Task: Display the results of the 2022 Victory Lane Racing NASCAR Cup Series for the race "Pennzoil 400" on the track "Las Vegas".
Action: Mouse moved to (250, 454)
Screenshot: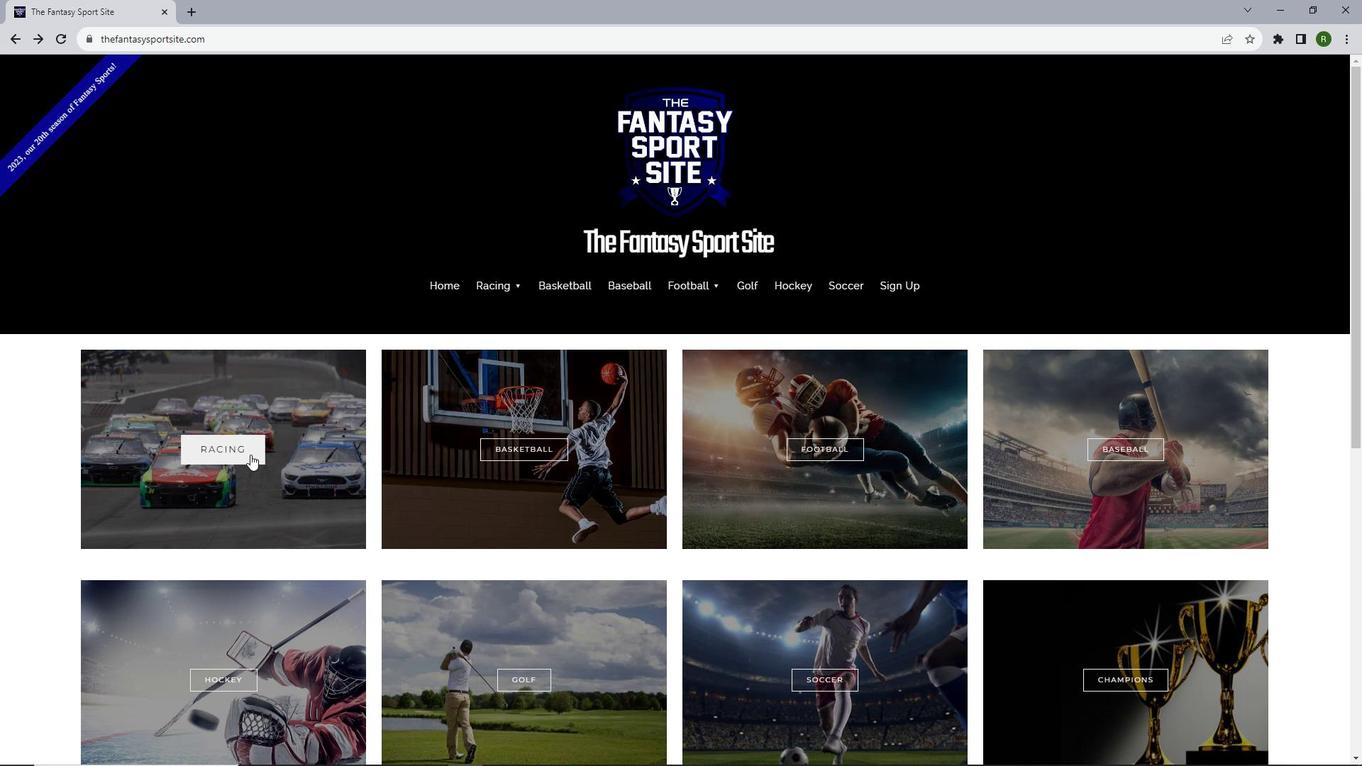 
Action: Mouse pressed left at (250, 454)
Screenshot: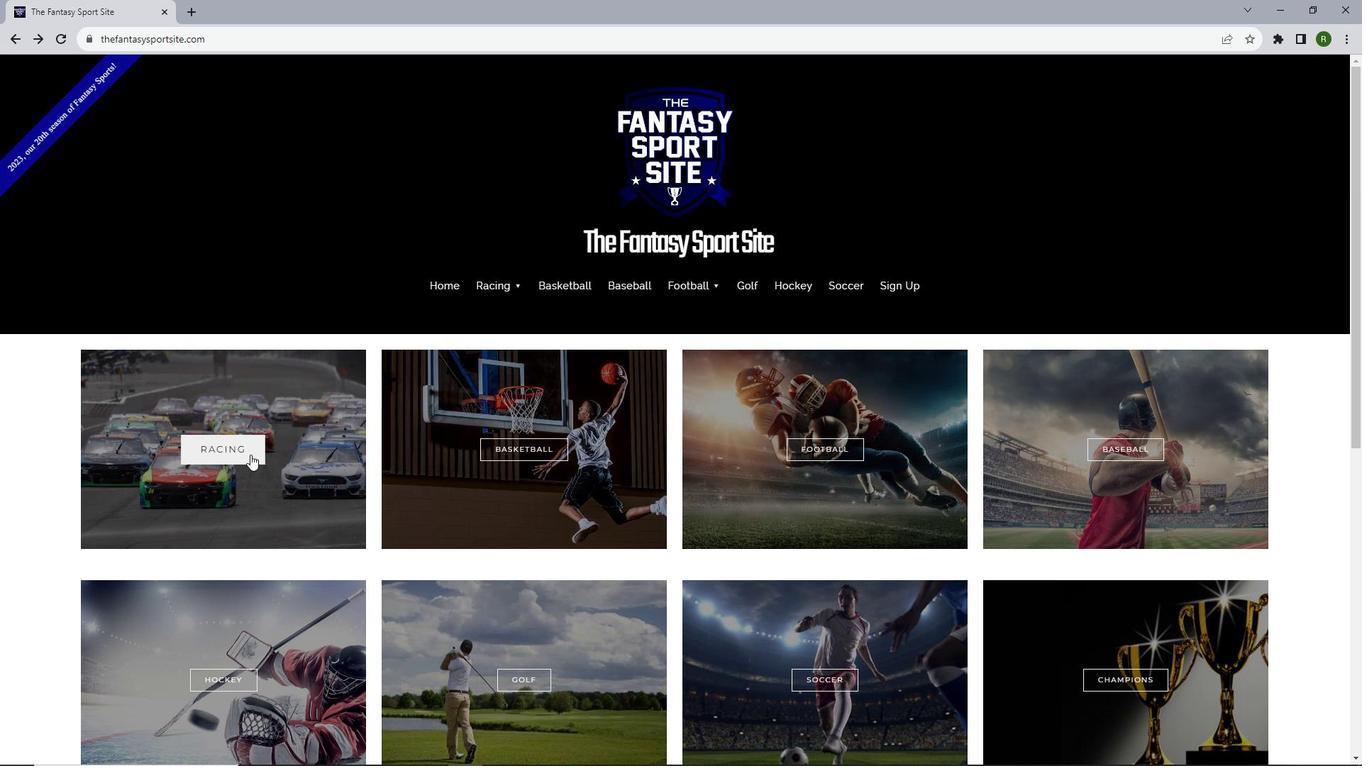 
Action: Mouse moved to (270, 634)
Screenshot: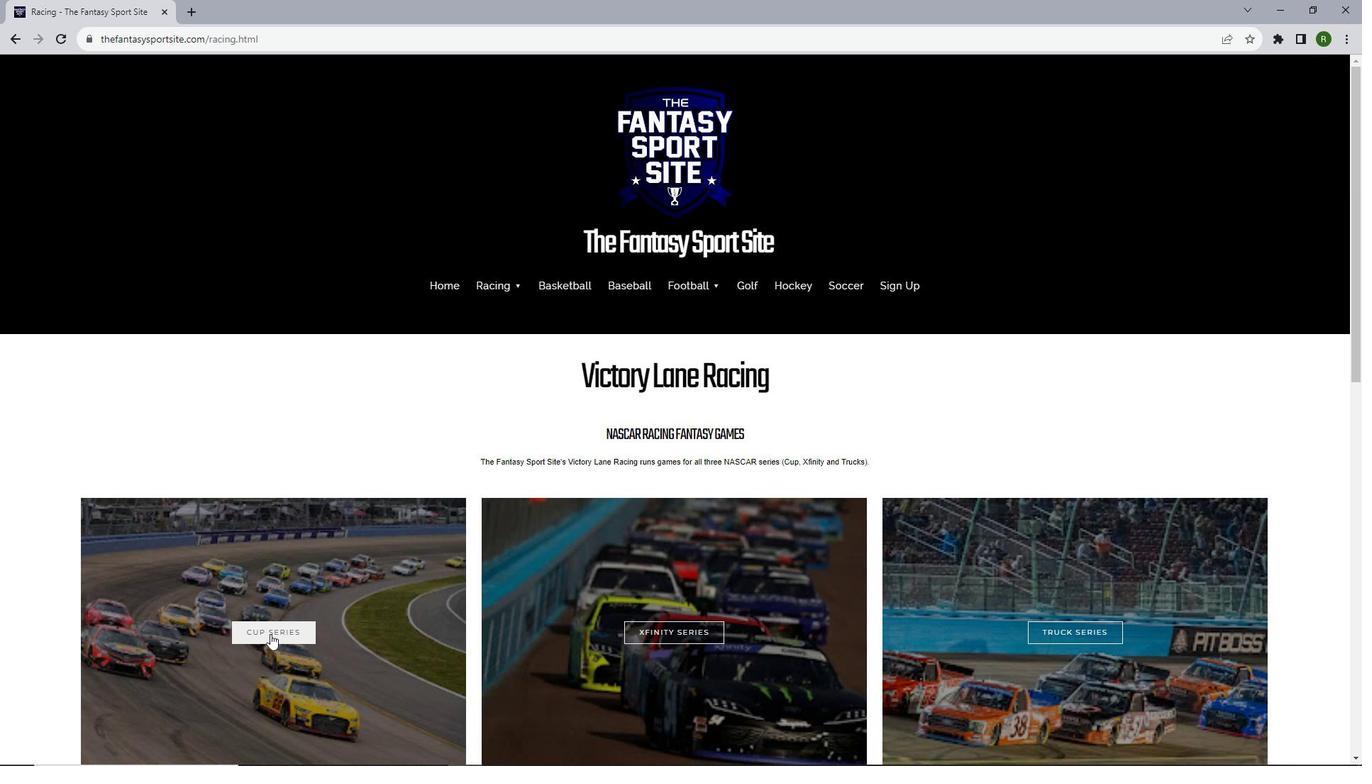
Action: Mouse pressed left at (270, 634)
Screenshot: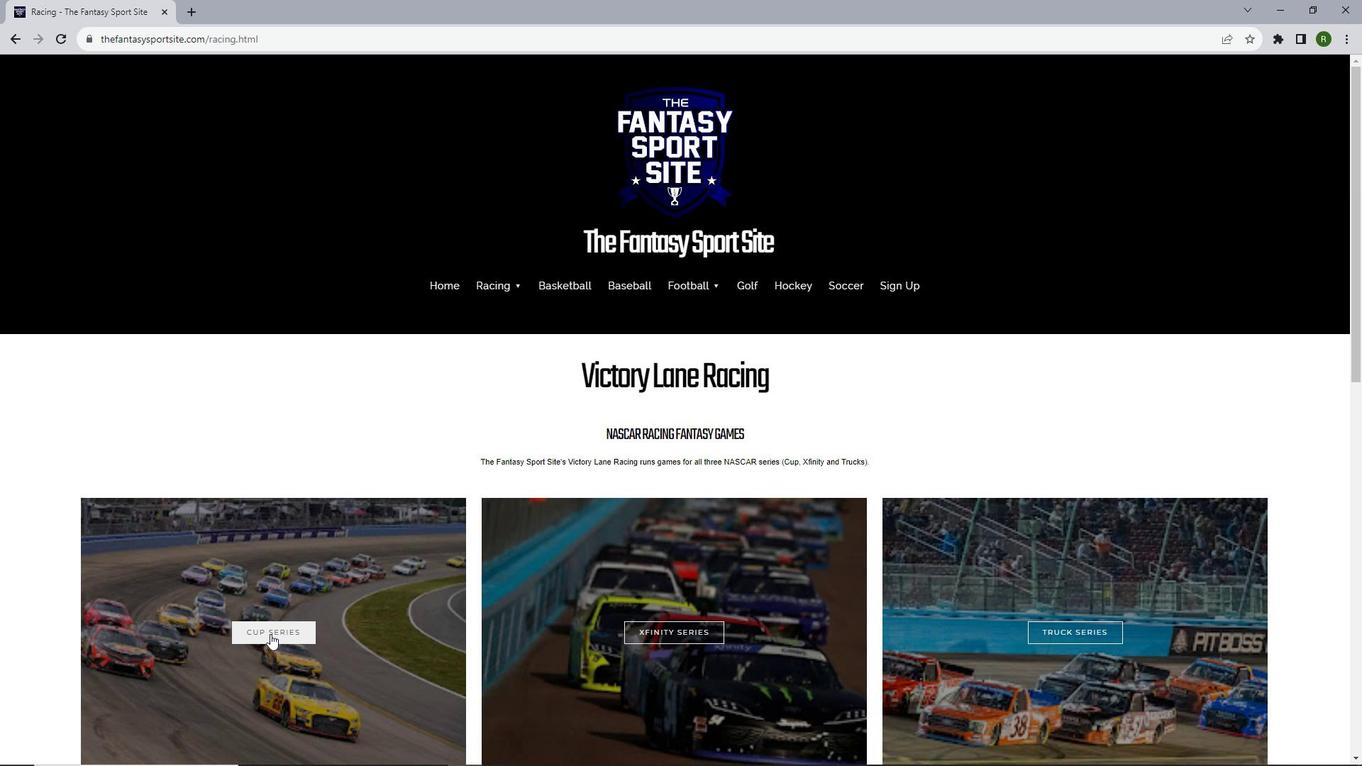 
Action: Mouse moved to (702, 490)
Screenshot: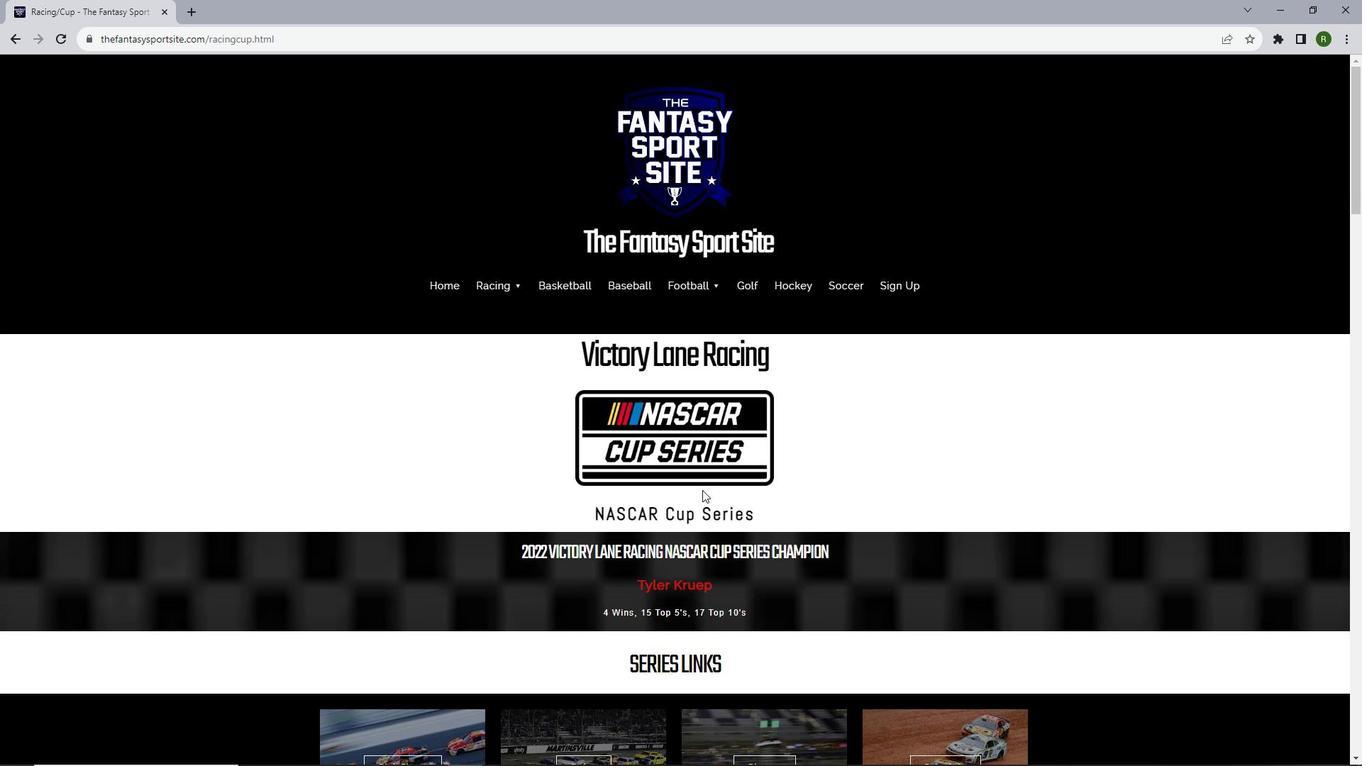 
Action: Mouse scrolled (702, 489) with delta (0, 0)
Screenshot: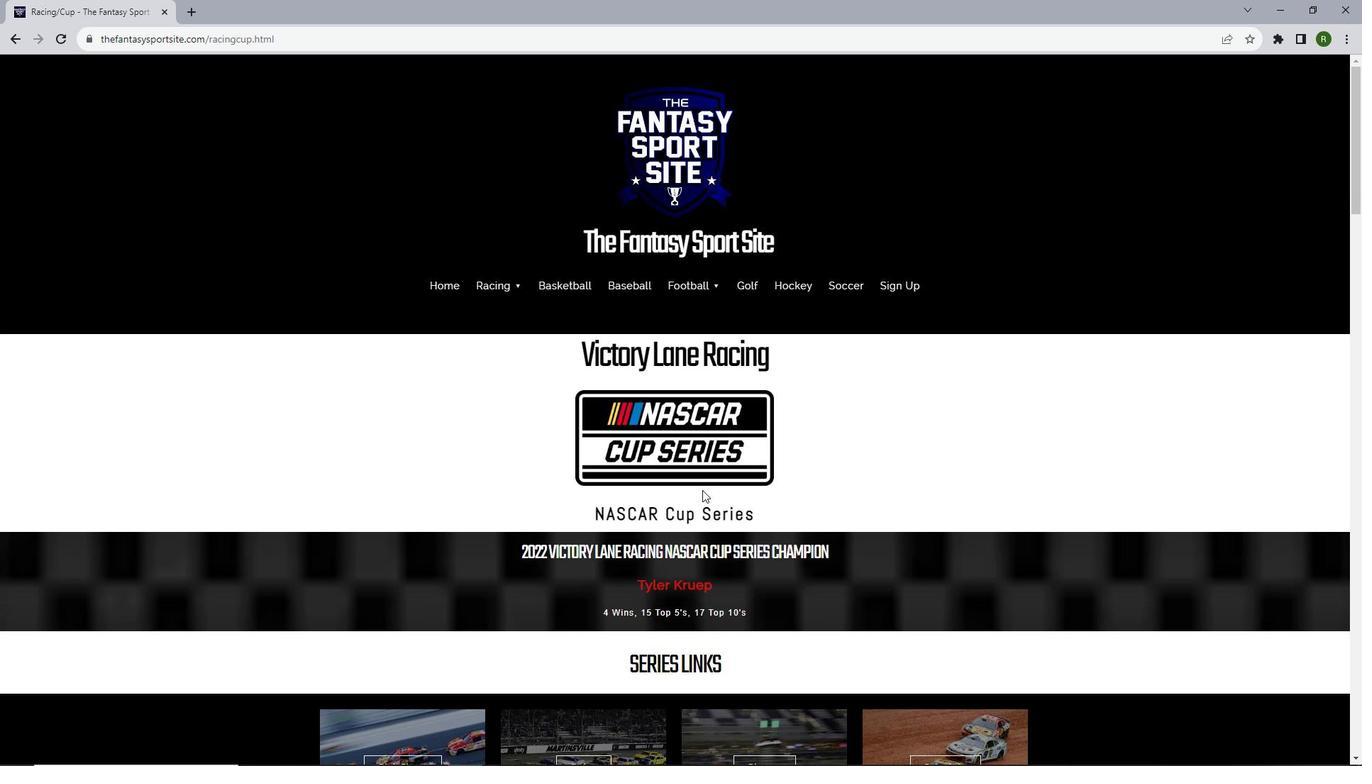 
Action: Mouse scrolled (702, 489) with delta (0, 0)
Screenshot: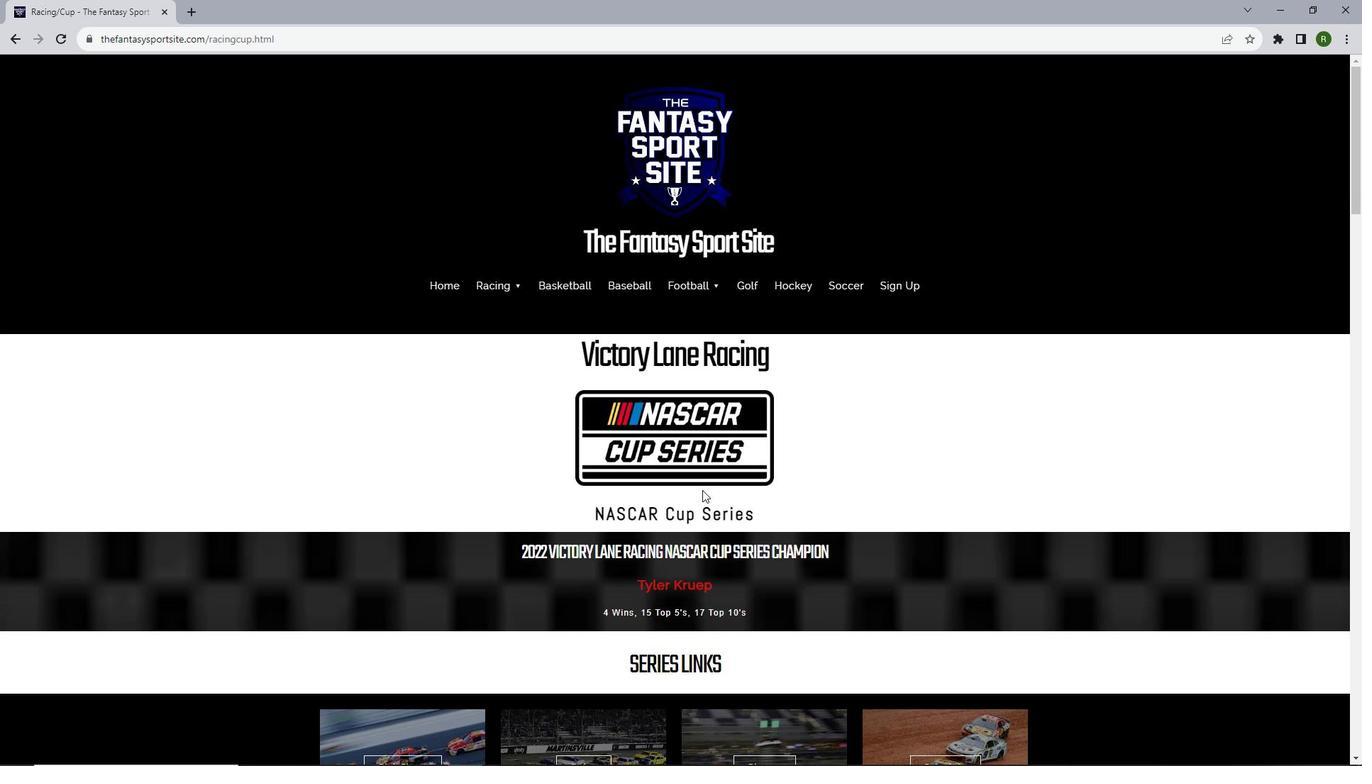 
Action: Mouse scrolled (702, 489) with delta (0, 0)
Screenshot: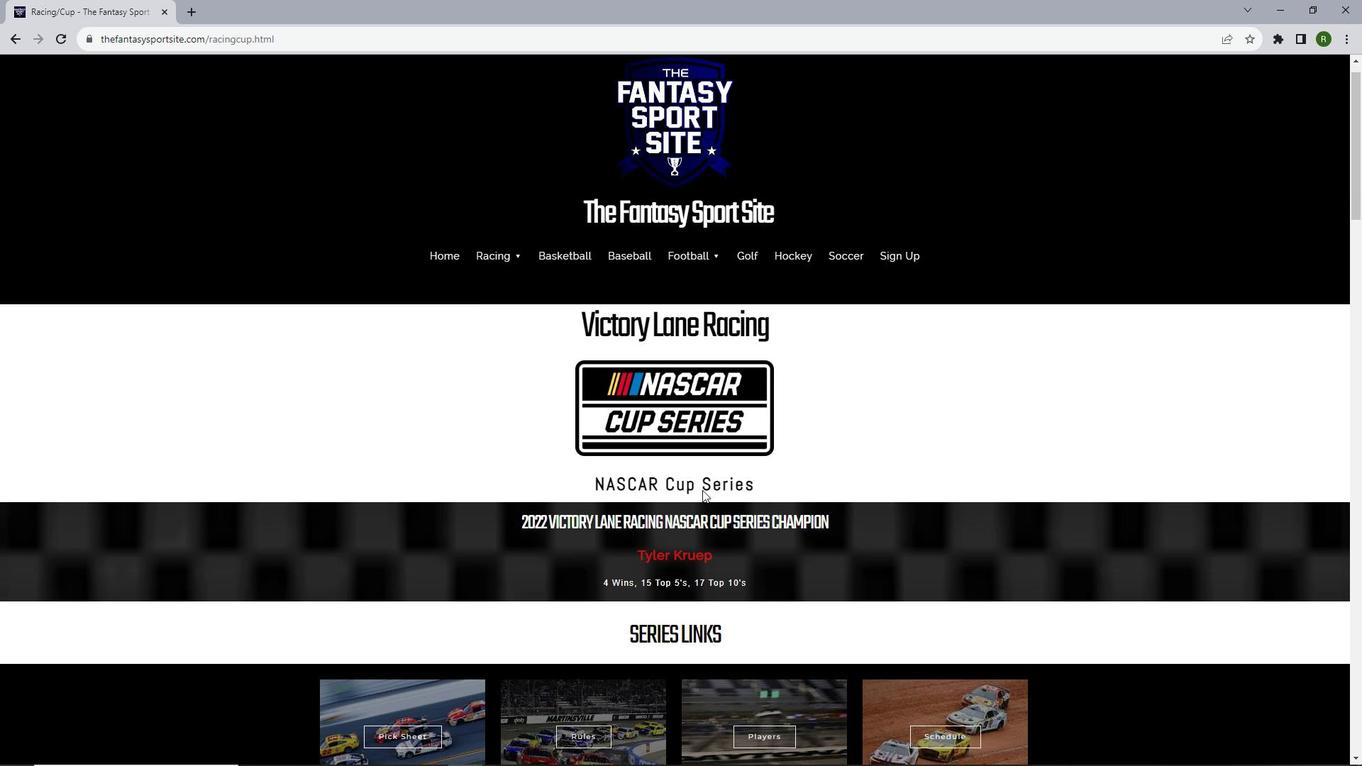 
Action: Mouse moved to (675, 526)
Screenshot: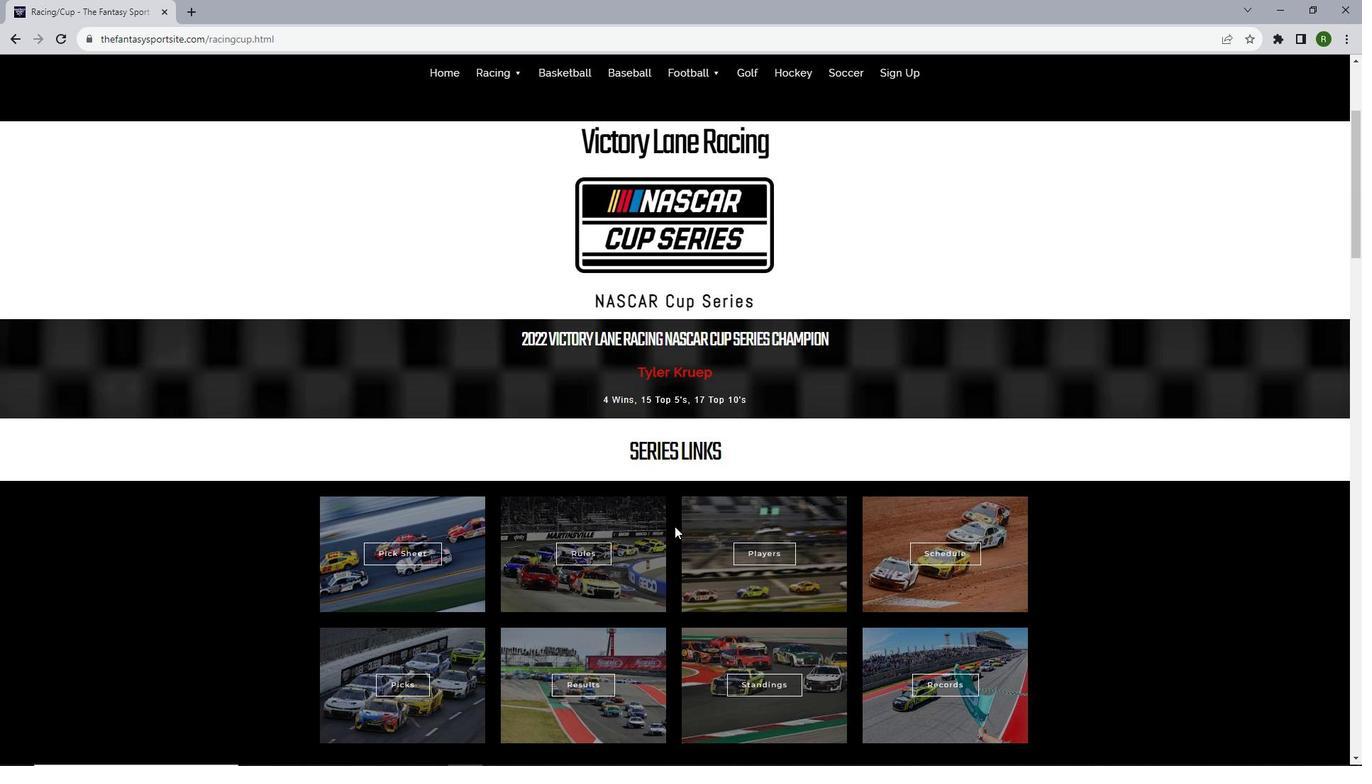 
Action: Mouse scrolled (675, 525) with delta (0, 0)
Screenshot: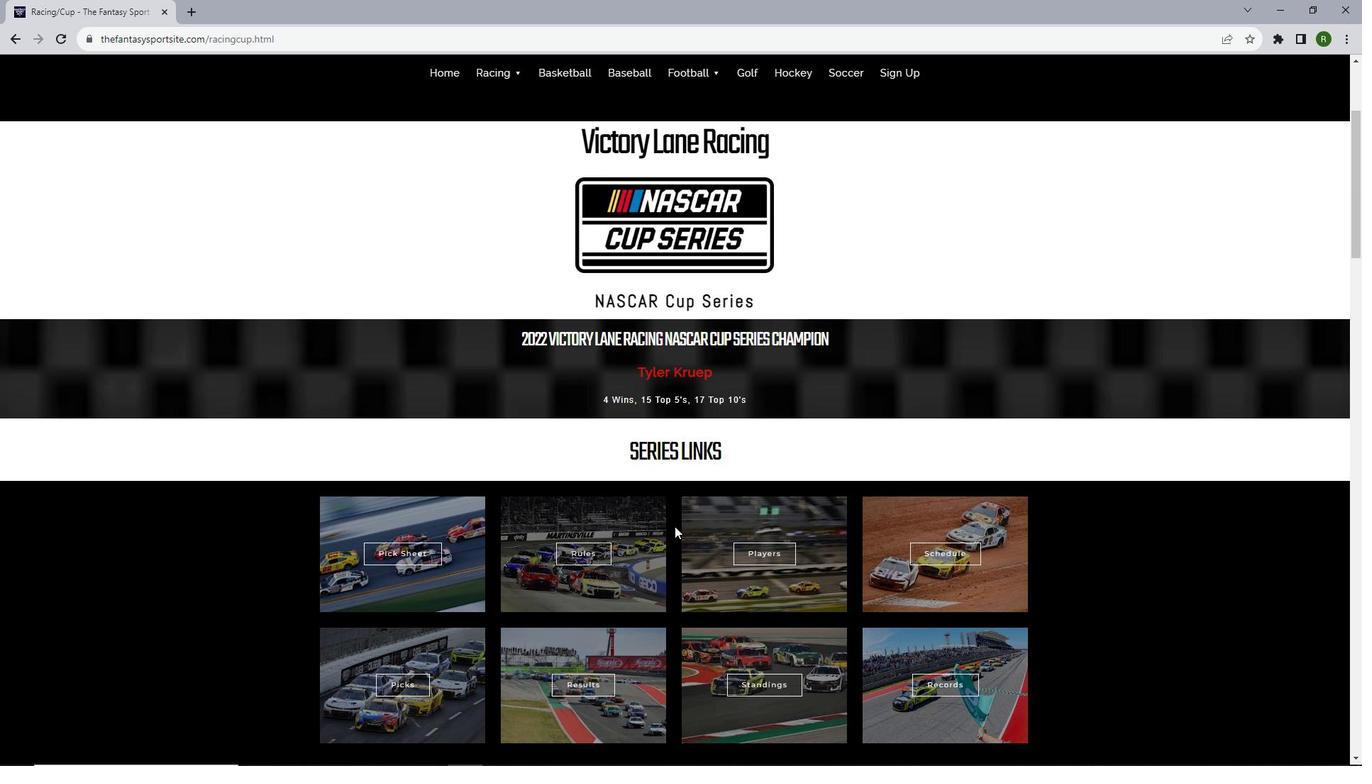 
Action: Mouse moved to (577, 611)
Screenshot: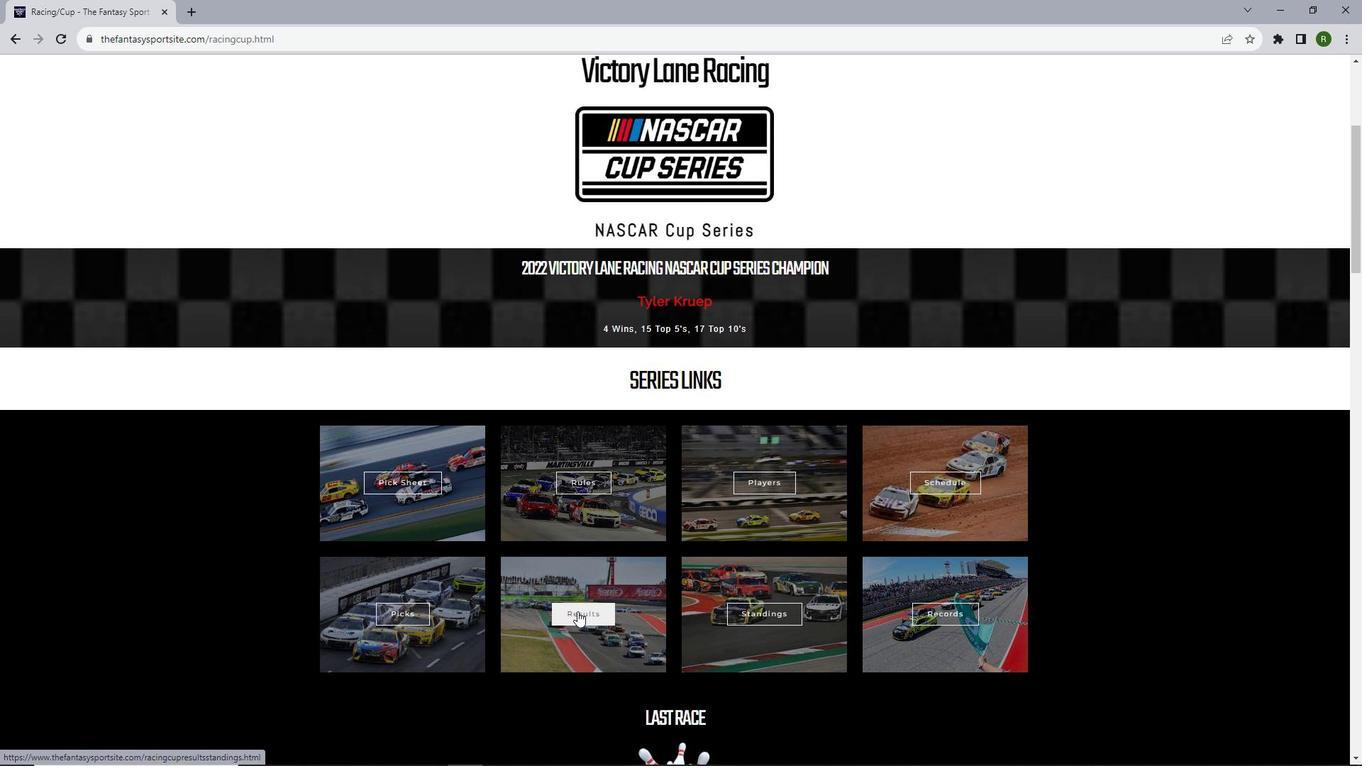 
Action: Mouse pressed left at (577, 611)
Screenshot: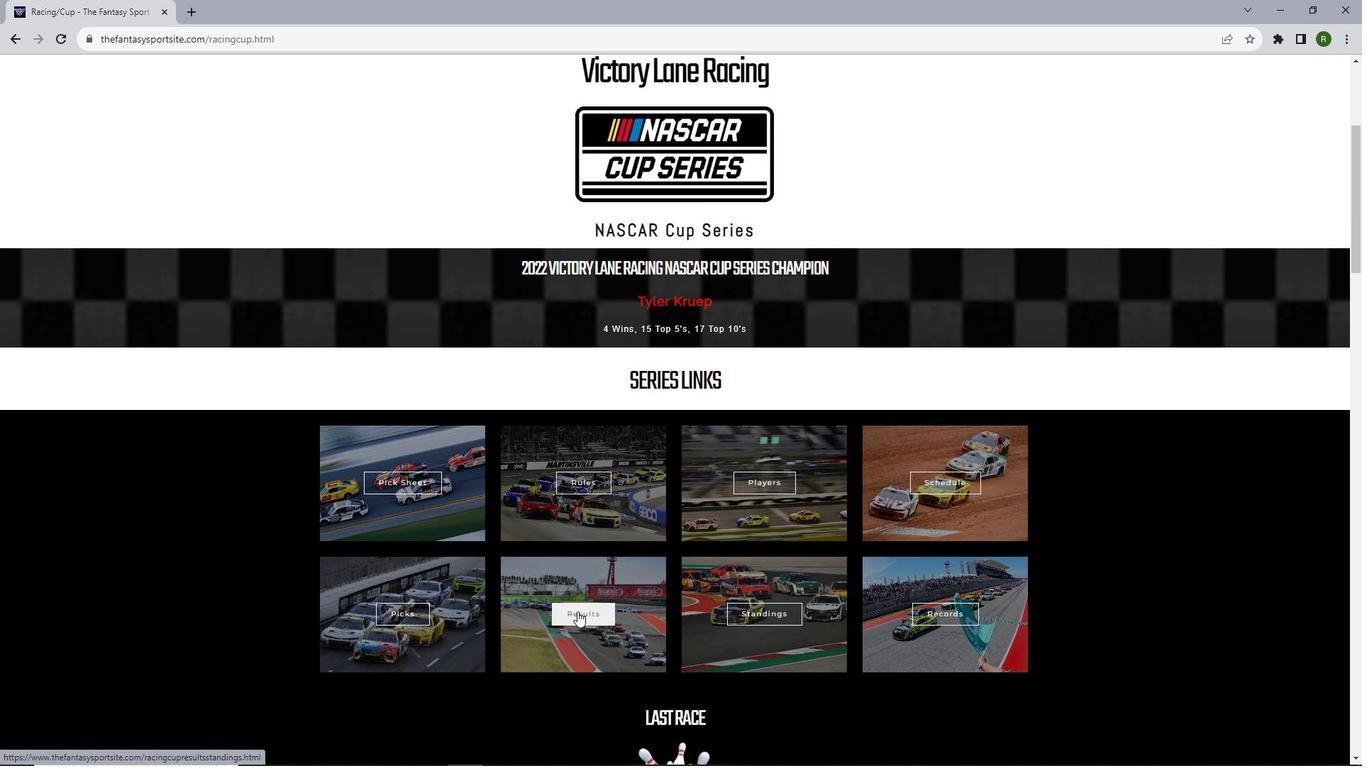 
Action: Mouse moved to (566, 403)
Screenshot: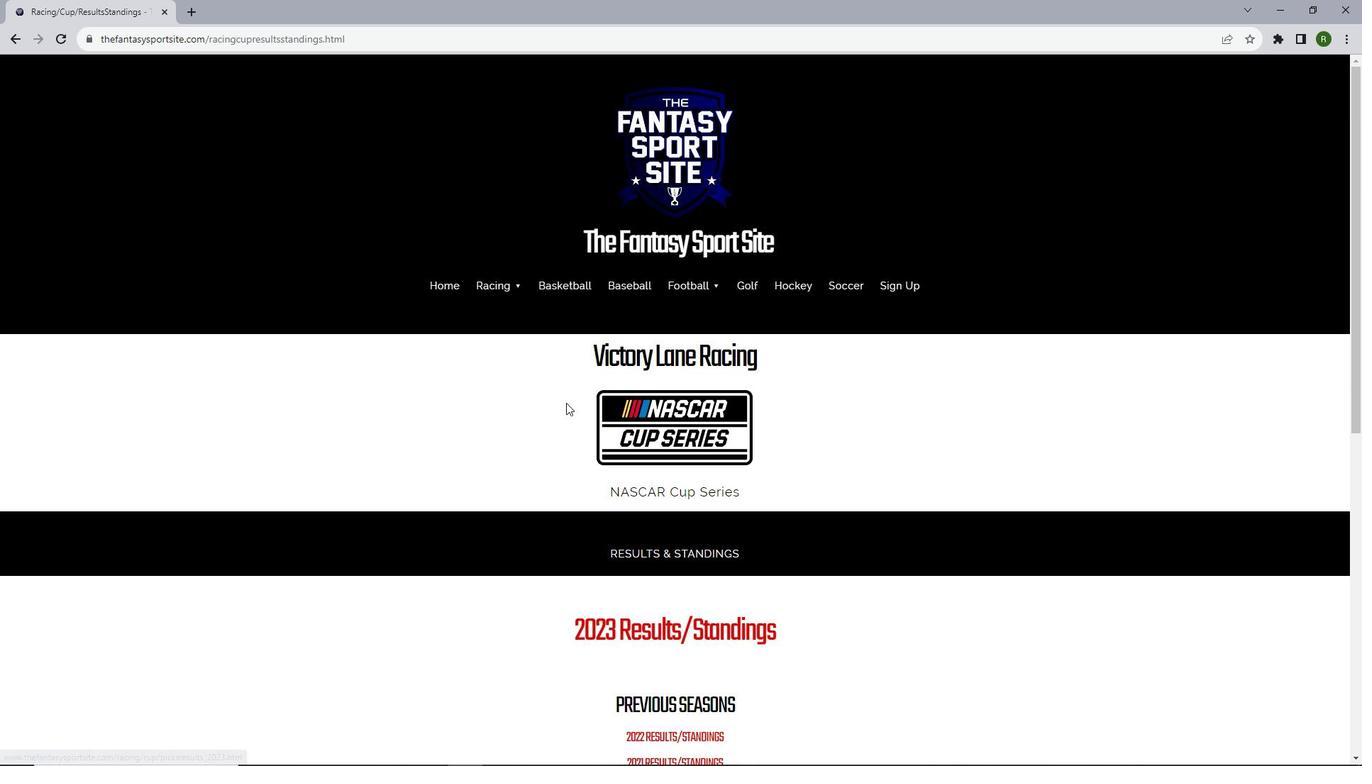 
Action: Mouse scrolled (566, 402) with delta (0, 0)
Screenshot: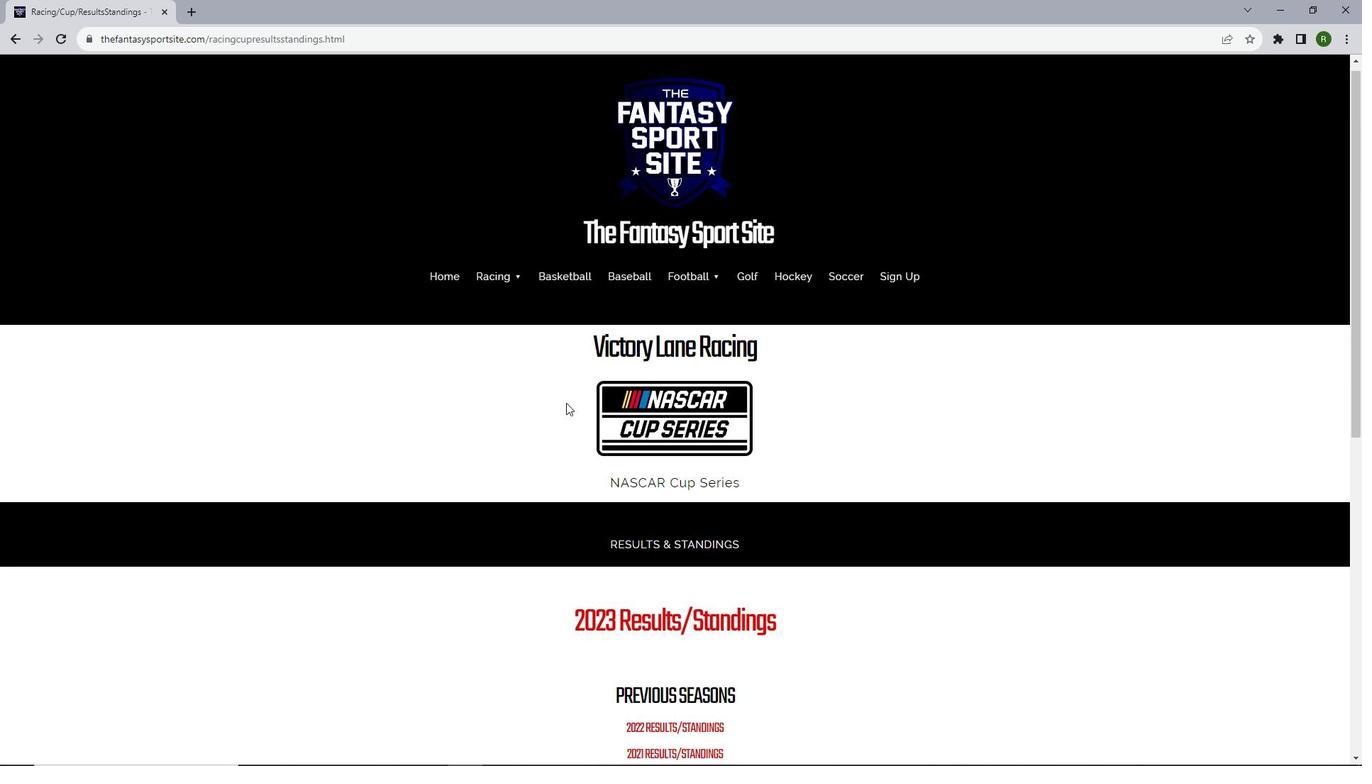 
Action: Mouse scrolled (566, 402) with delta (0, 0)
Screenshot: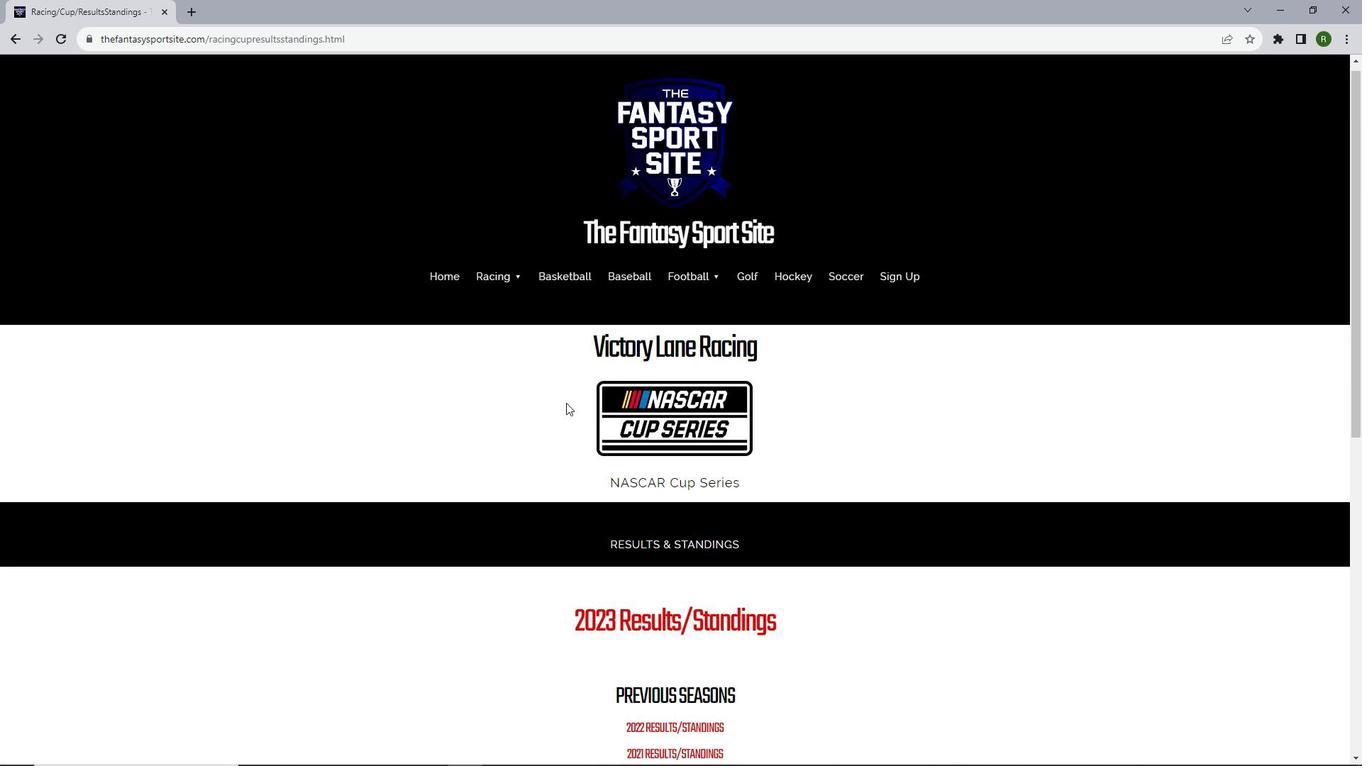 
Action: Mouse scrolled (566, 402) with delta (0, 0)
Screenshot: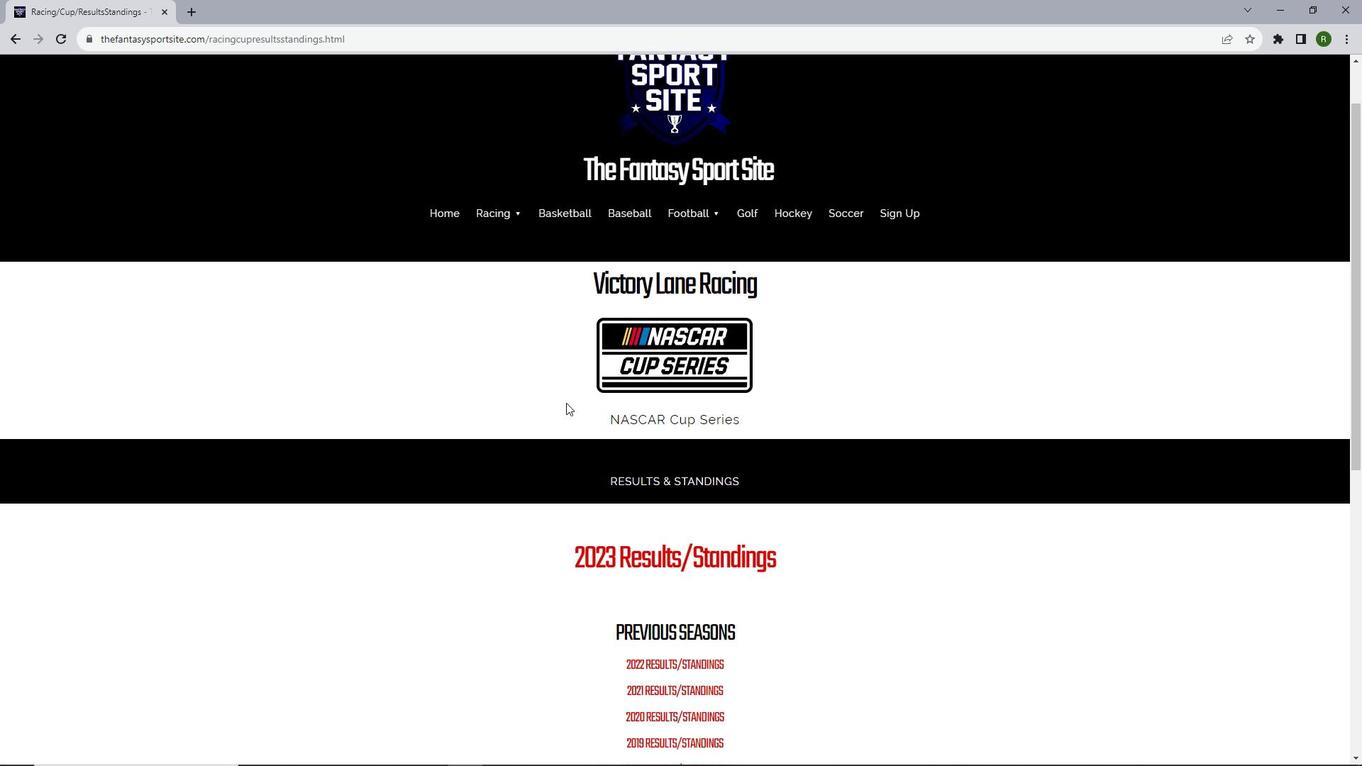 
Action: Mouse scrolled (566, 402) with delta (0, 0)
Screenshot: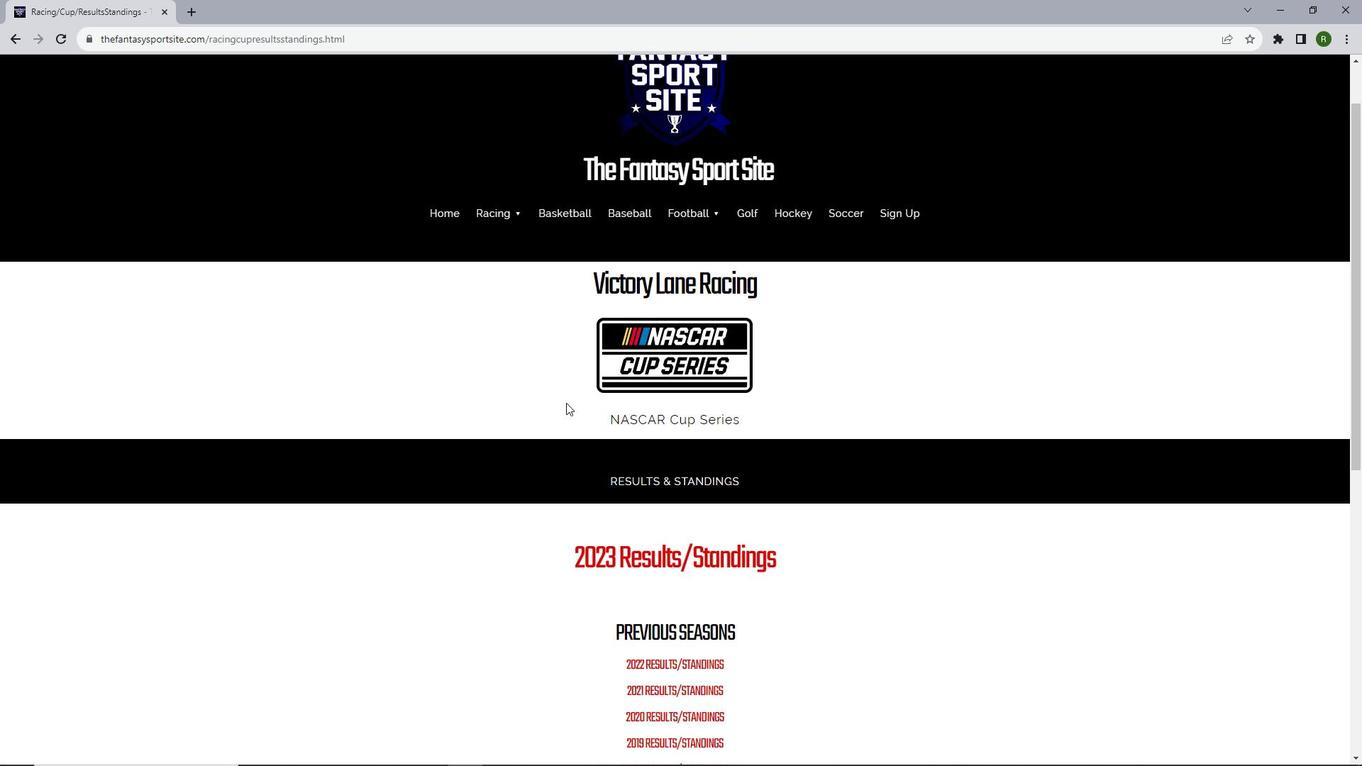 
Action: Mouse moved to (662, 369)
Screenshot: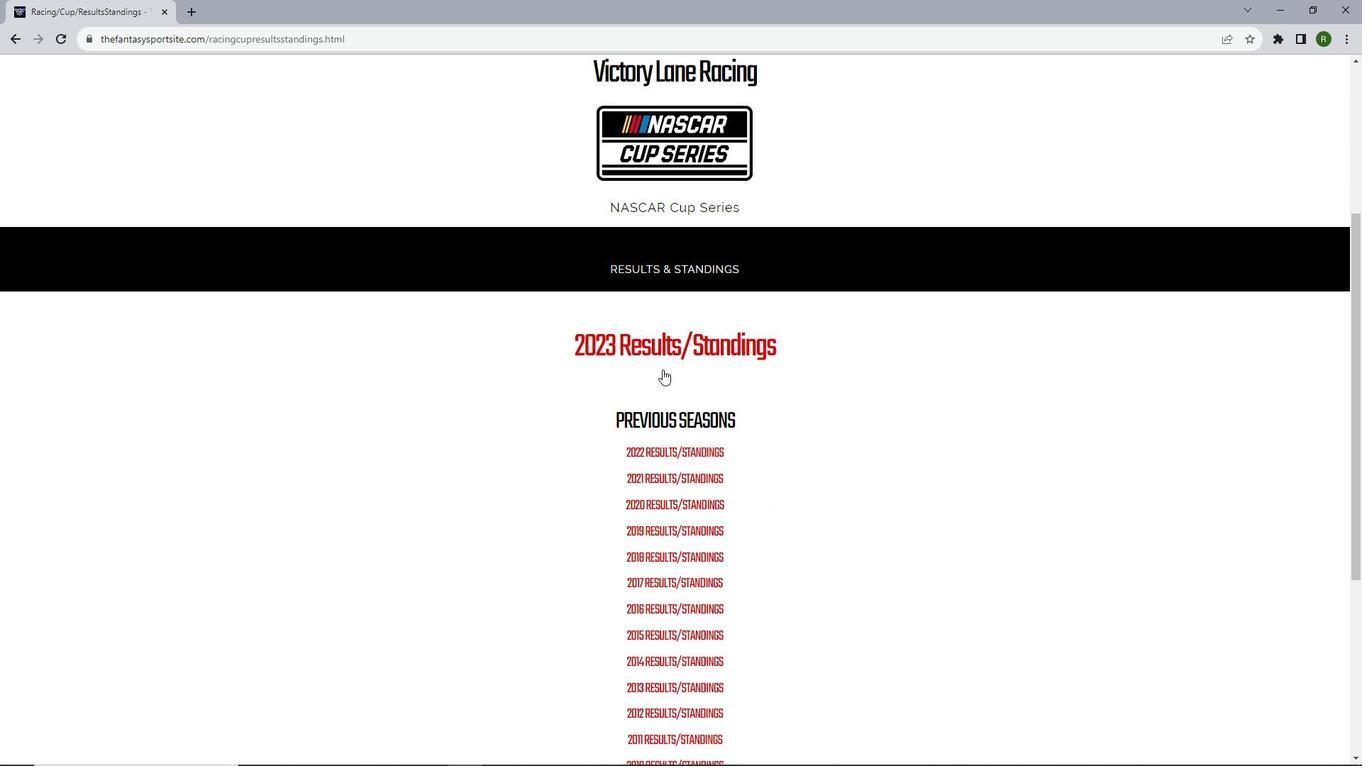 
Action: Mouse scrolled (662, 369) with delta (0, 0)
Screenshot: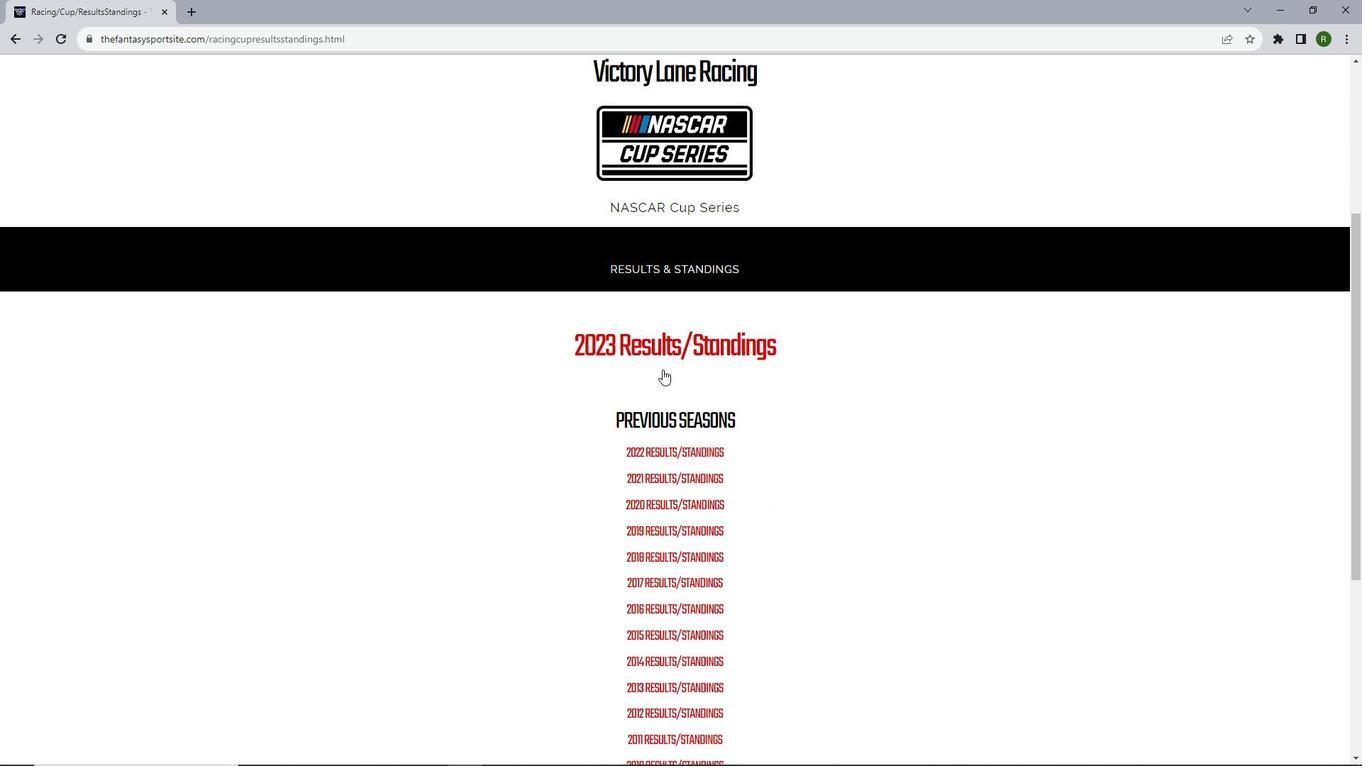 
Action: Mouse moved to (686, 386)
Screenshot: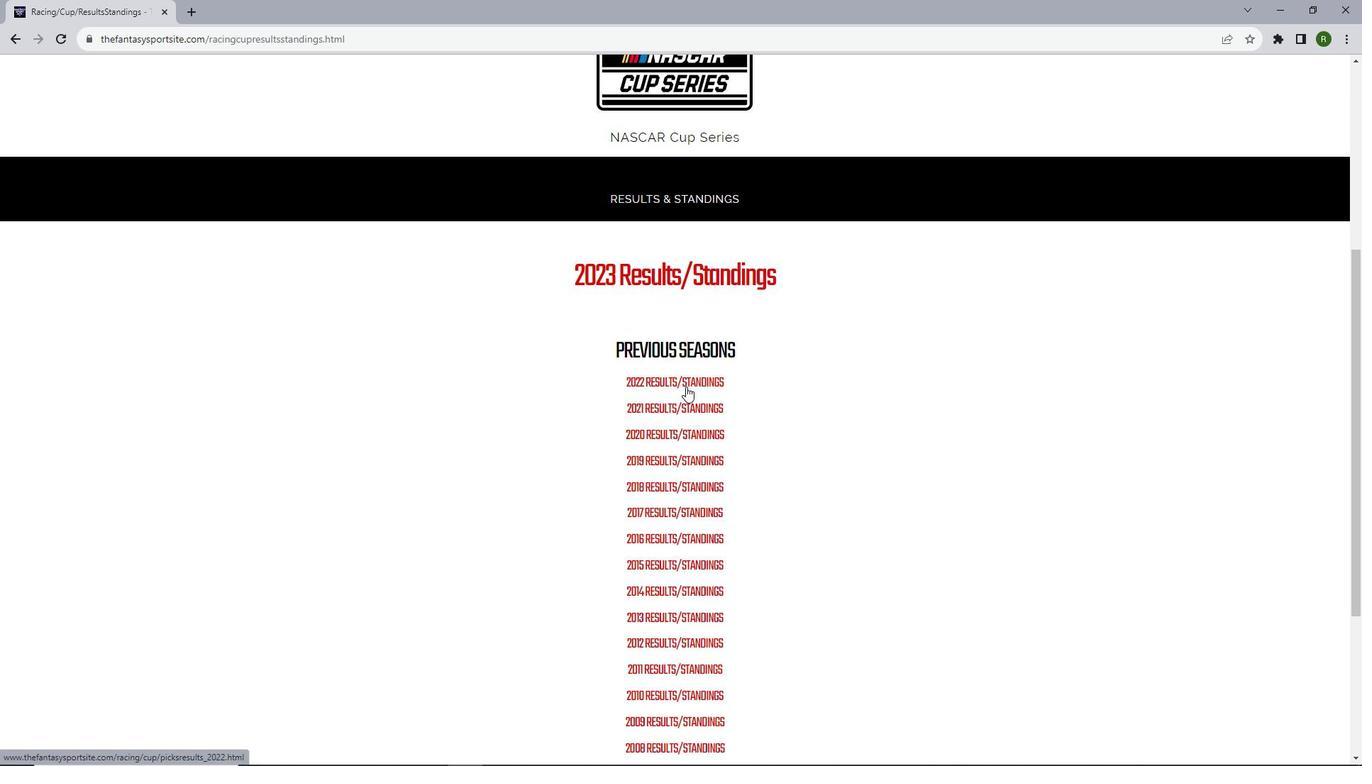 
Action: Mouse pressed left at (686, 386)
Screenshot: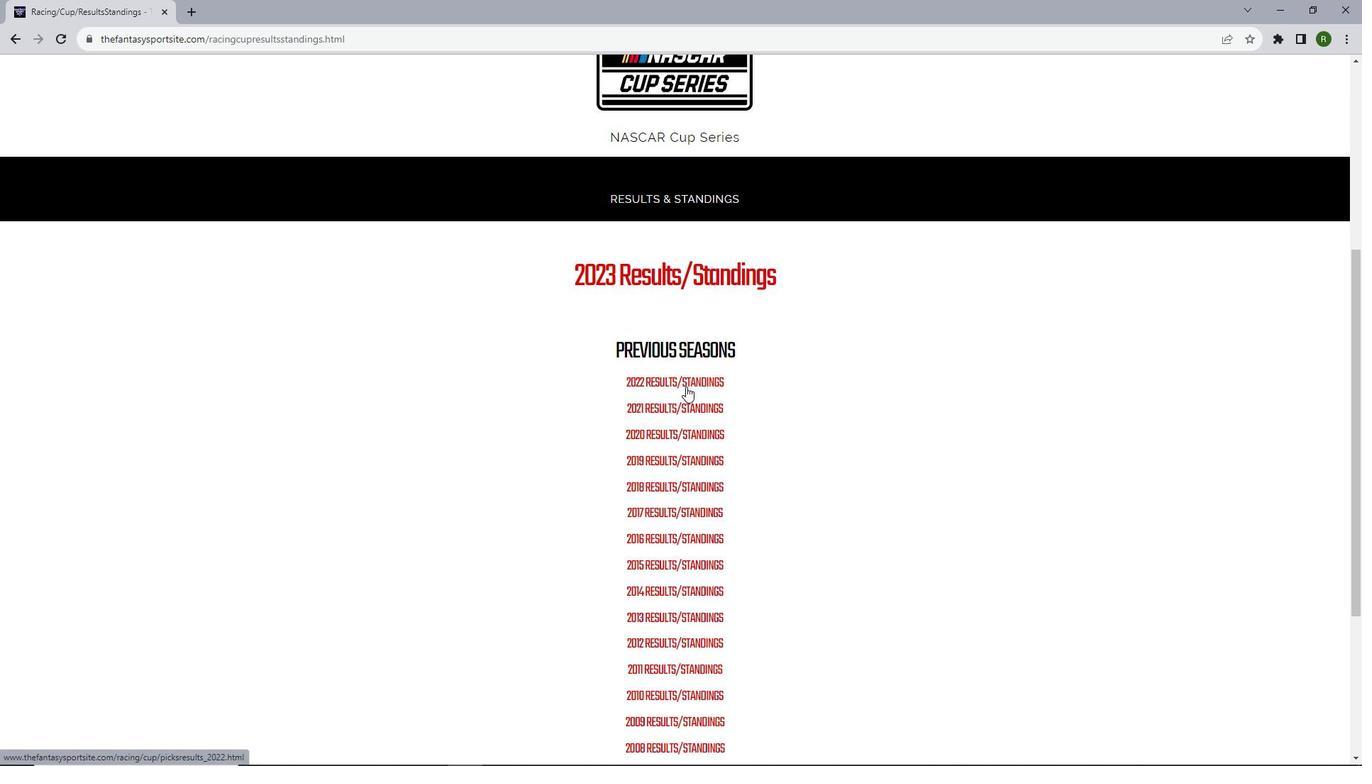 
Action: Mouse moved to (782, 147)
Screenshot: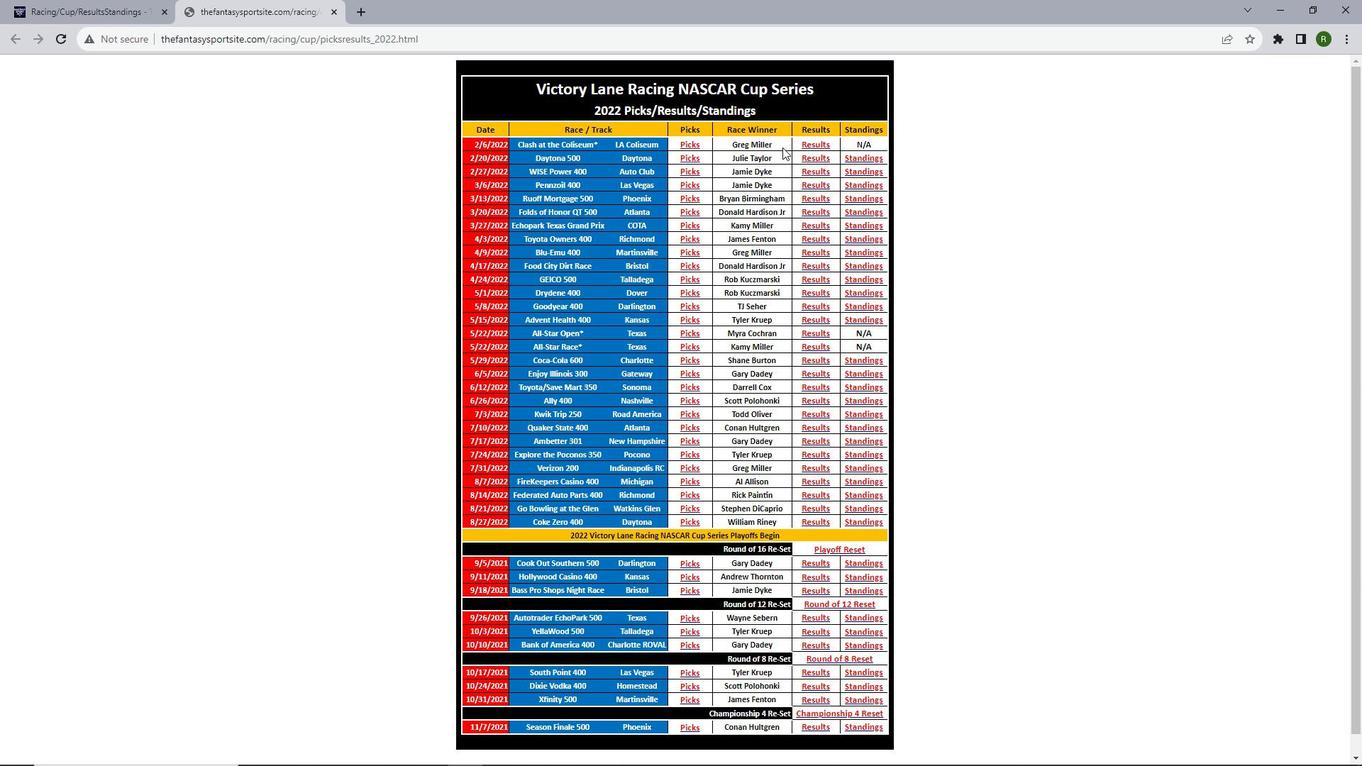 
Action: Mouse scrolled (782, 146) with delta (0, 0)
Screenshot: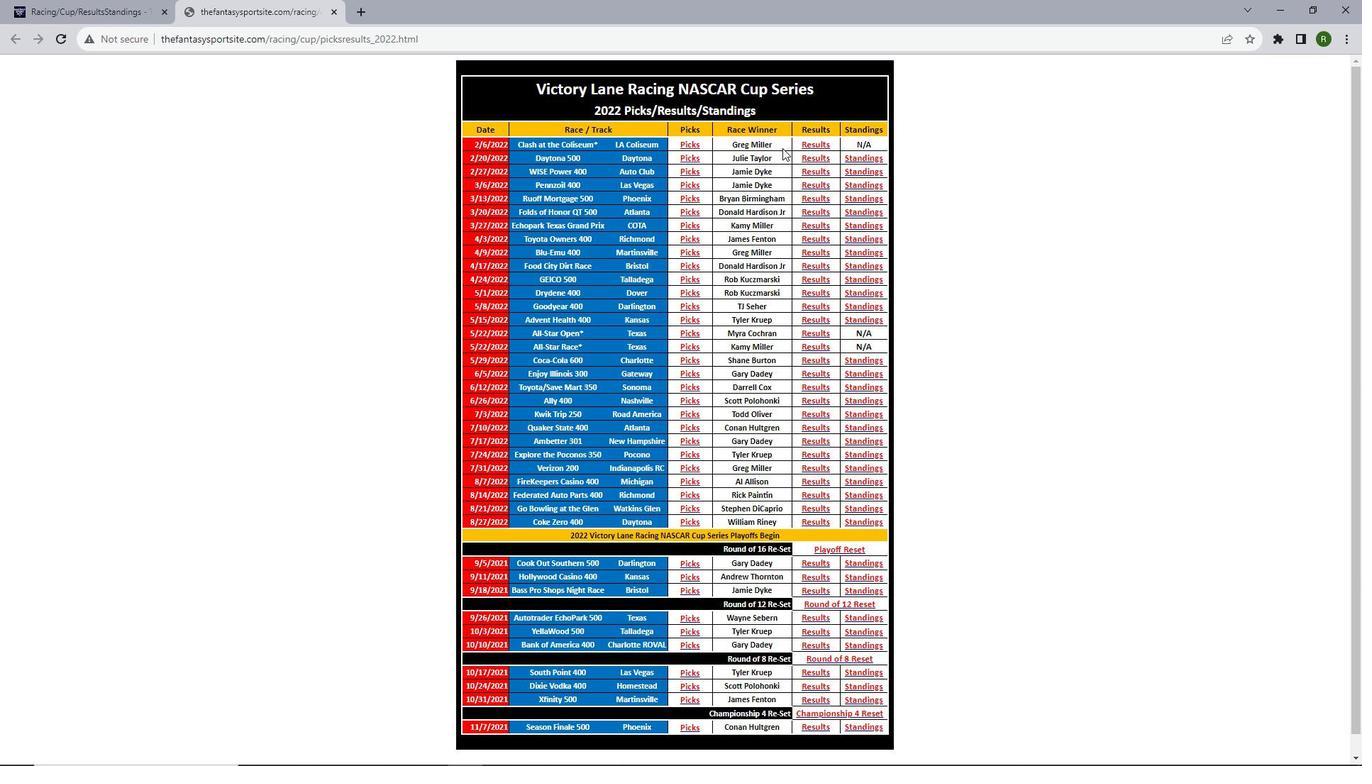 
Action: Mouse moved to (808, 166)
Screenshot: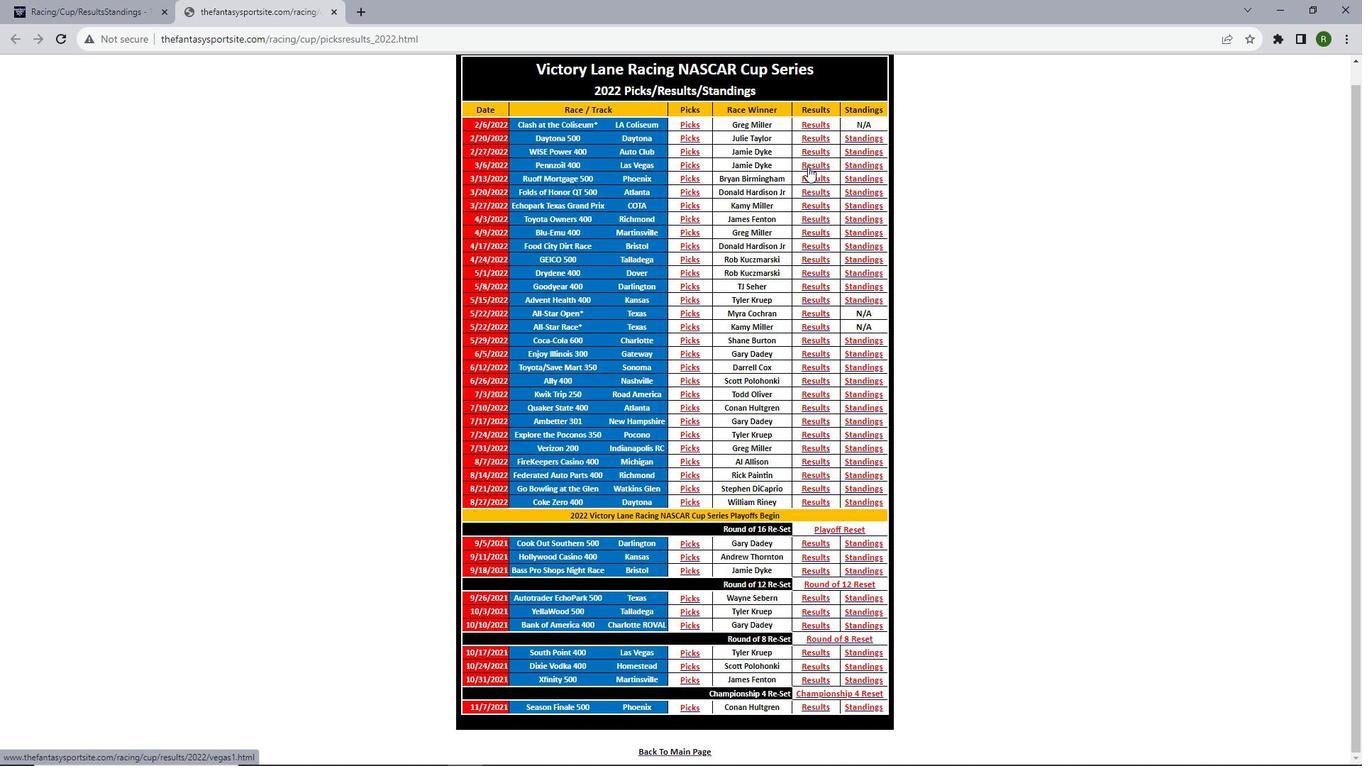 
Action: Mouse pressed left at (808, 166)
Screenshot: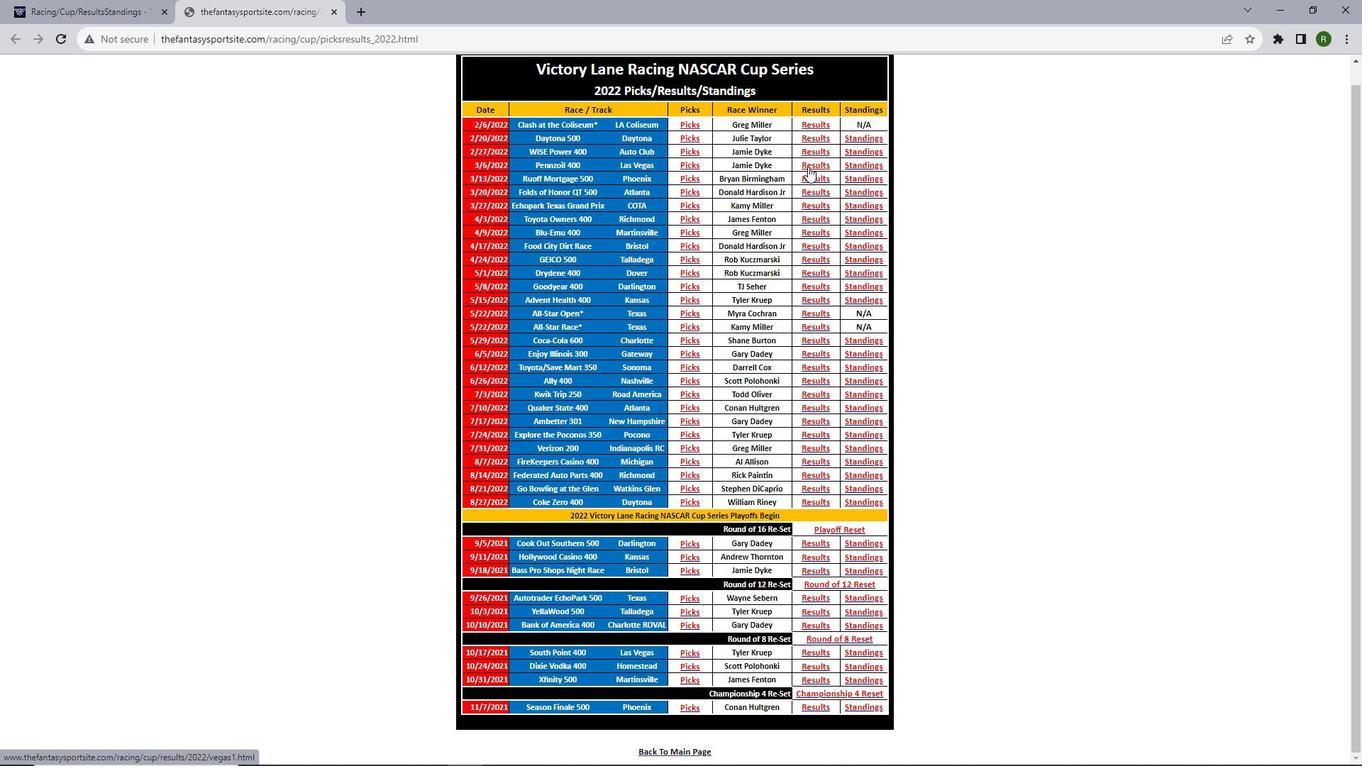 
Action: Mouse moved to (665, 207)
Screenshot: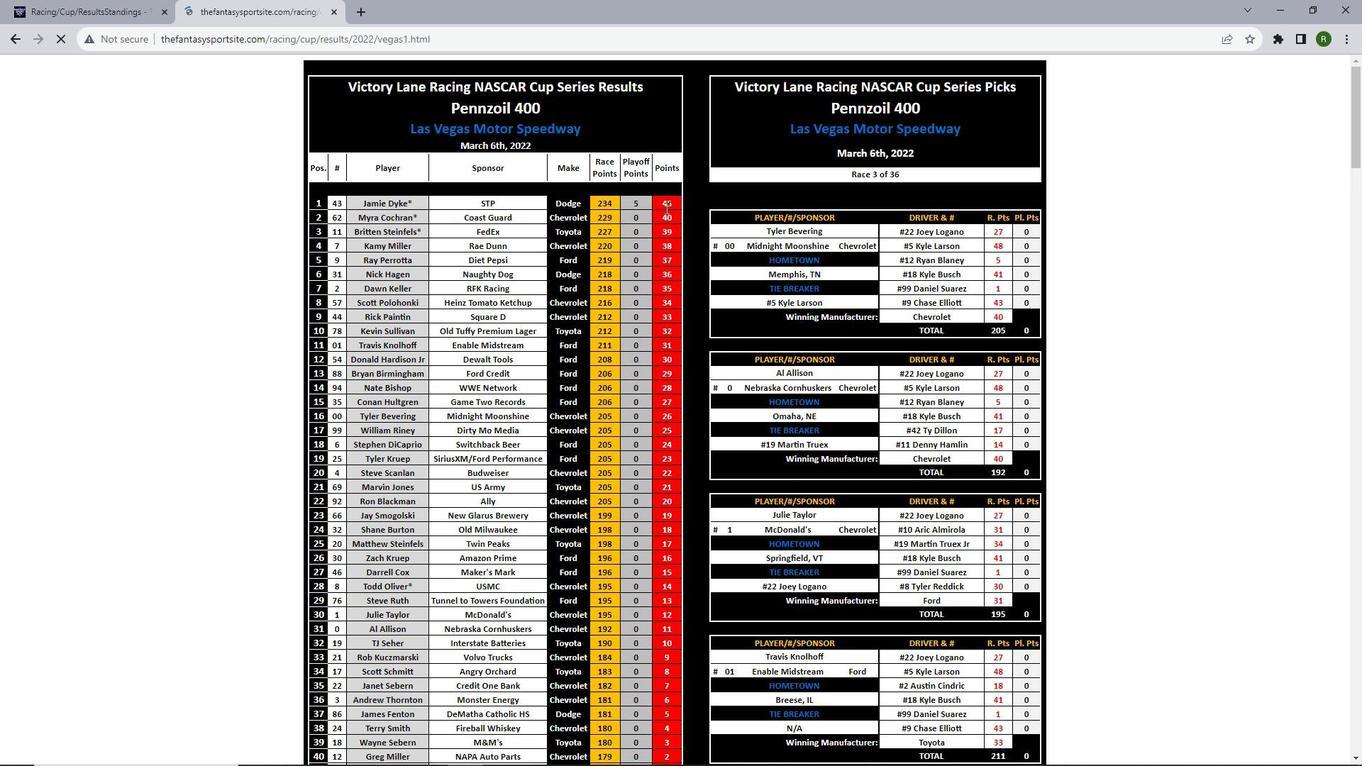 
Action: Mouse scrolled (665, 207) with delta (0, 0)
Screenshot: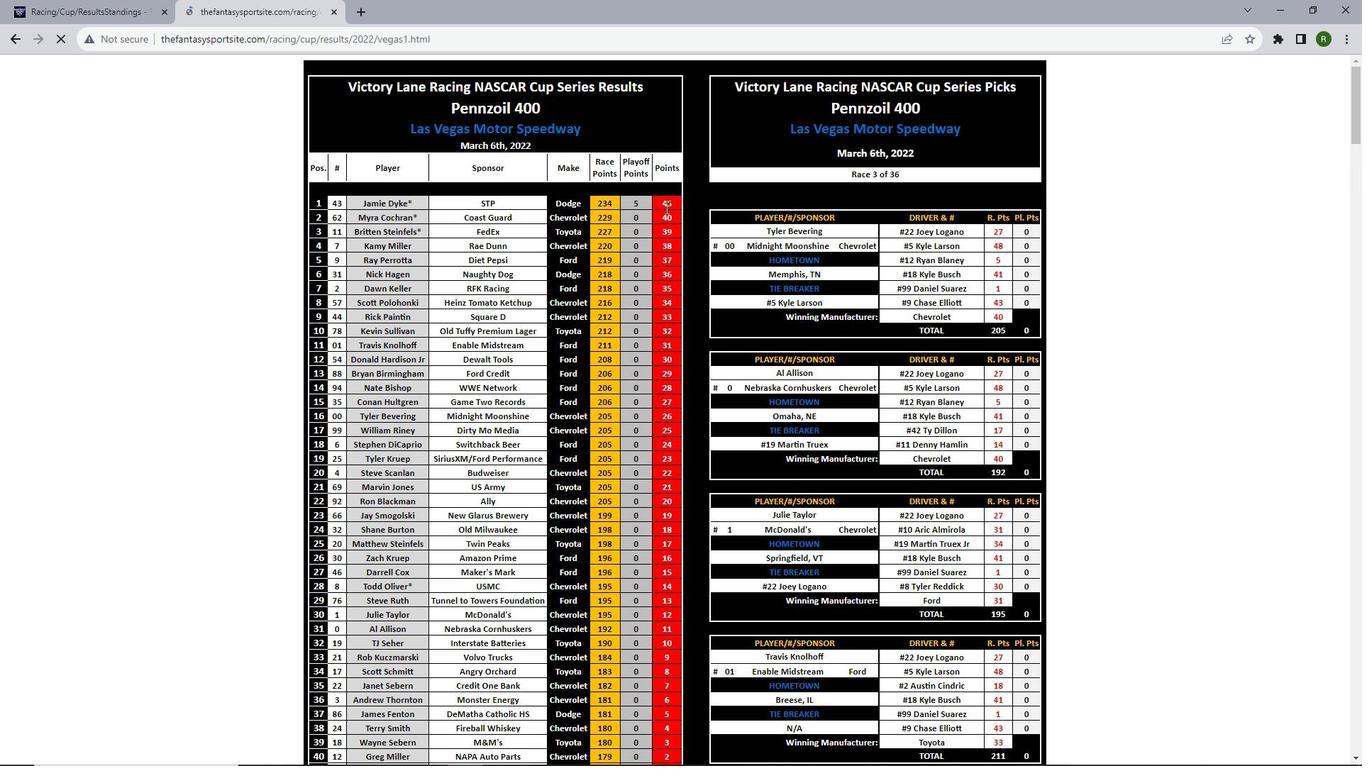 
Action: Mouse moved to (665, 208)
Screenshot: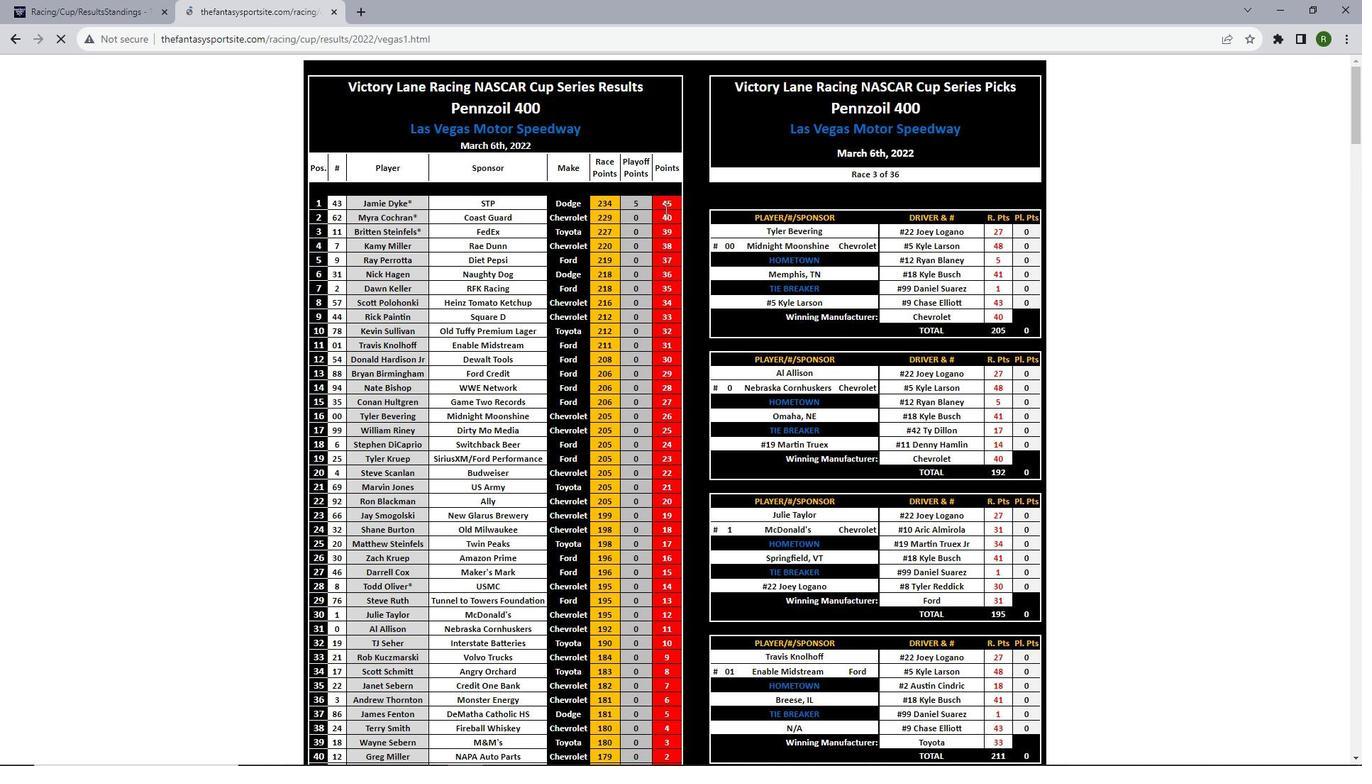 
Action: Mouse scrolled (665, 207) with delta (0, 0)
Screenshot: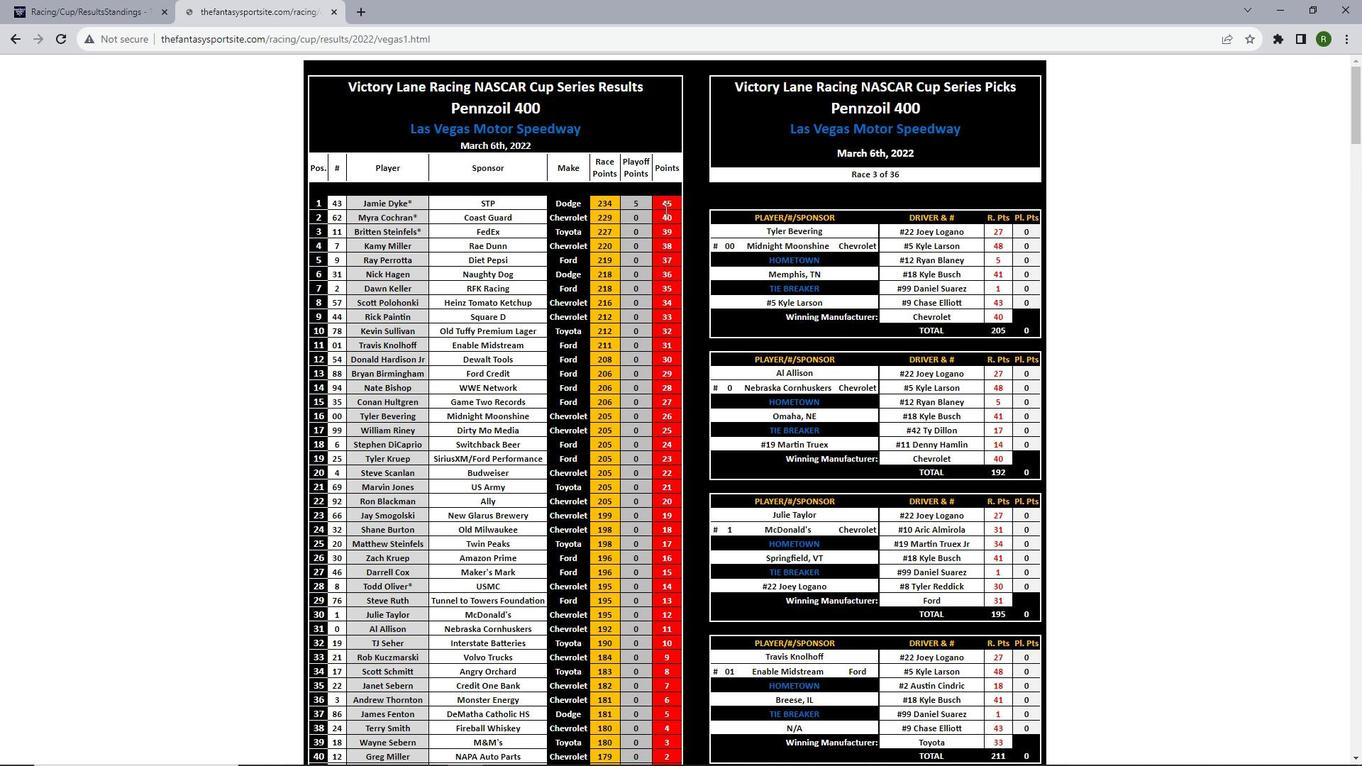 
Action: Mouse scrolled (665, 207) with delta (0, 0)
Screenshot: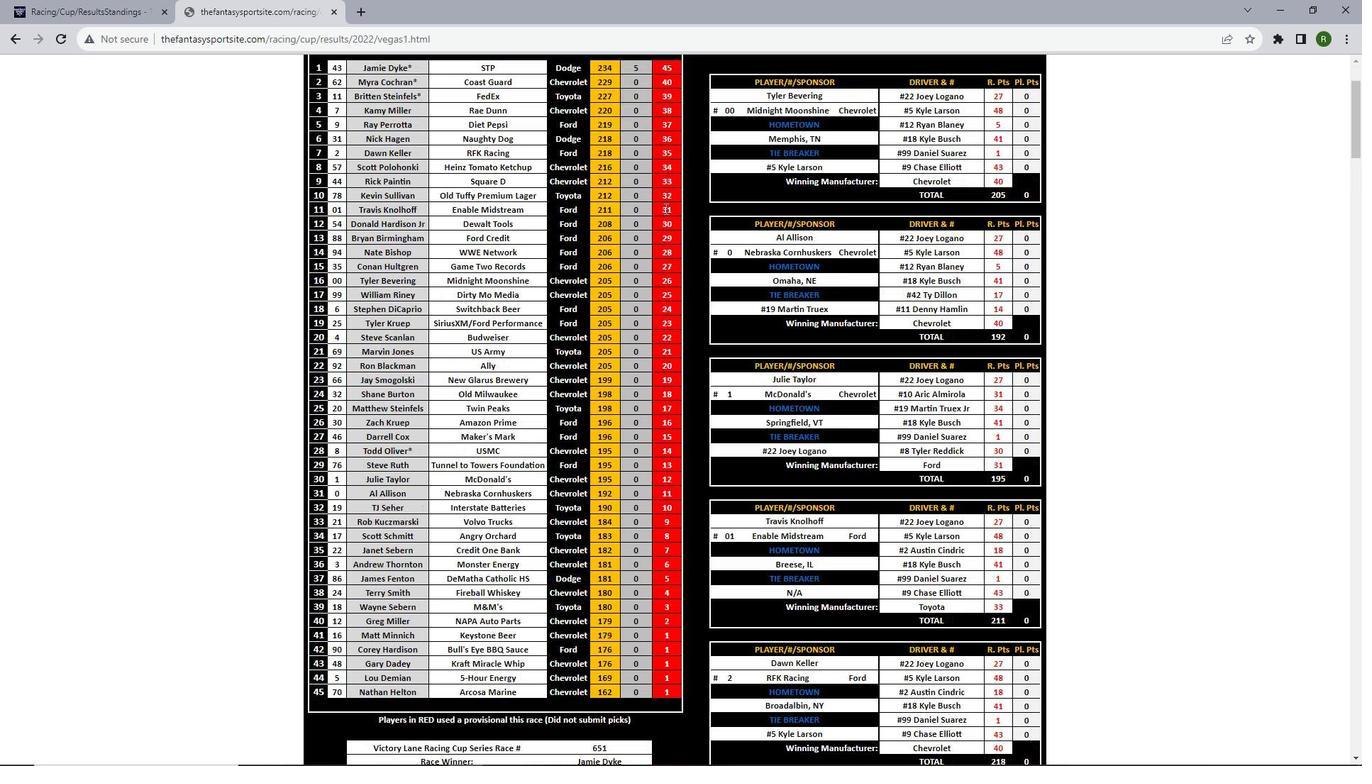 
Action: Mouse scrolled (665, 207) with delta (0, 0)
Screenshot: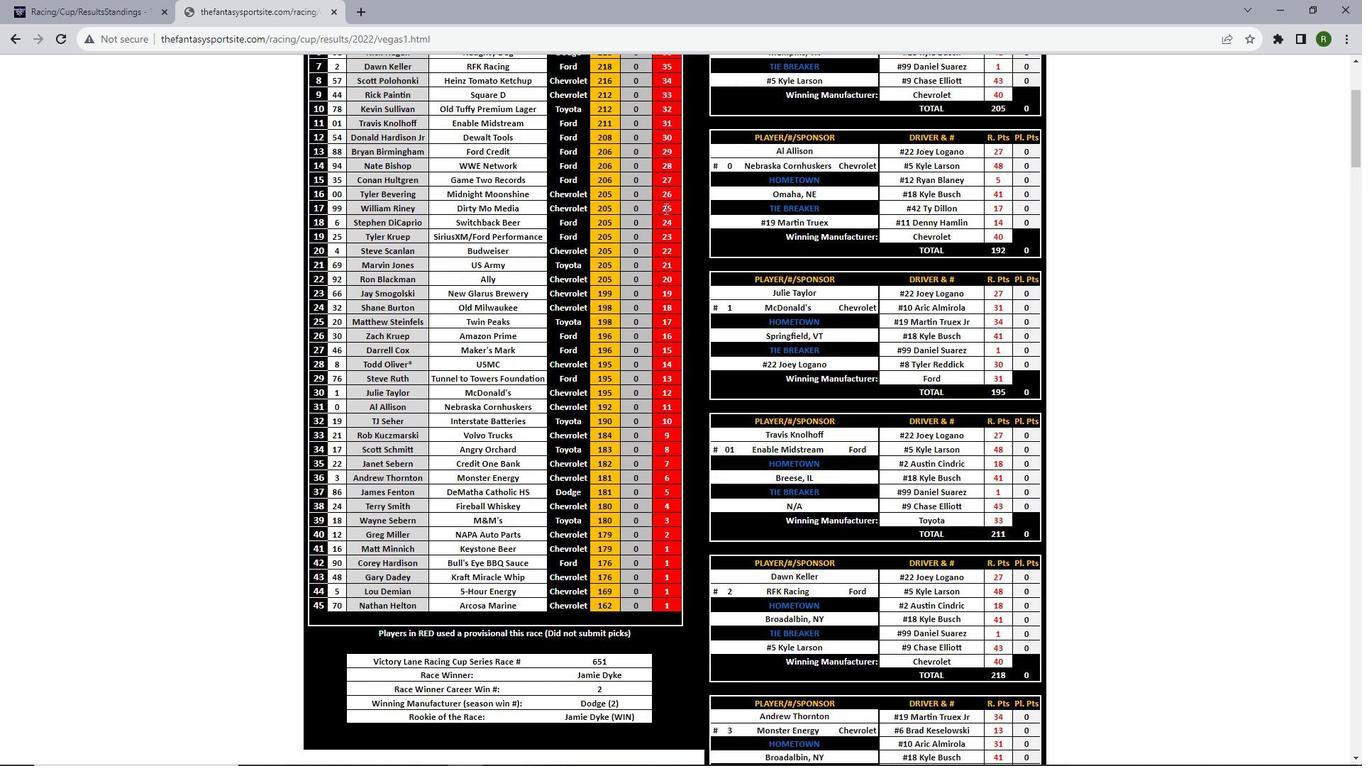 
Action: Mouse scrolled (665, 207) with delta (0, 0)
Screenshot: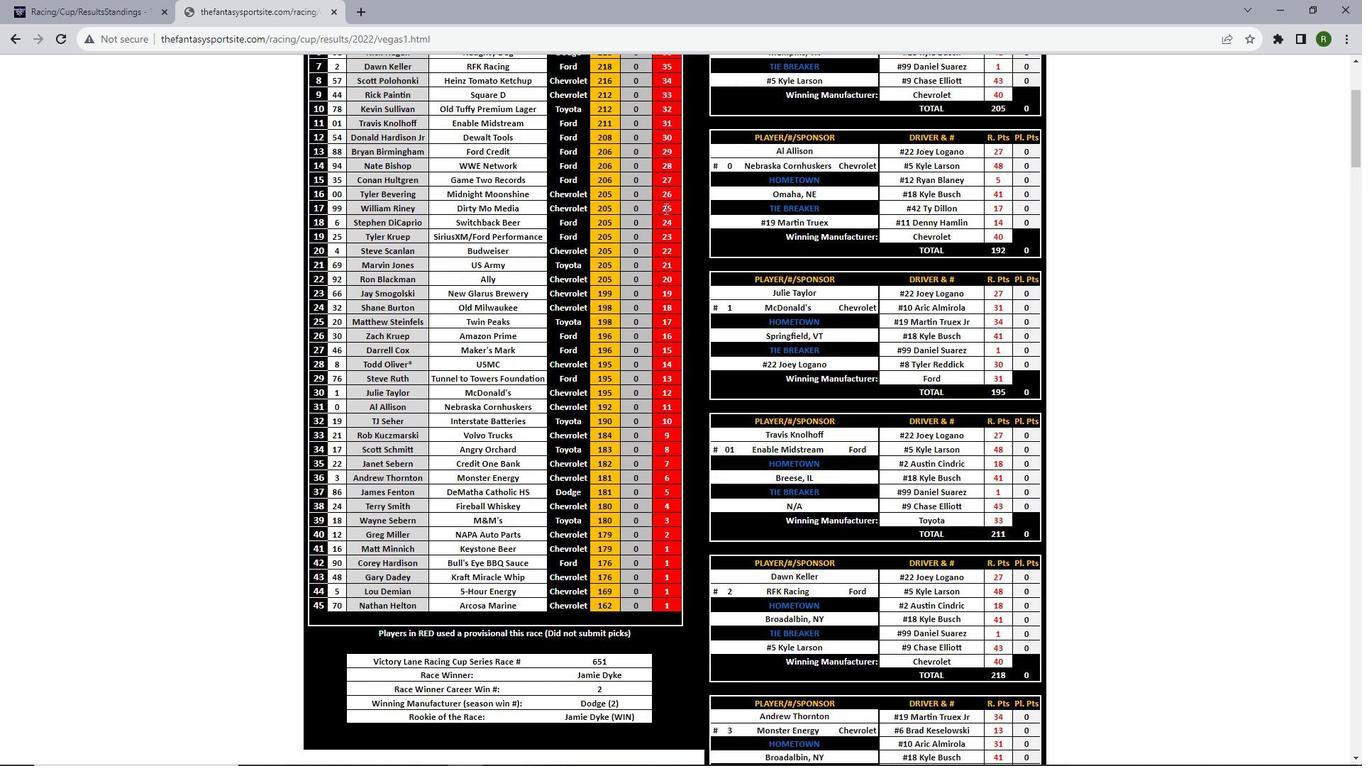 
Action: Mouse scrolled (665, 207) with delta (0, 0)
Screenshot: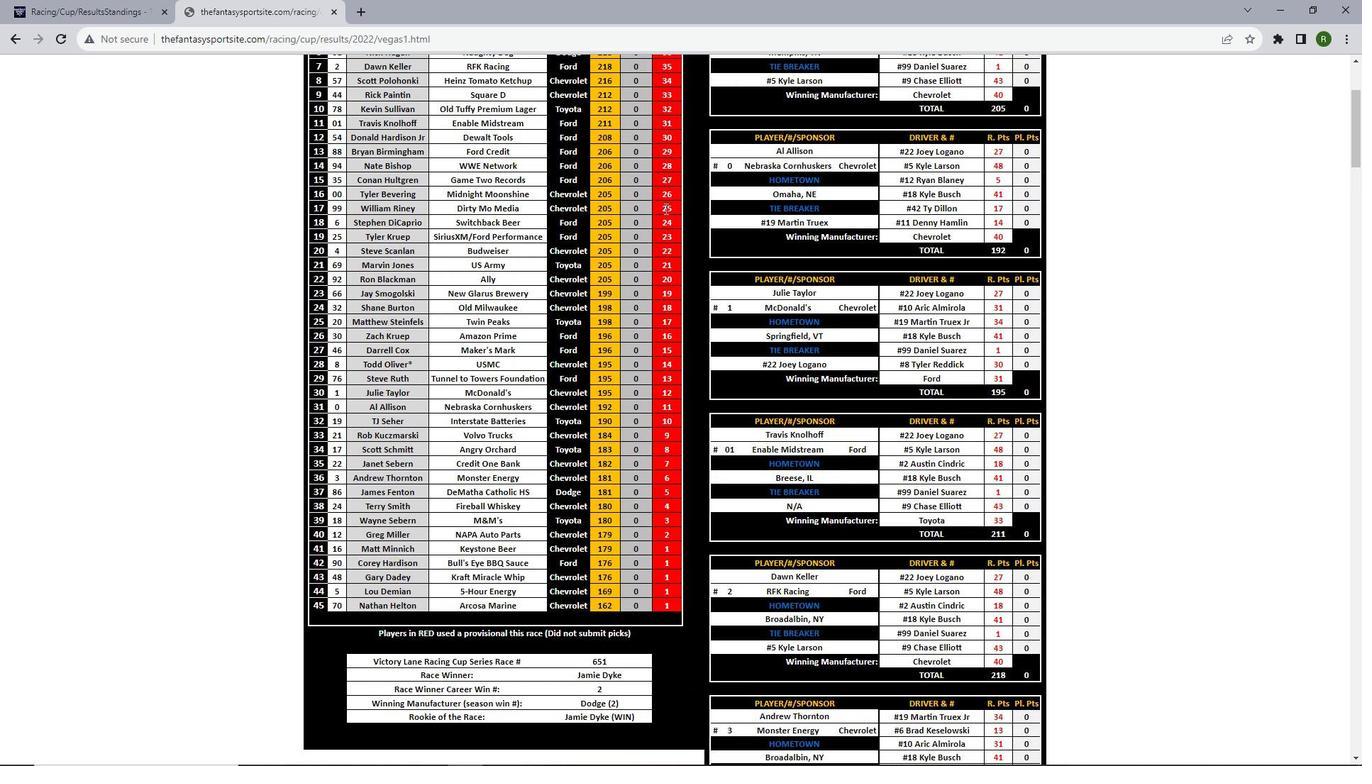 
Action: Mouse scrolled (665, 207) with delta (0, 0)
Screenshot: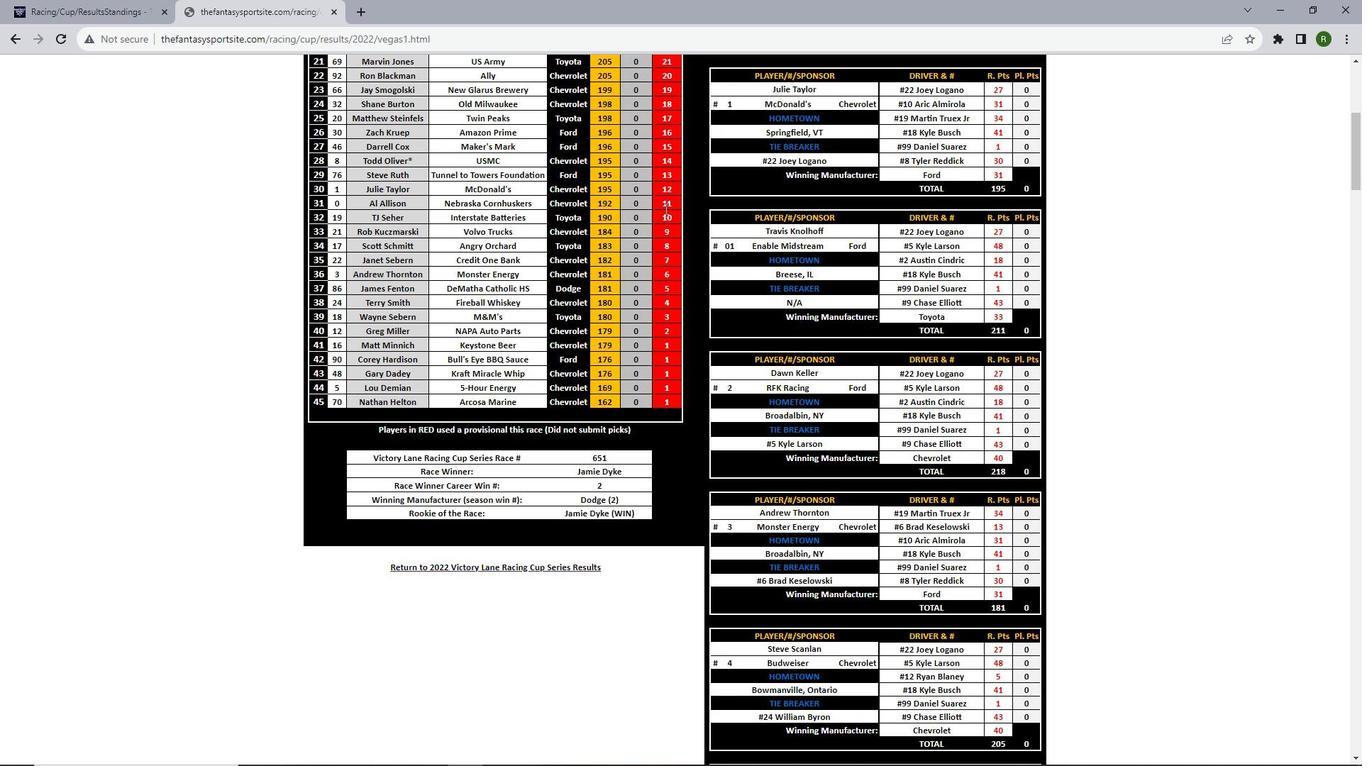 
Action: Mouse scrolled (665, 207) with delta (0, 0)
Screenshot: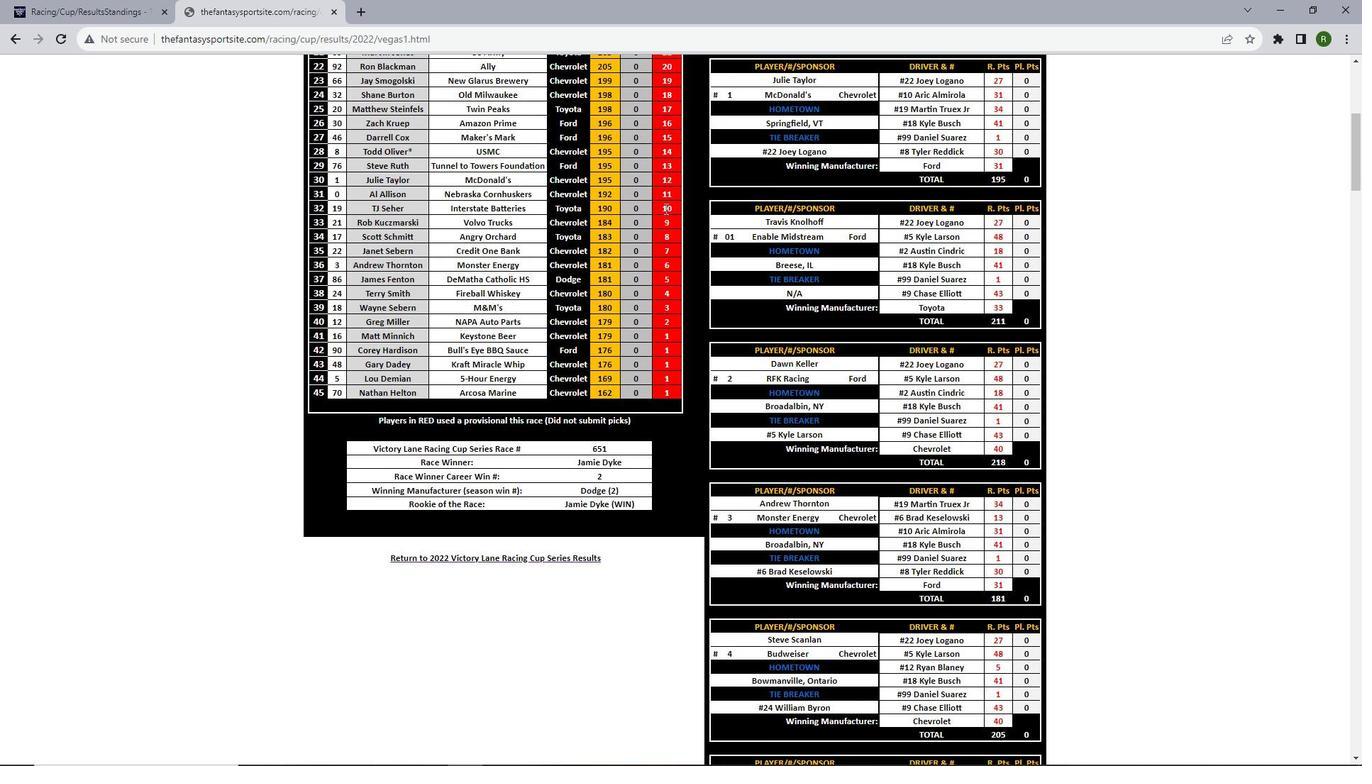 
Action: Mouse scrolled (665, 207) with delta (0, 0)
Screenshot: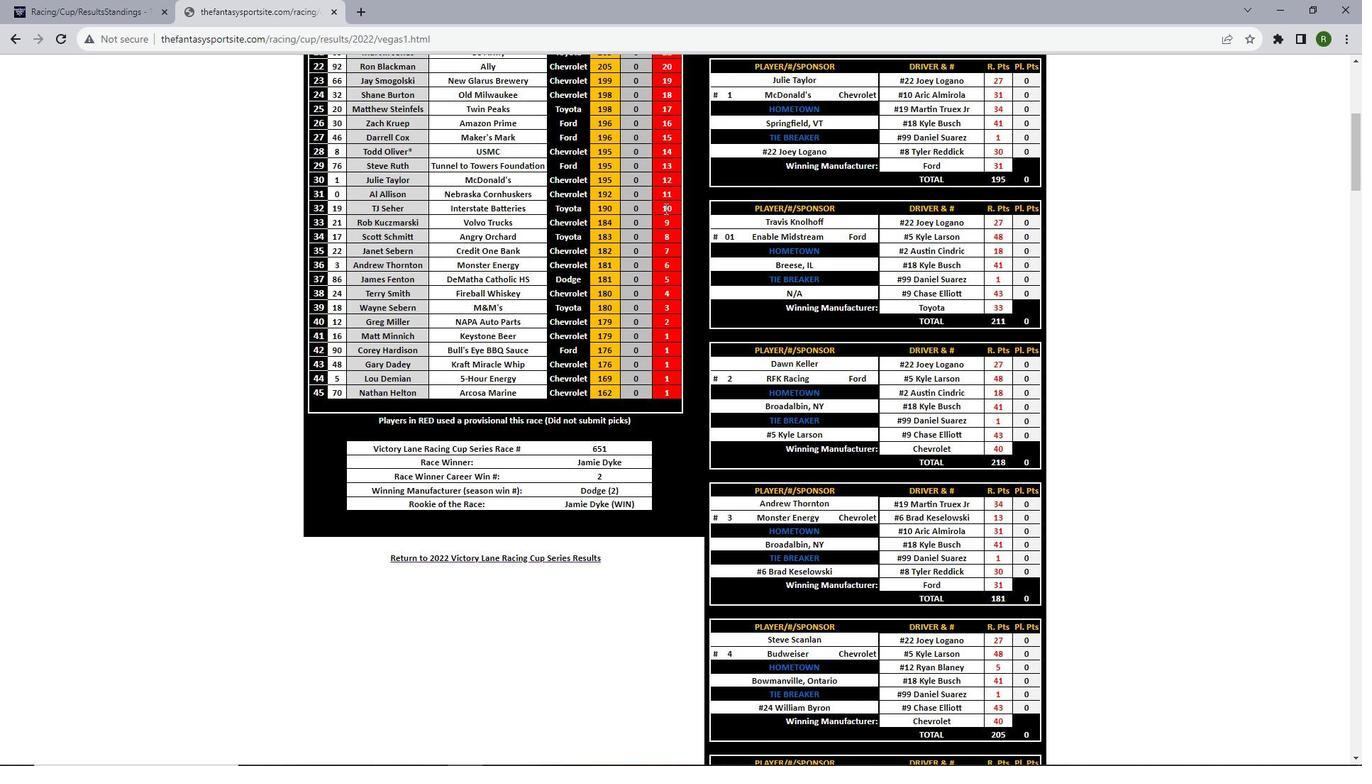 
Action: Mouse scrolled (665, 207) with delta (0, 0)
Screenshot: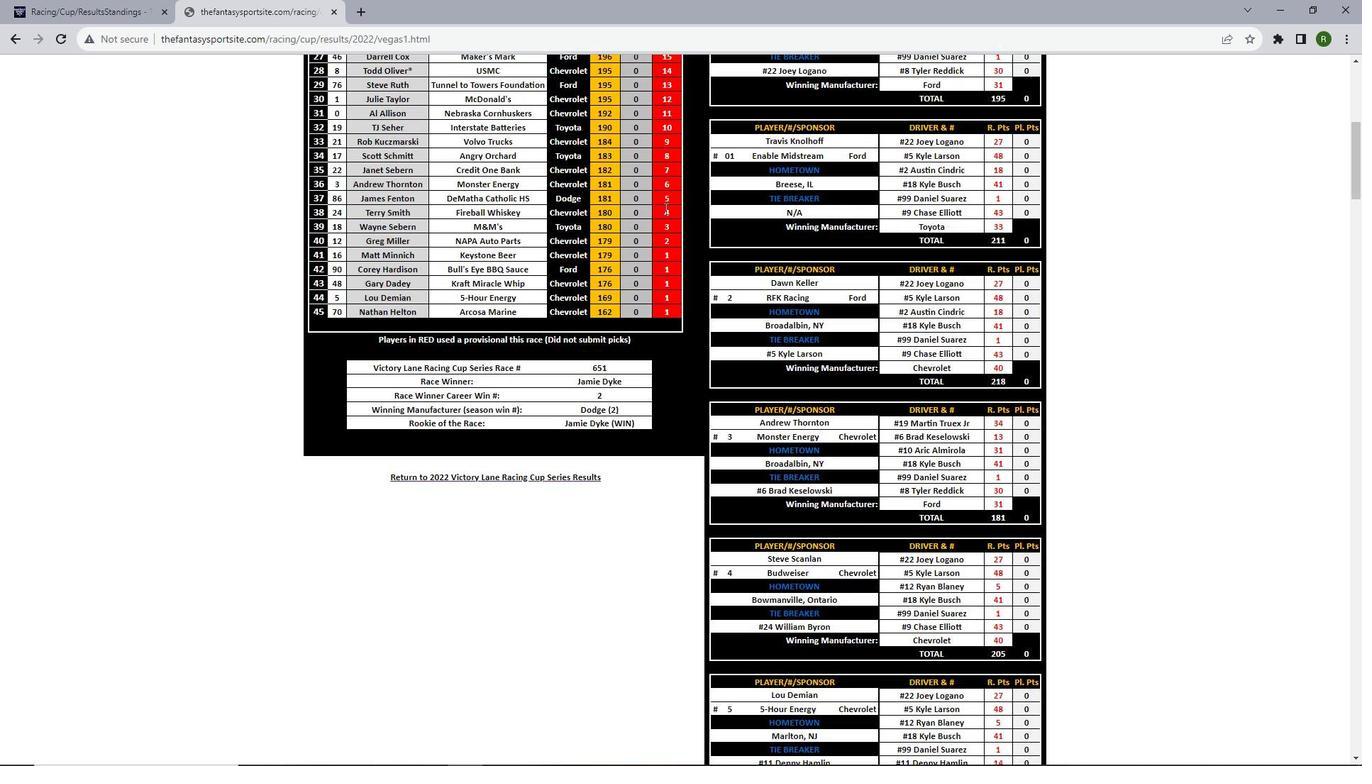 
Action: Mouse scrolled (665, 207) with delta (0, 0)
Screenshot: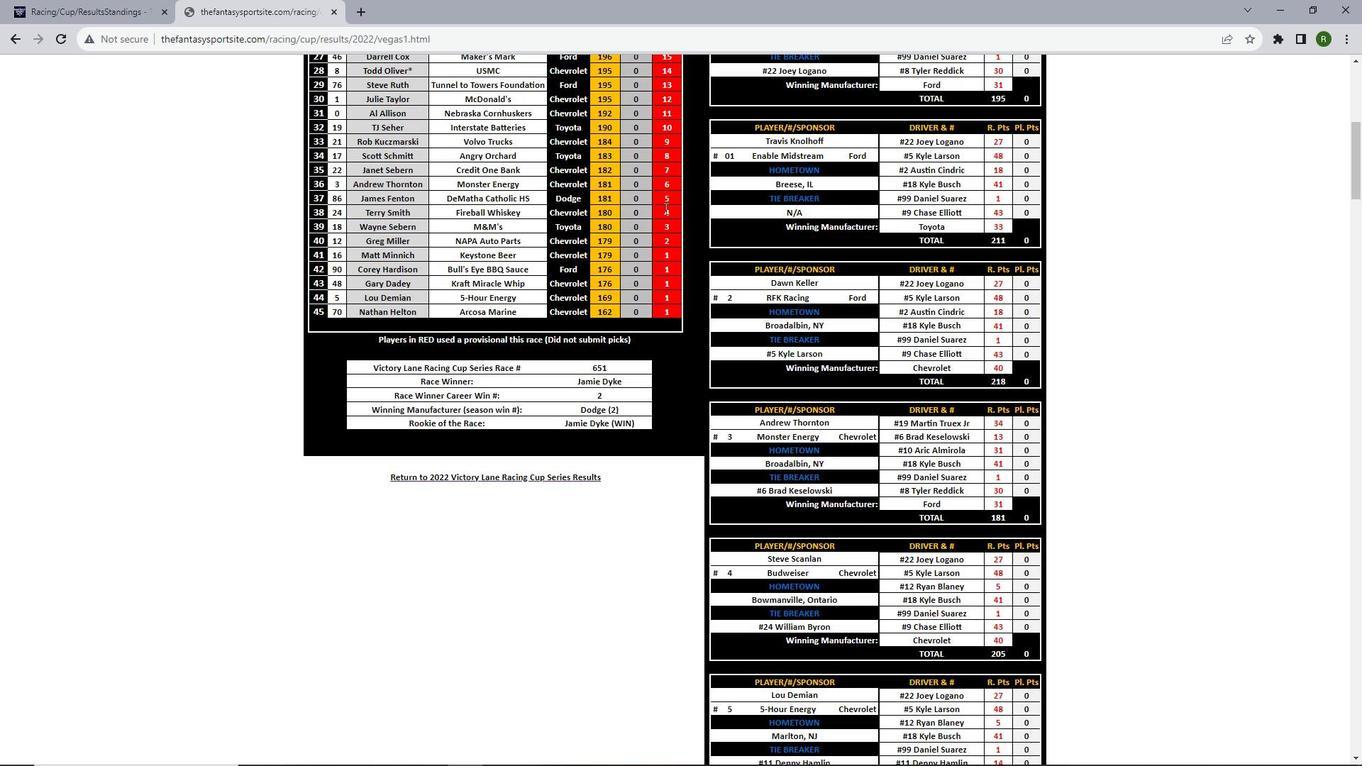 
Action: Mouse scrolled (665, 209) with delta (0, 0)
Screenshot: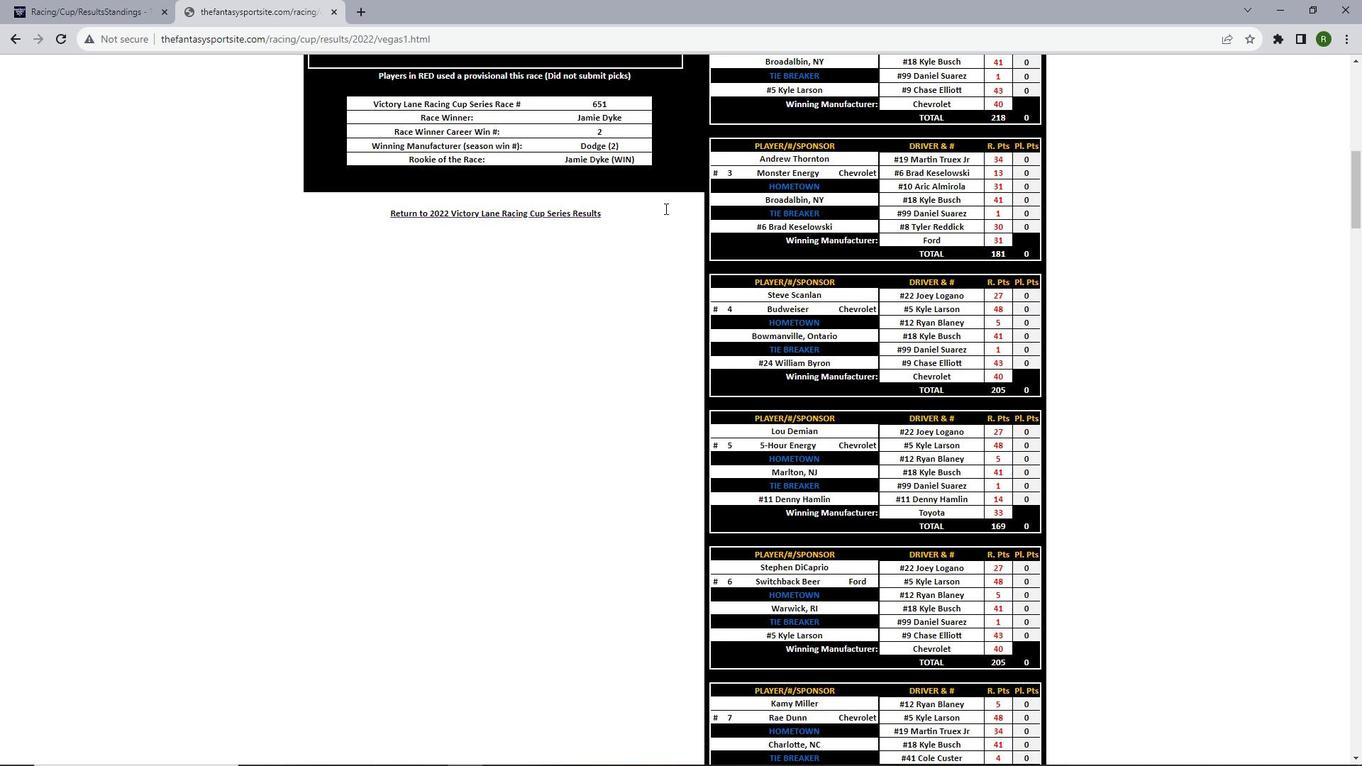 
Action: Mouse scrolled (665, 209) with delta (0, 0)
Screenshot: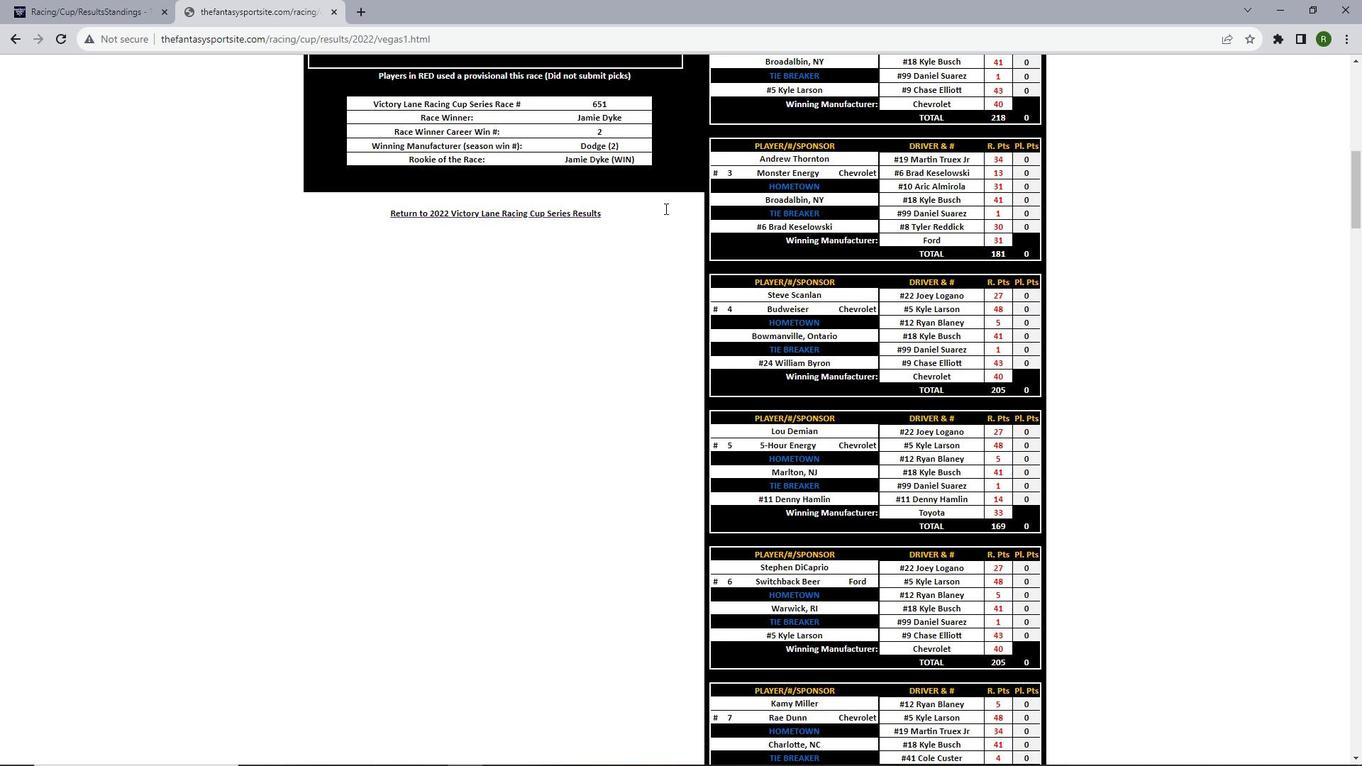 
Action: Mouse scrolled (665, 209) with delta (0, 0)
Screenshot: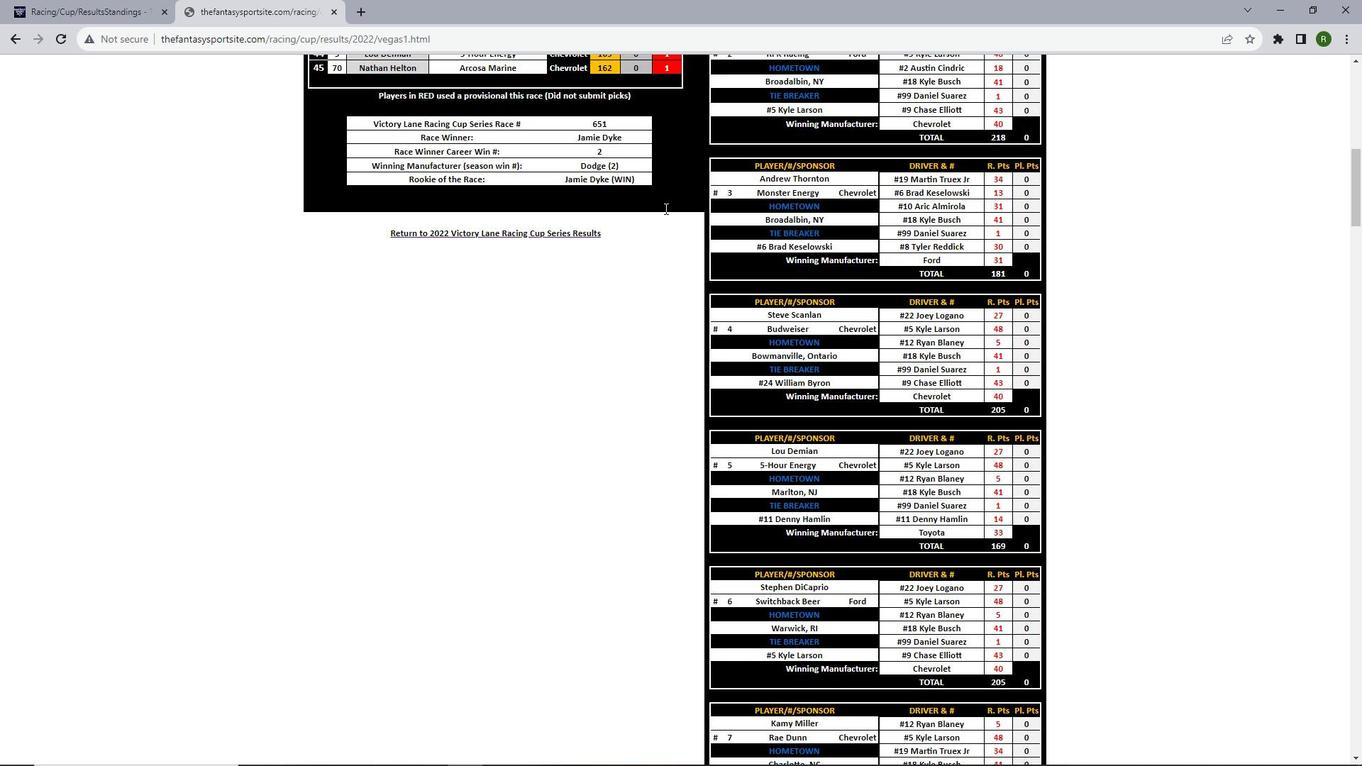 
Action: Mouse scrolled (665, 209) with delta (0, 0)
Screenshot: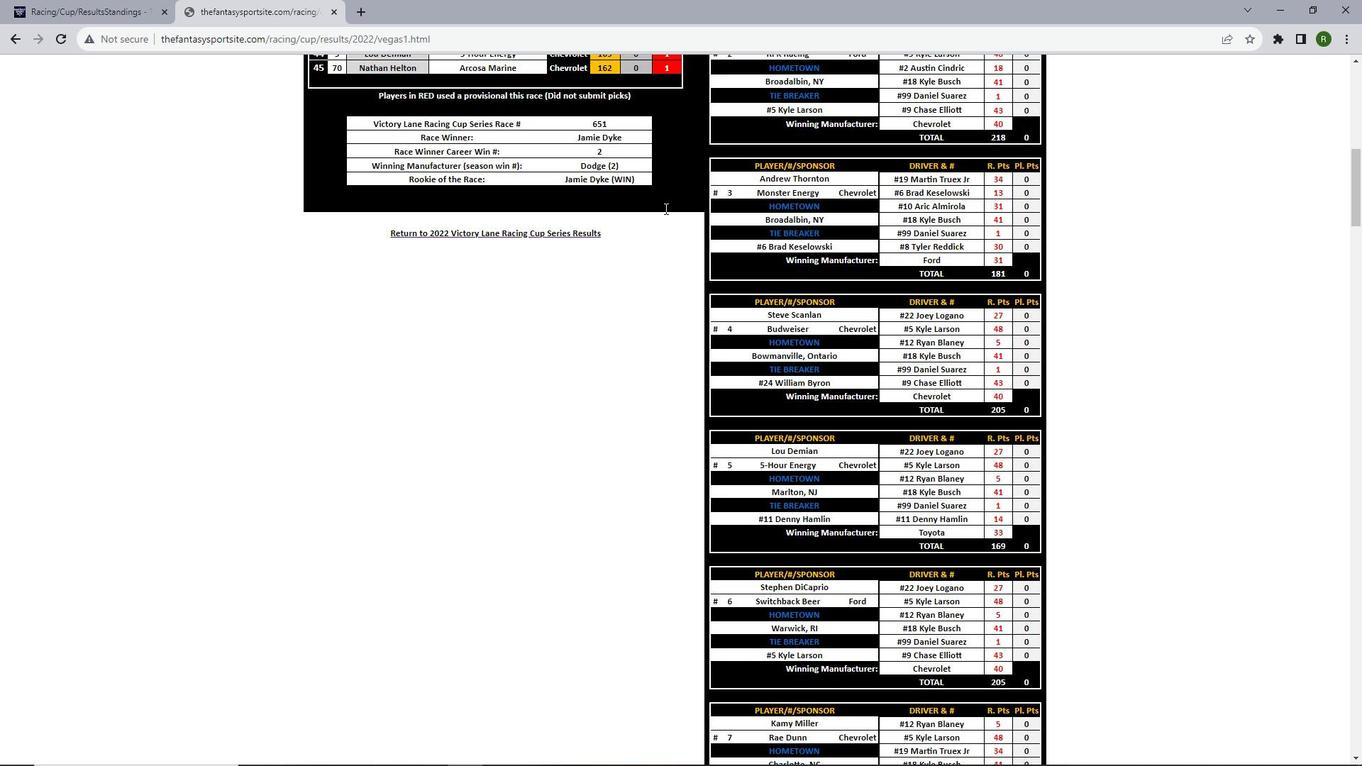 
Action: Mouse scrolled (665, 209) with delta (0, 0)
Screenshot: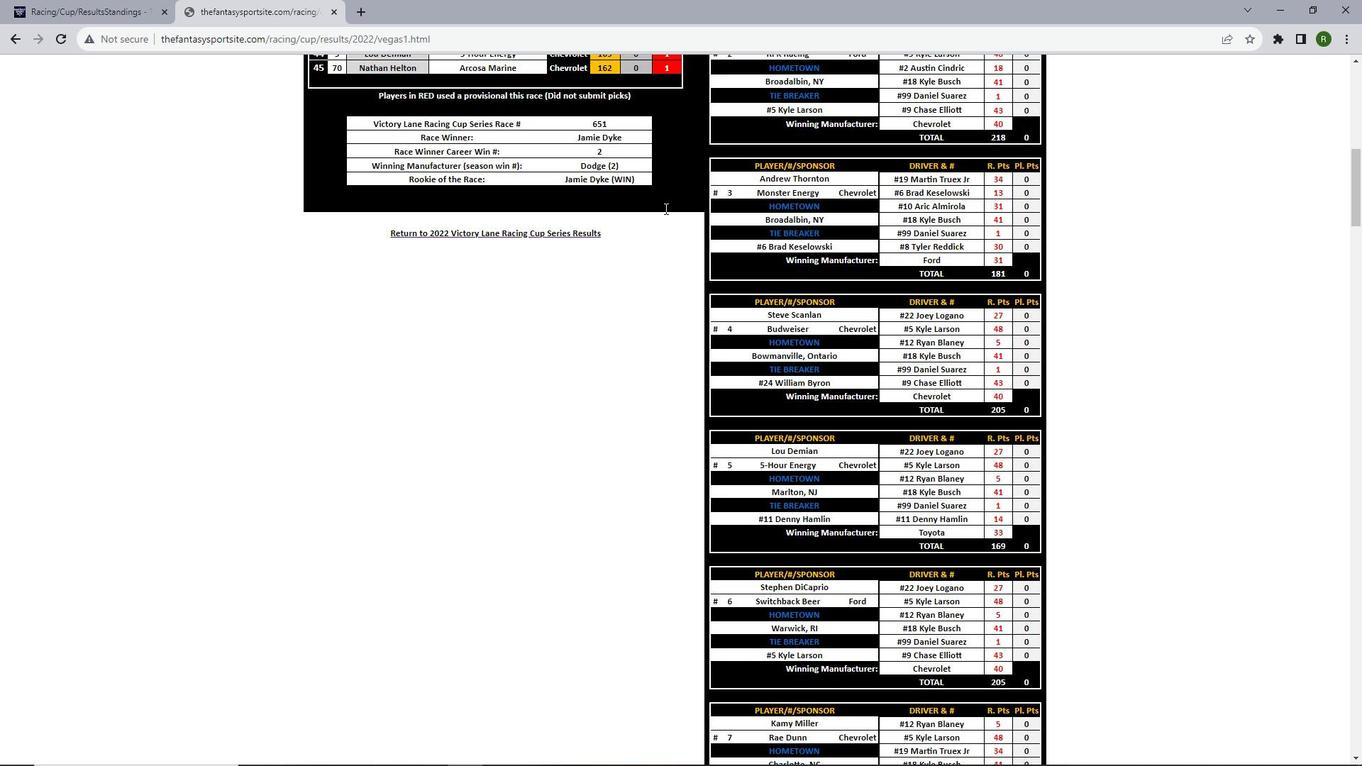 
Action: Mouse scrolled (665, 209) with delta (0, 0)
Screenshot: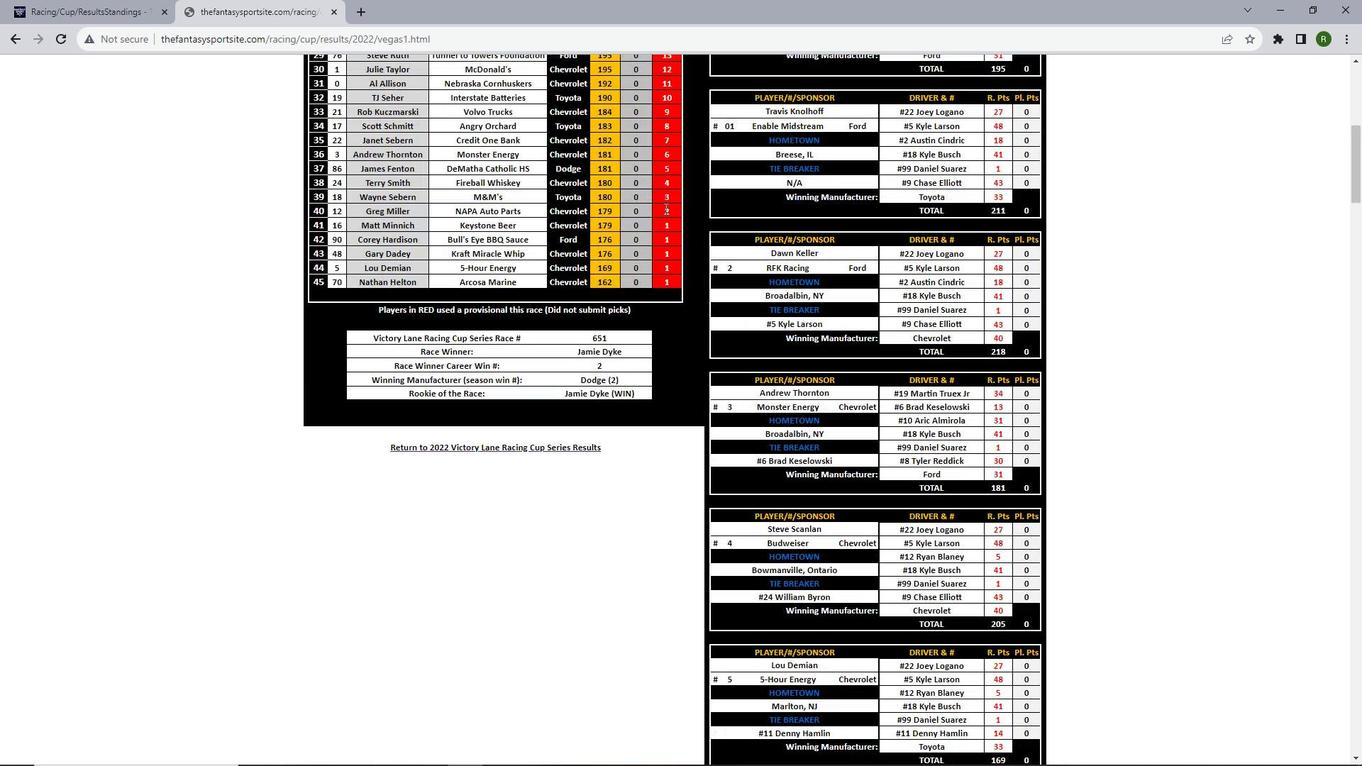 
Action: Mouse moved to (665, 208)
Screenshot: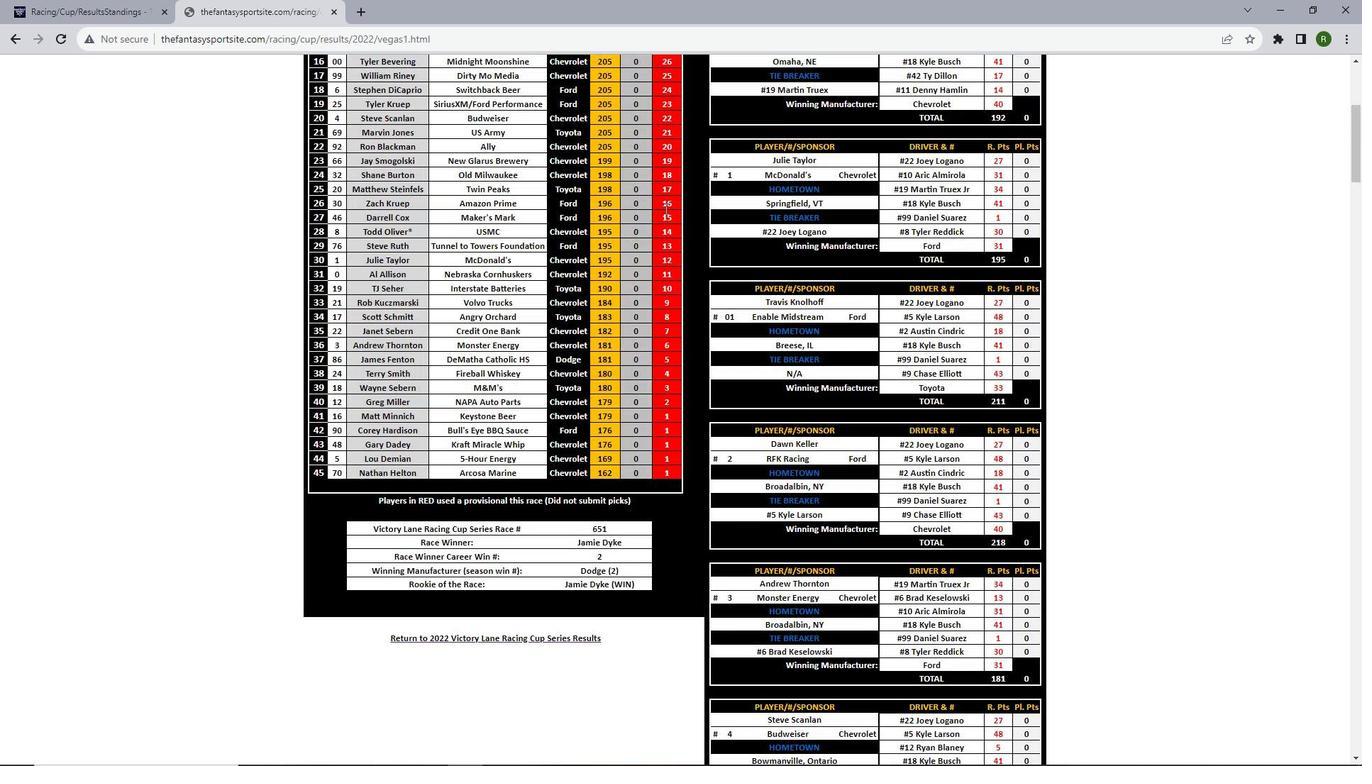 
Action: Mouse scrolled (665, 209) with delta (0, 0)
Screenshot: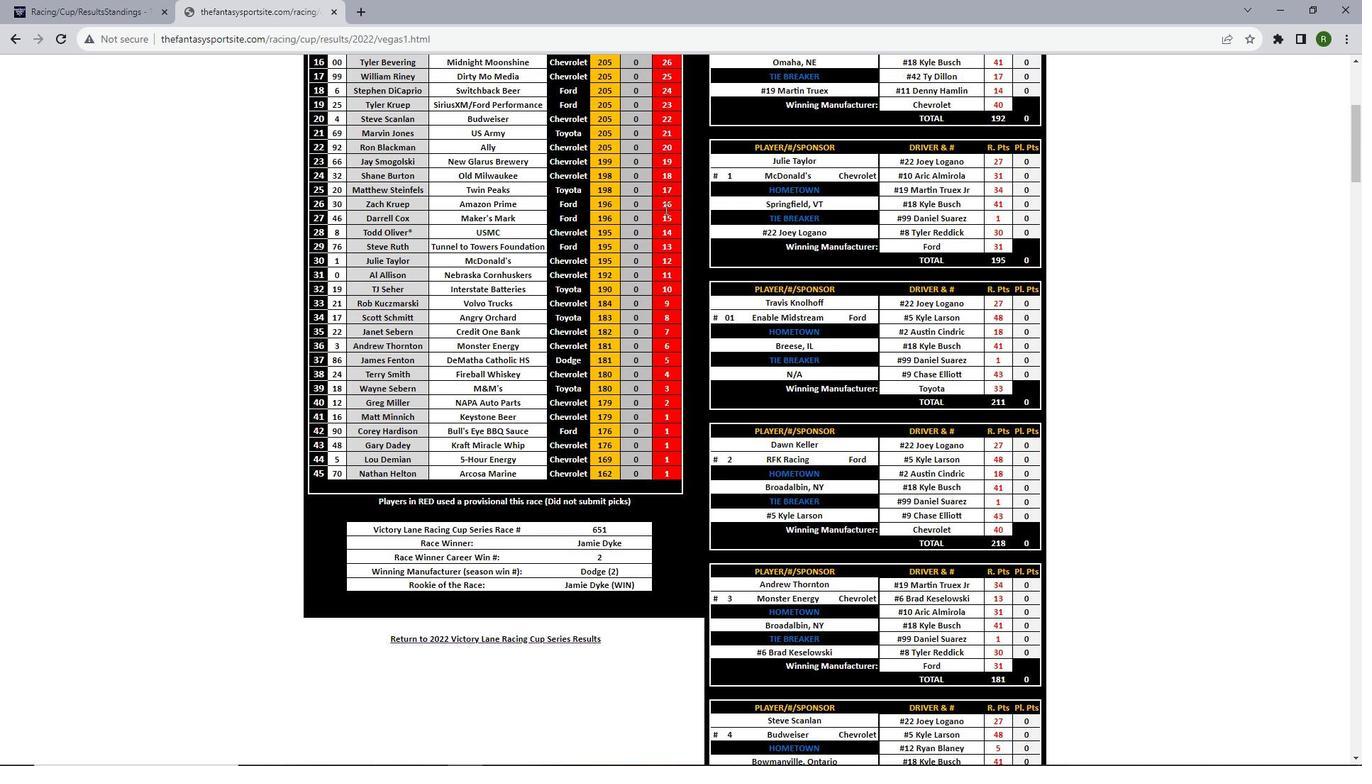 
Action: Mouse scrolled (665, 209) with delta (0, 0)
Screenshot: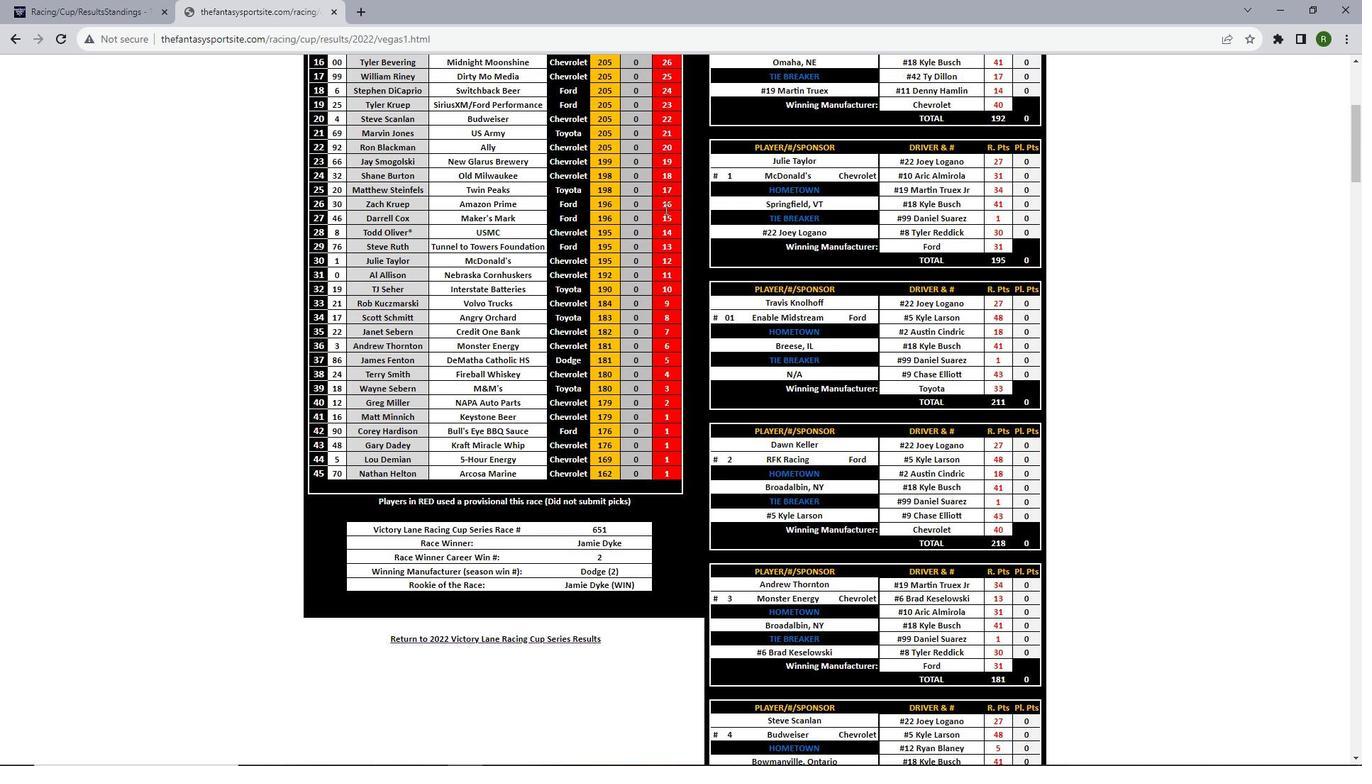 
Action: Mouse scrolled (665, 209) with delta (0, 0)
Screenshot: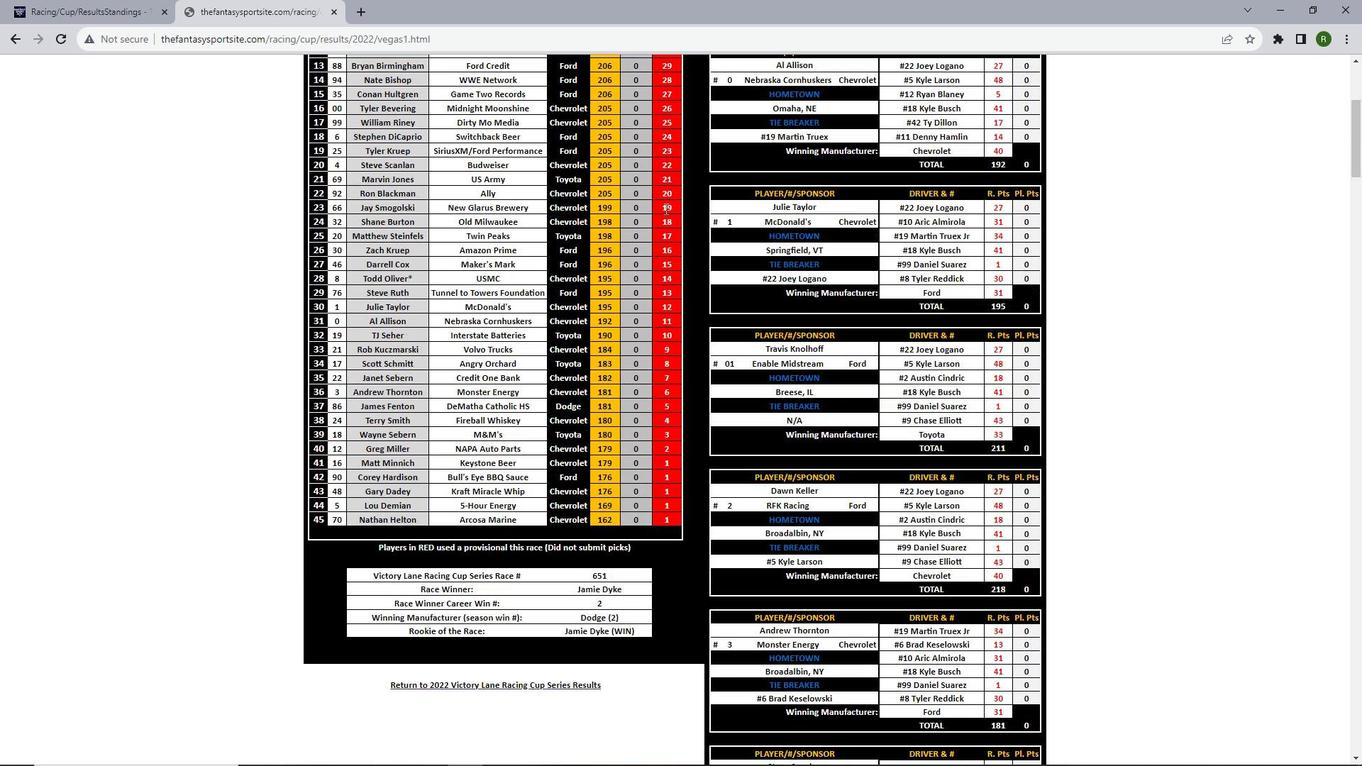 
Action: Mouse scrolled (665, 209) with delta (0, 0)
Screenshot: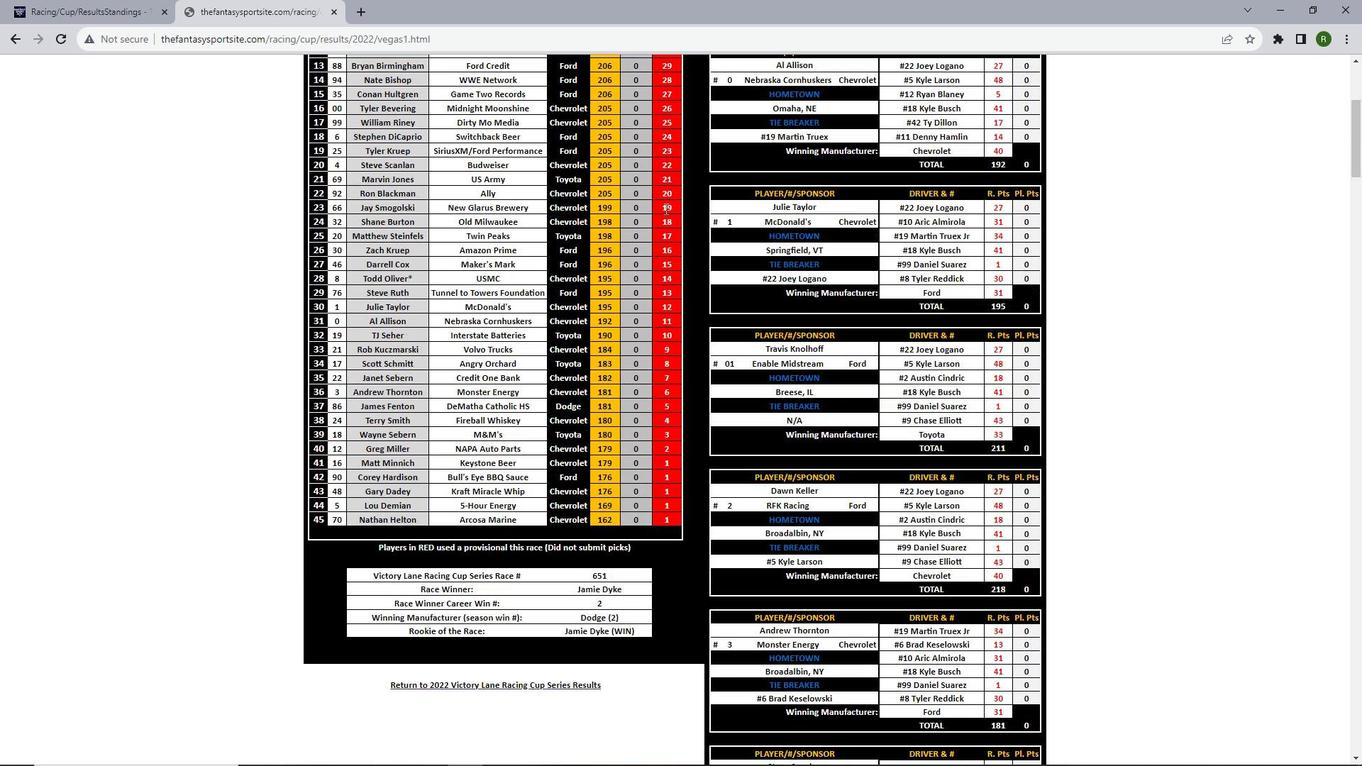 
Action: Mouse scrolled (665, 207) with delta (0, 0)
Screenshot: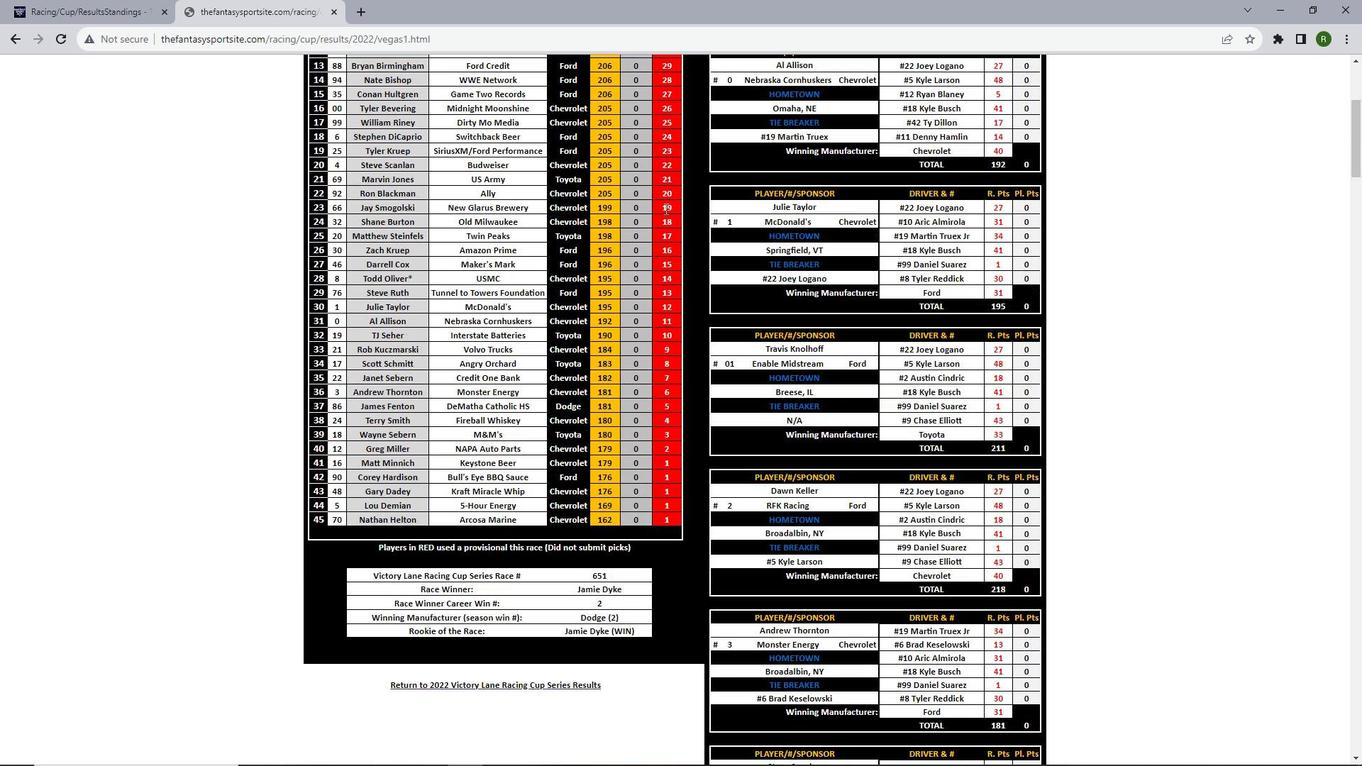 
Action: Mouse scrolled (665, 209) with delta (0, 0)
Screenshot: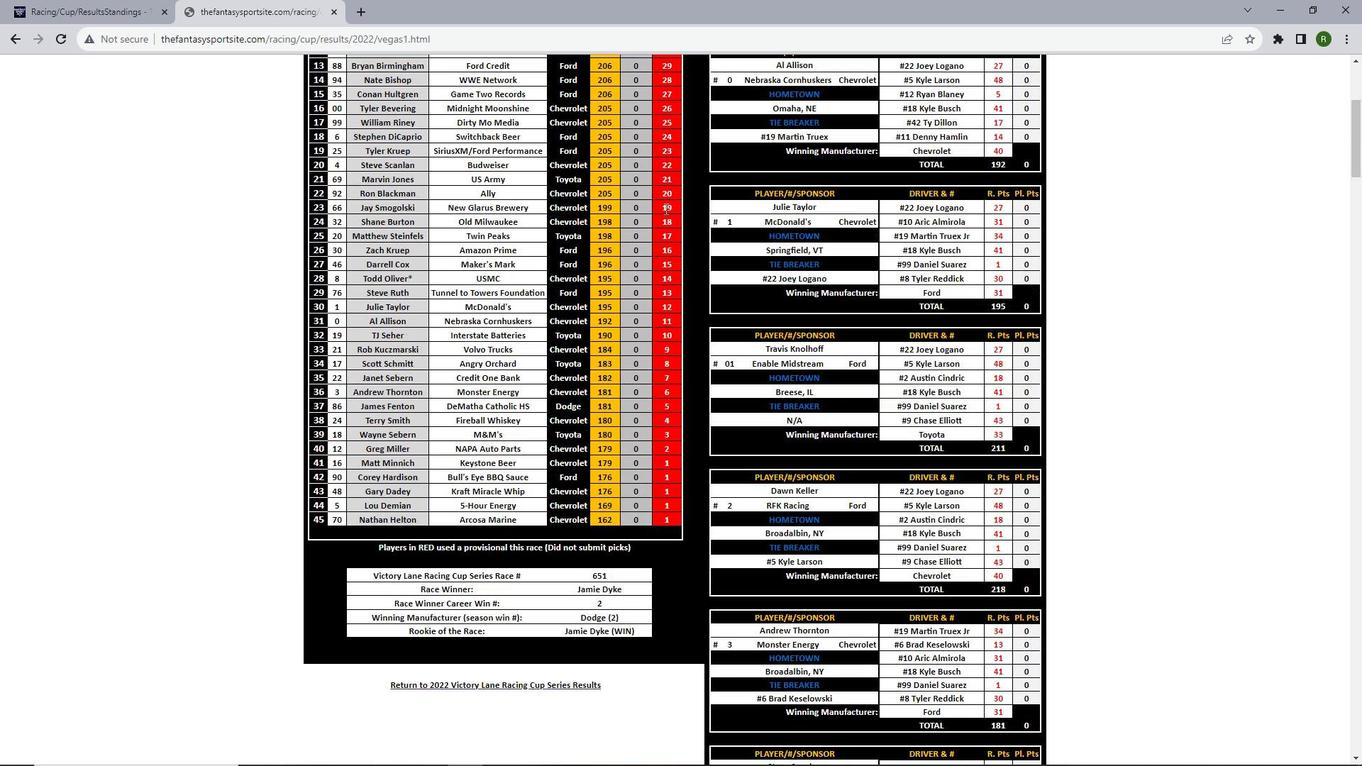 
Action: Mouse scrolled (665, 209) with delta (0, 0)
Screenshot: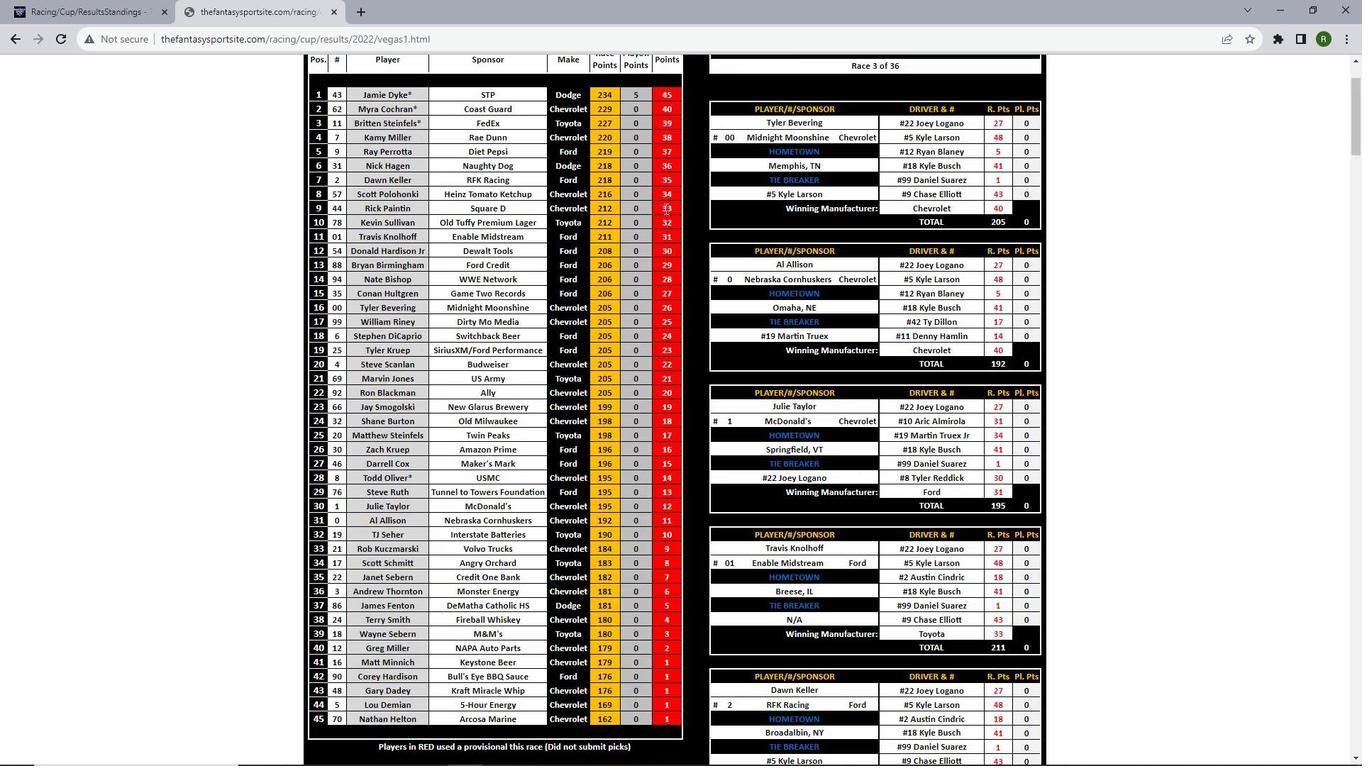 
Action: Mouse scrolled (665, 207) with delta (0, 0)
Screenshot: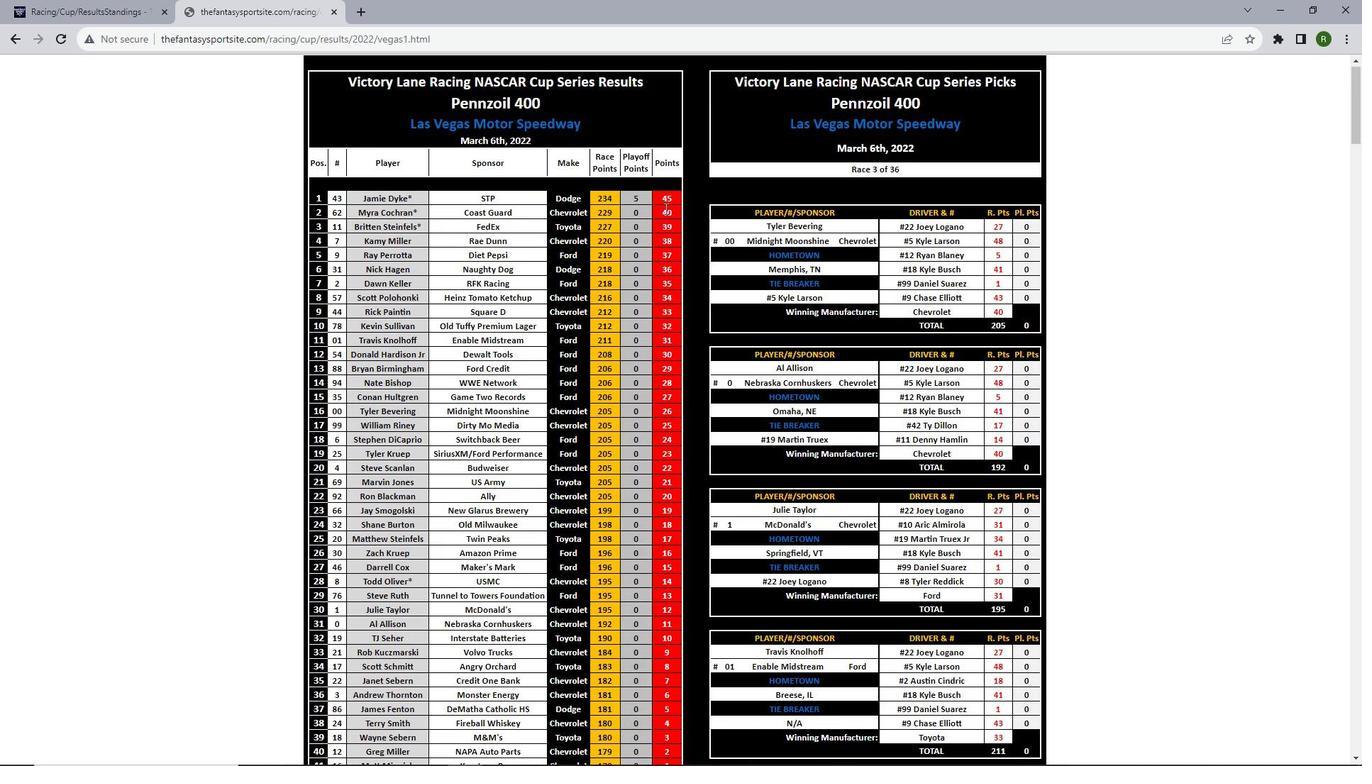 
Action: Mouse scrolled (665, 207) with delta (0, -1)
Screenshot: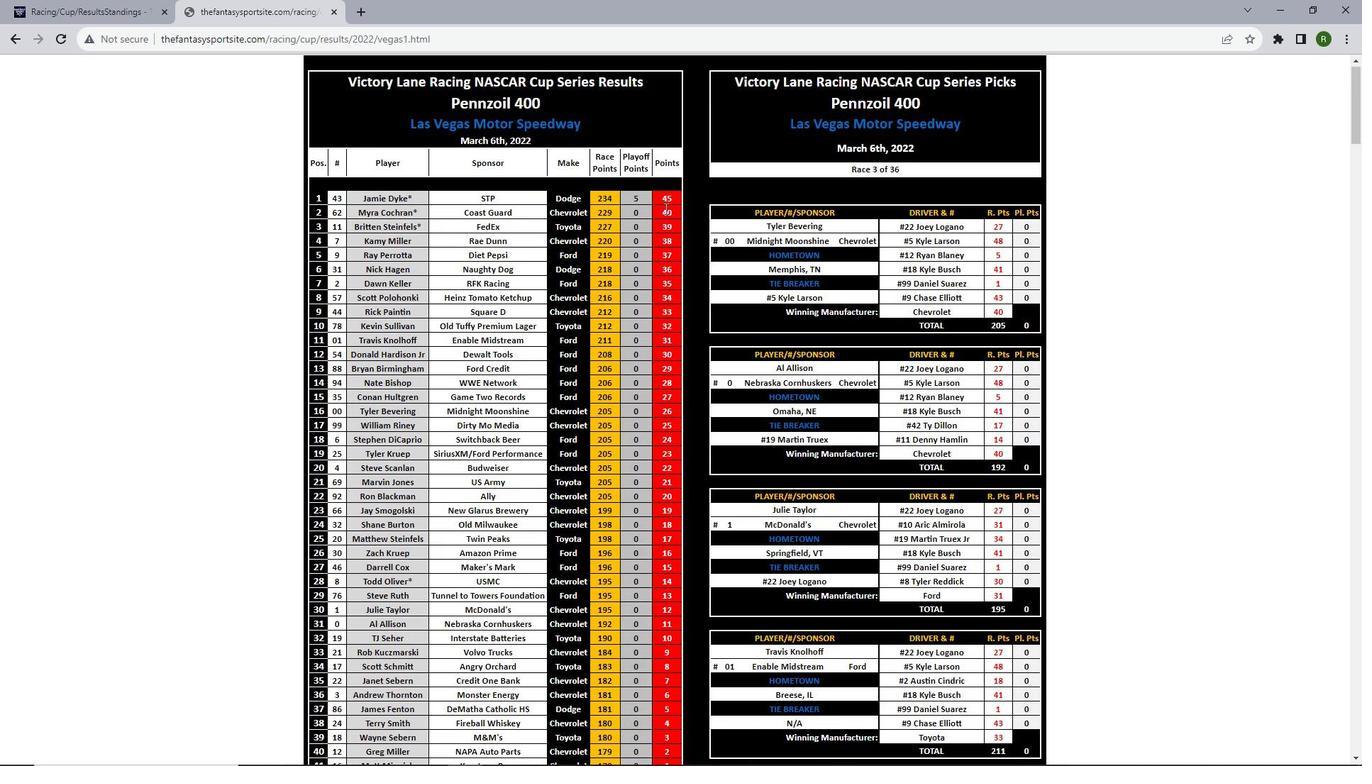 
Action: Mouse scrolled (665, 207) with delta (0, 0)
Screenshot: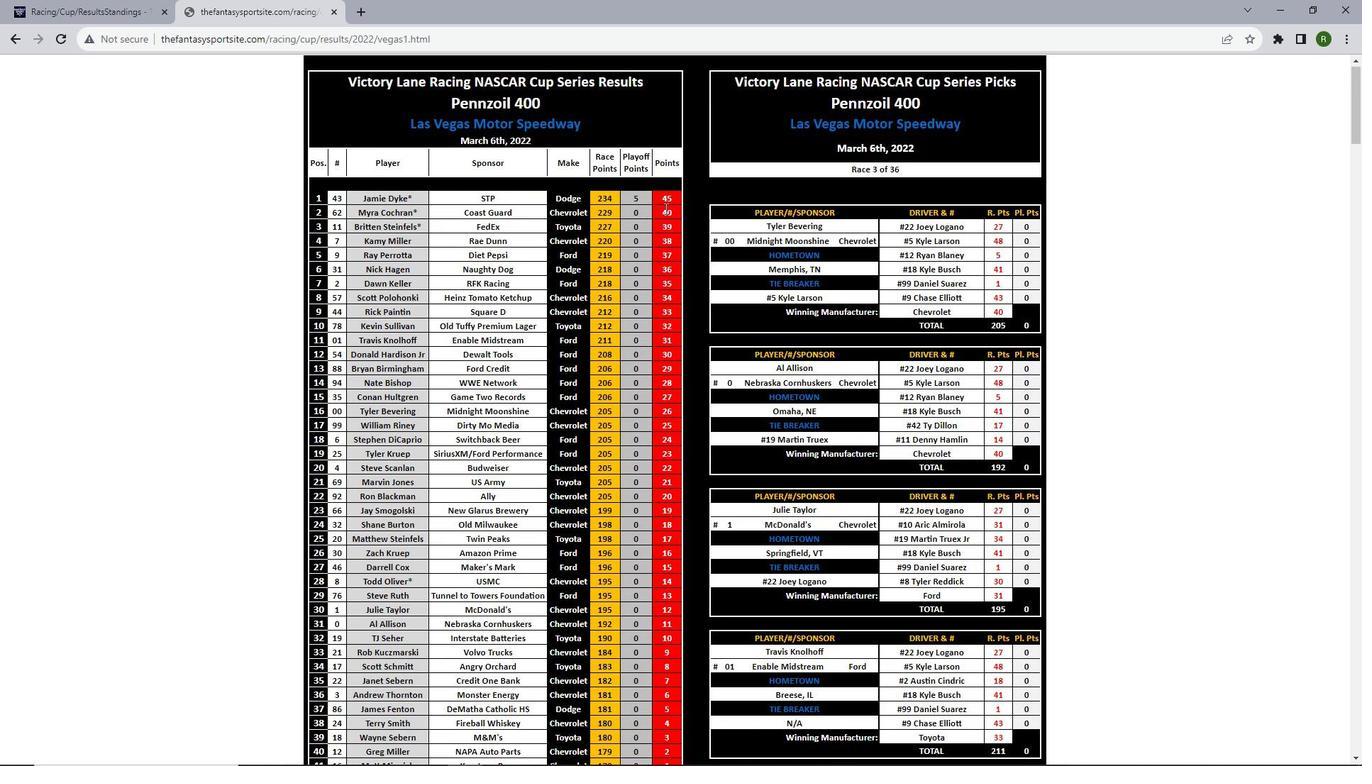 
Action: Mouse scrolled (665, 207) with delta (0, 0)
Screenshot: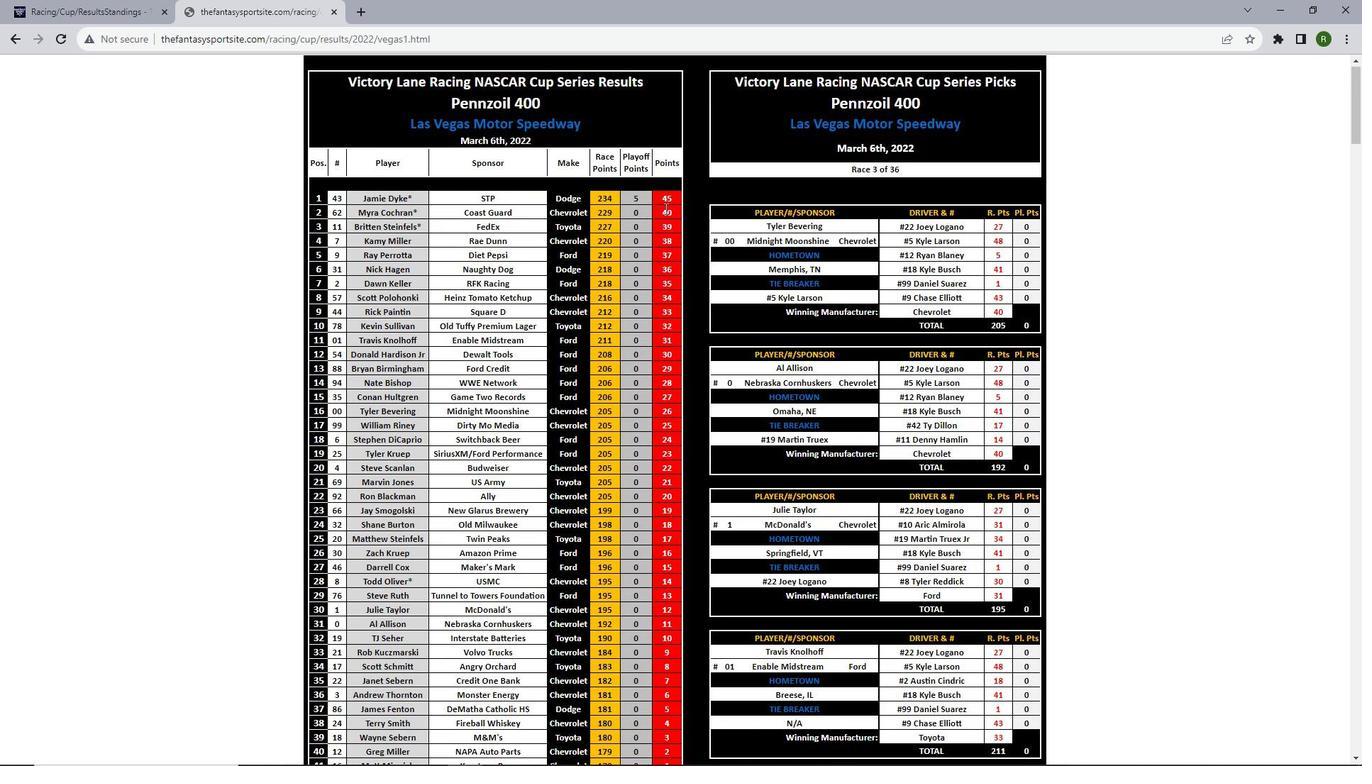 
Action: Mouse scrolled (665, 207) with delta (0, 0)
Screenshot: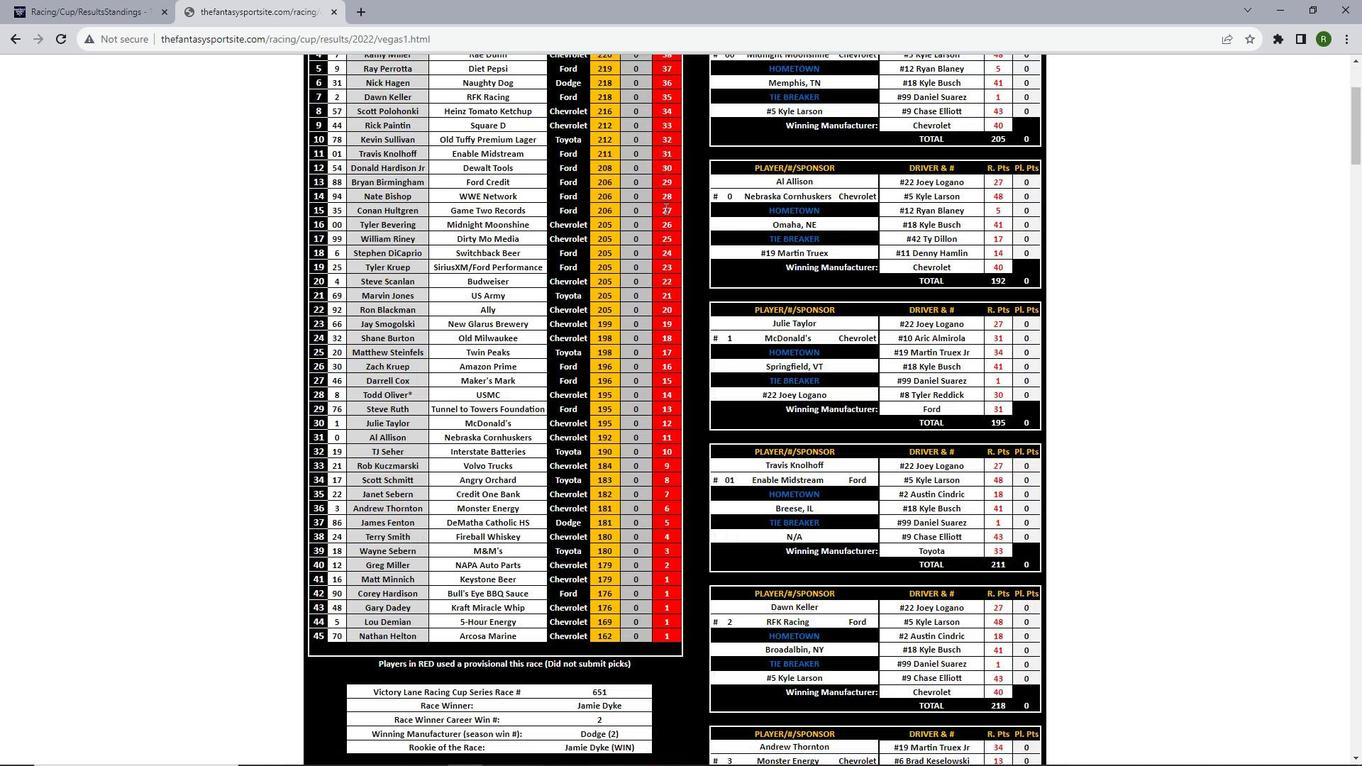 
Action: Mouse scrolled (665, 207) with delta (0, 0)
Screenshot: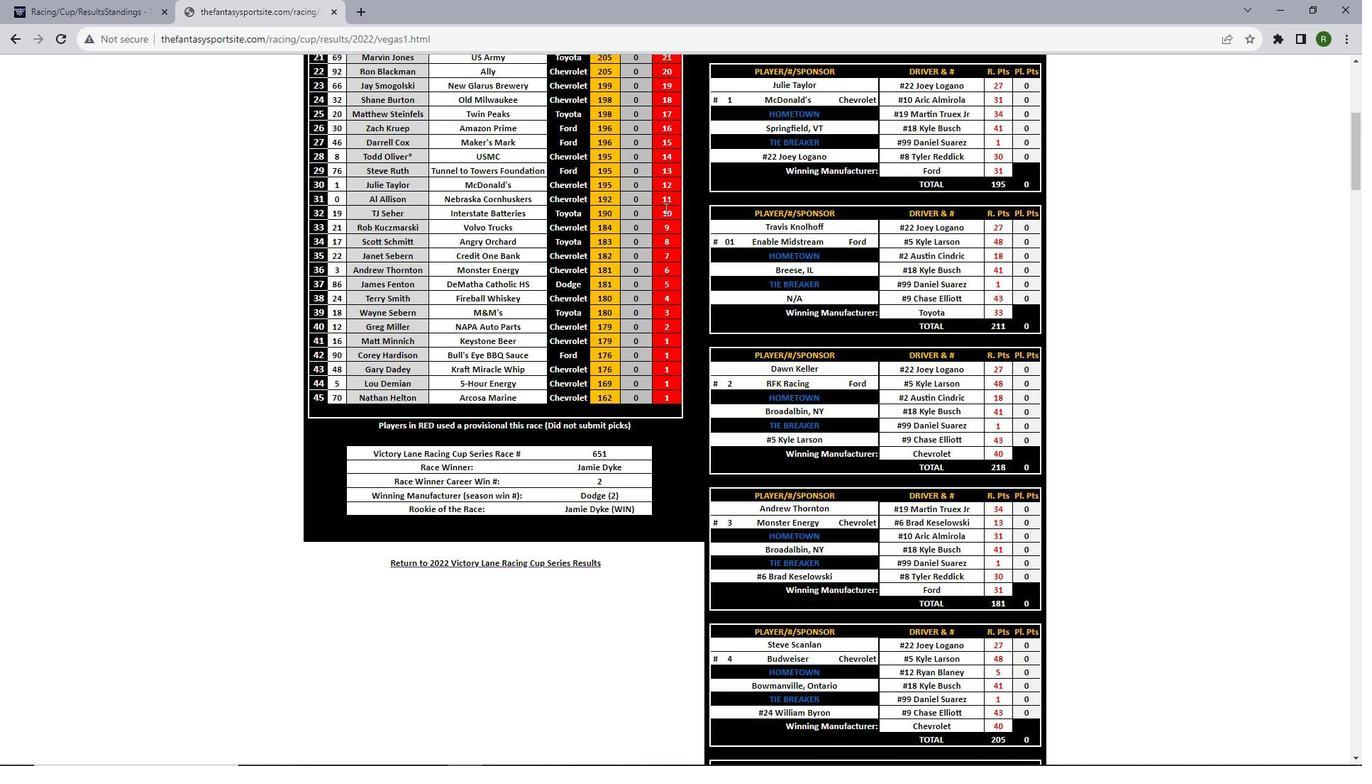 
Action: Mouse scrolled (665, 207) with delta (0, 0)
Screenshot: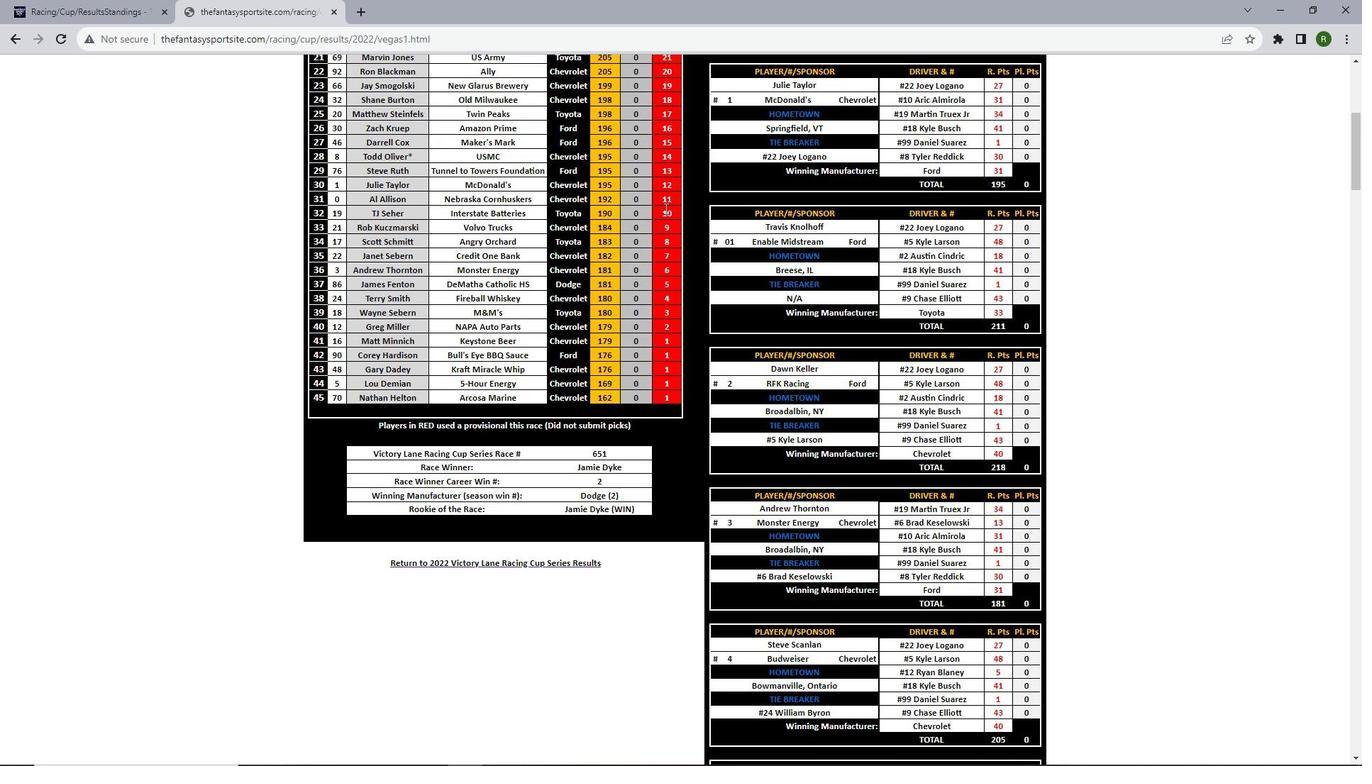 
Action: Mouse scrolled (665, 207) with delta (0, 0)
Screenshot: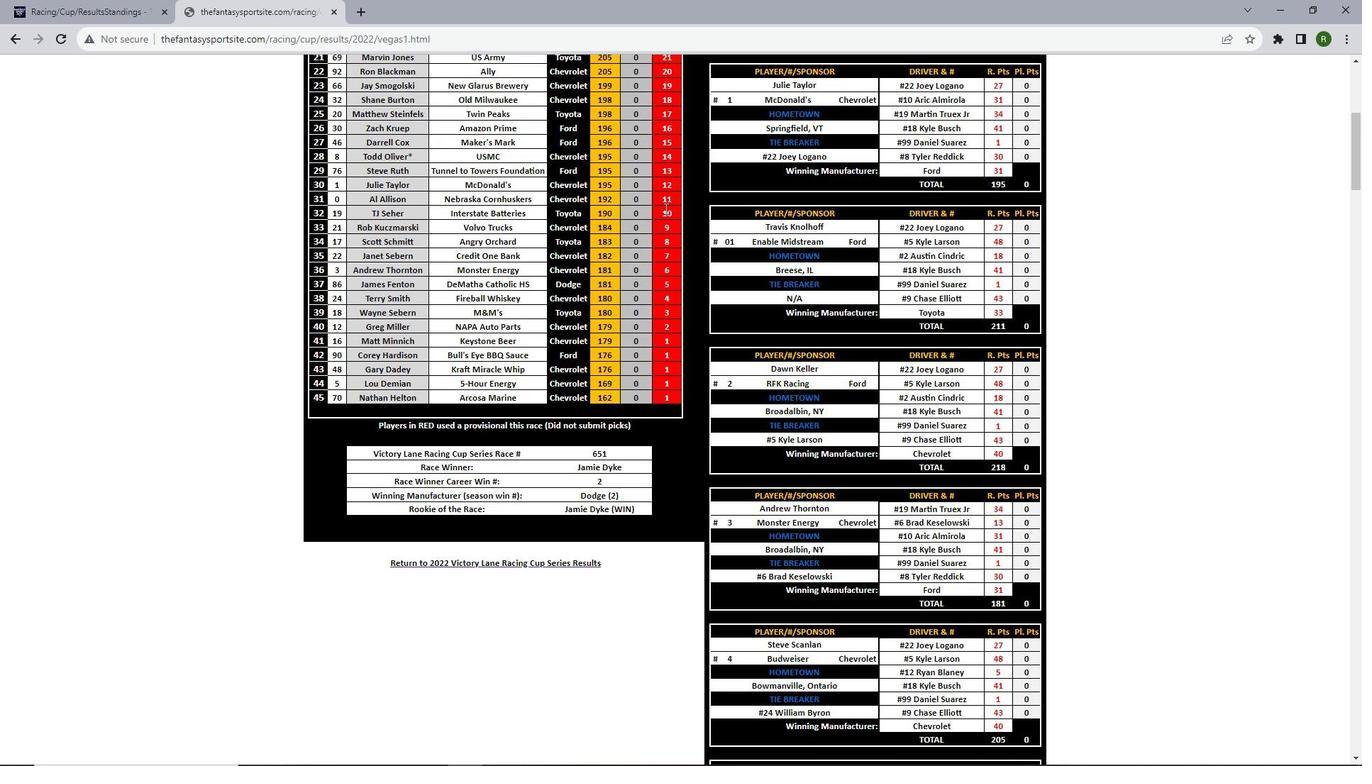 
Action: Mouse scrolled (665, 207) with delta (0, 0)
Screenshot: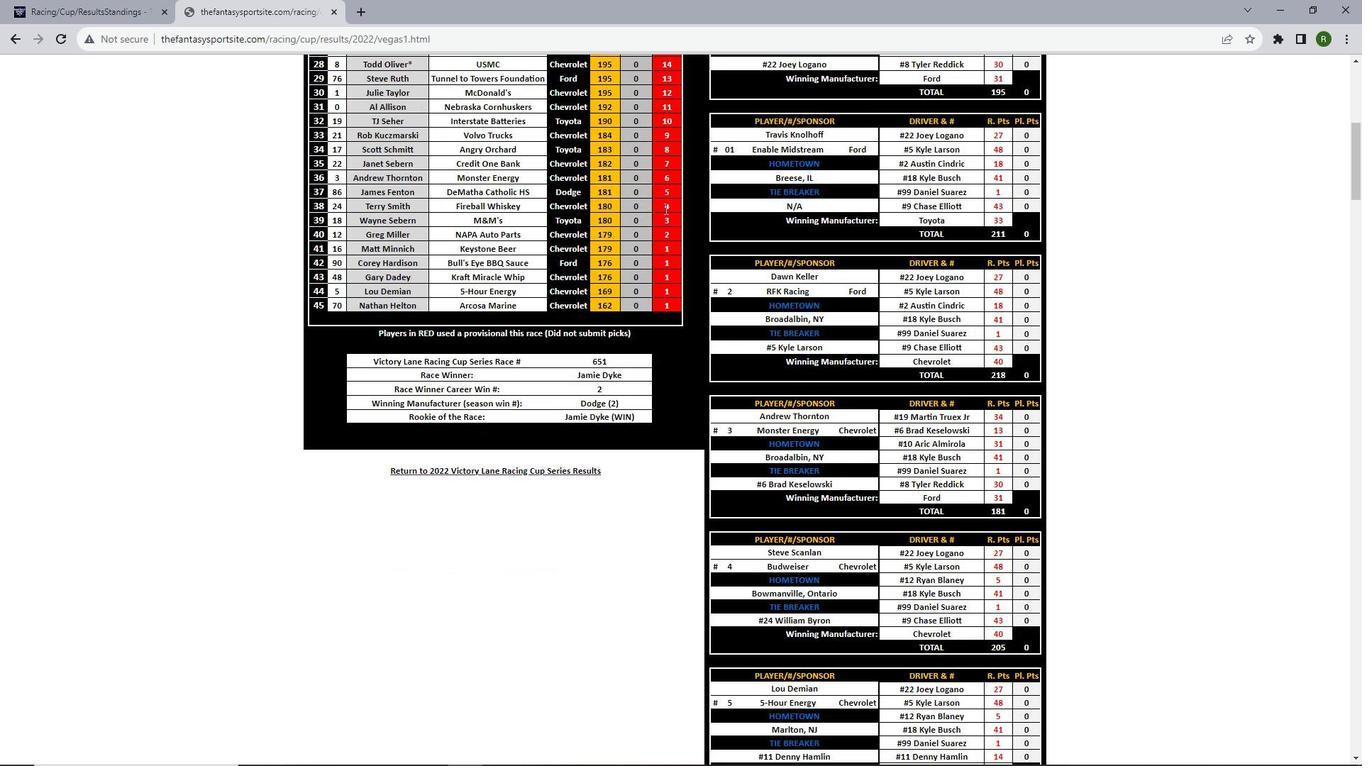 
Action: Mouse scrolled (665, 207) with delta (0, 0)
Screenshot: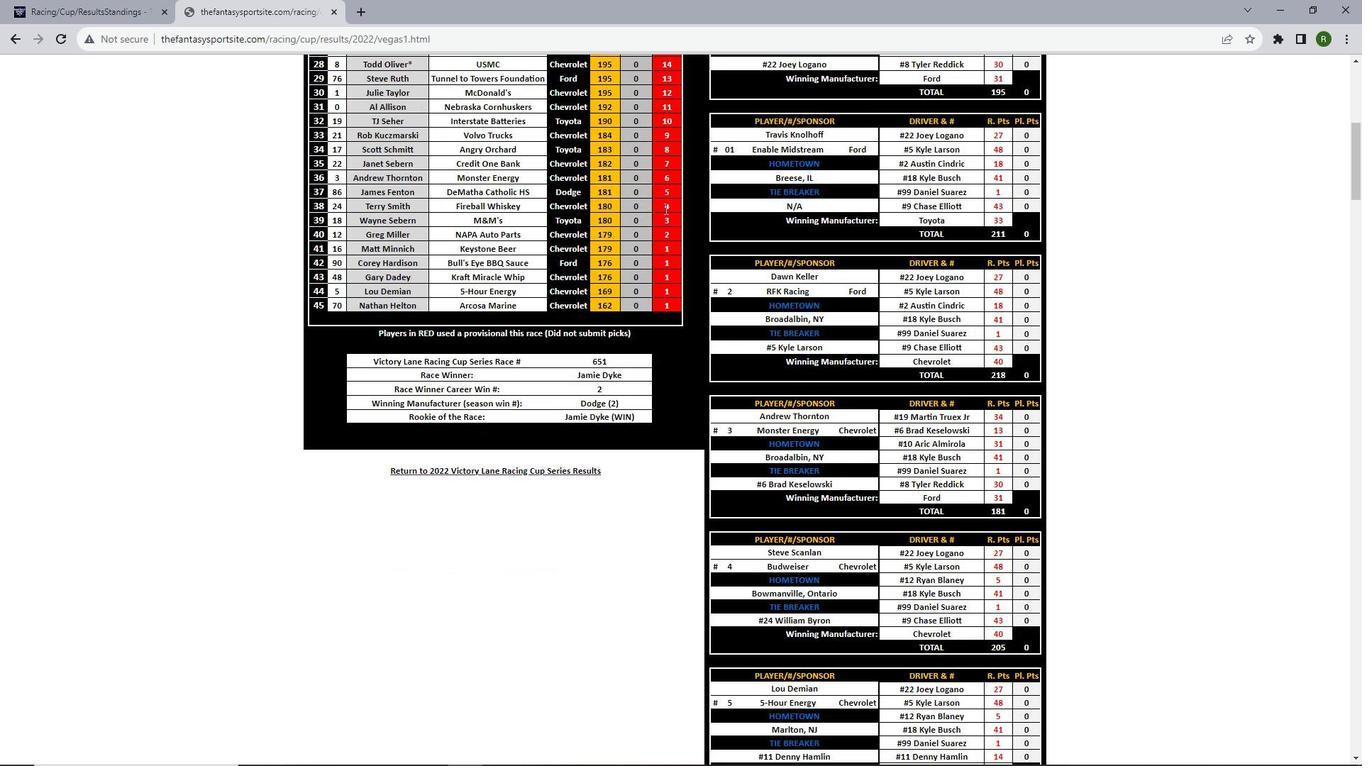 
Action: Mouse scrolled (665, 207) with delta (0, 0)
Screenshot: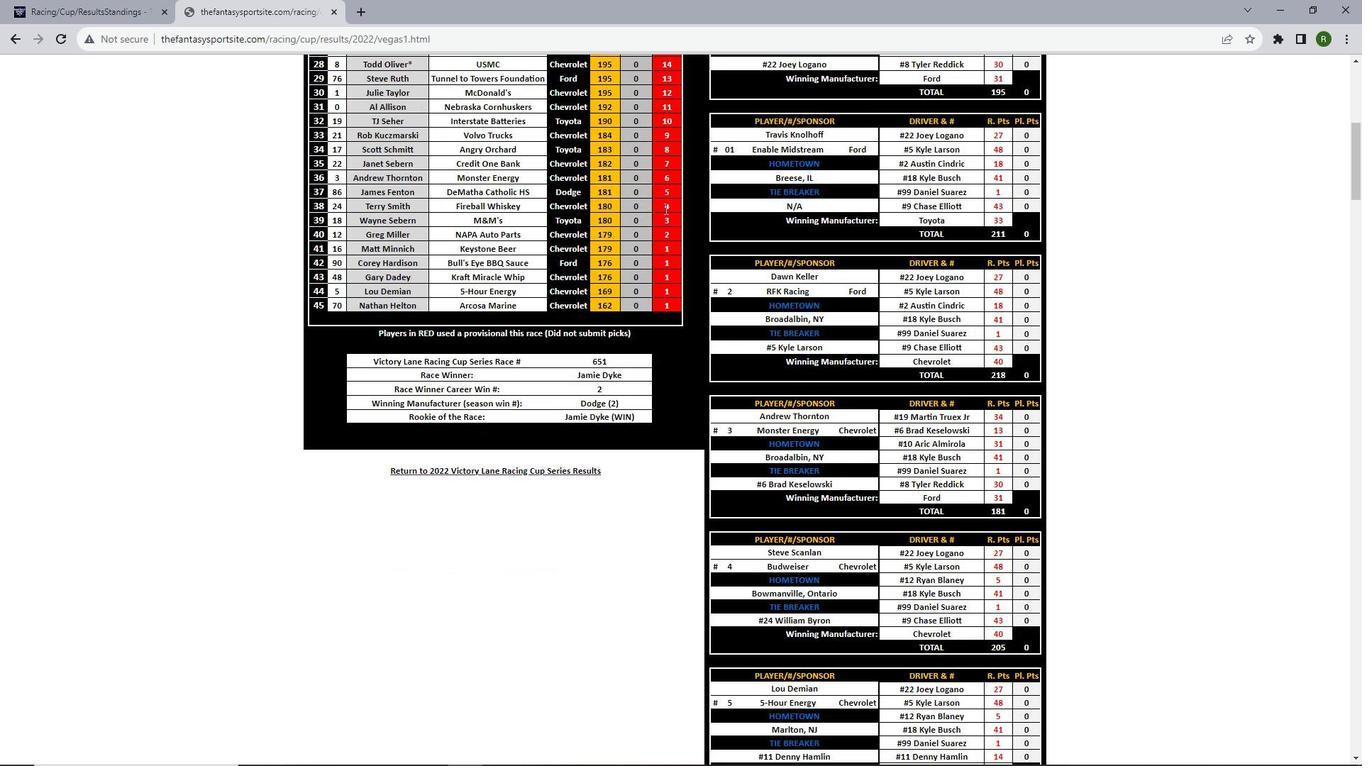 
Action: Mouse scrolled (665, 207) with delta (0, 0)
Screenshot: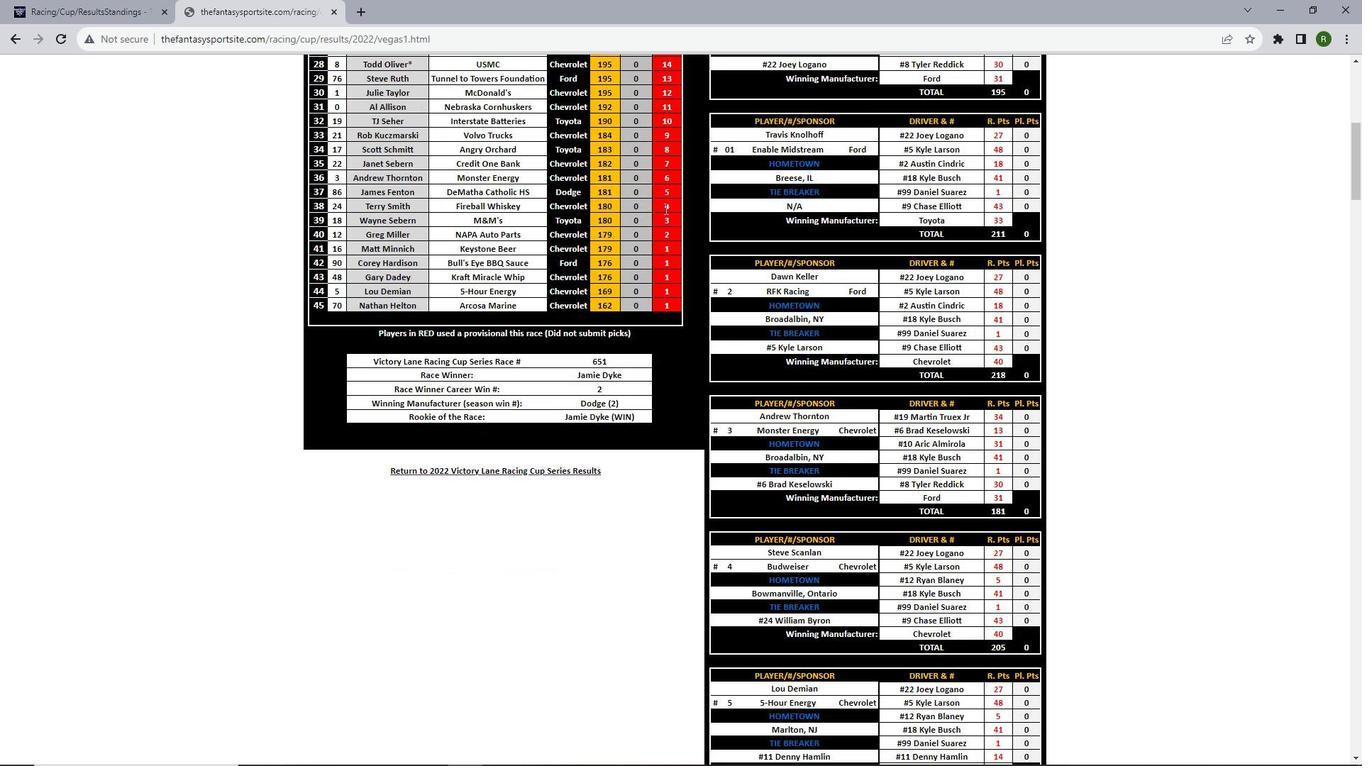 
Action: Mouse scrolled (665, 207) with delta (0, 0)
Screenshot: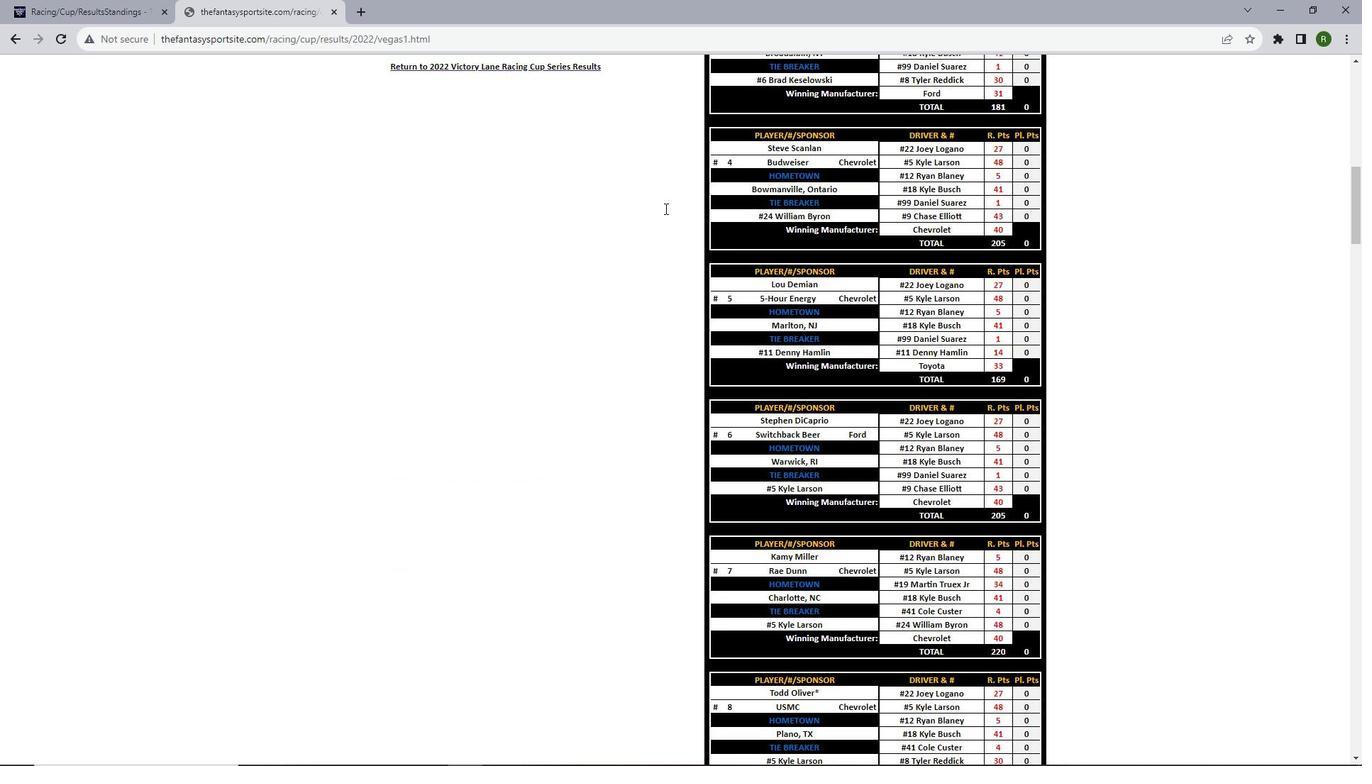 
Action: Mouse scrolled (665, 207) with delta (0, 0)
Screenshot: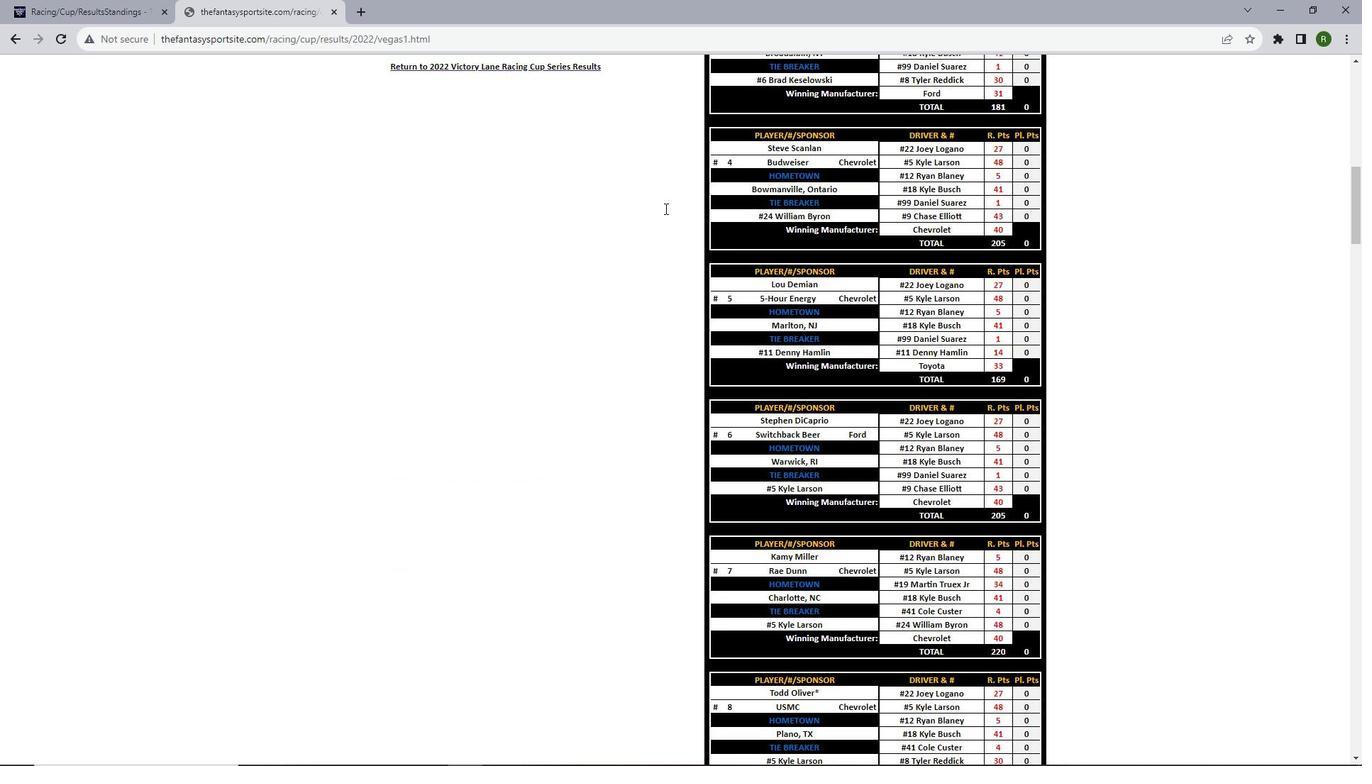 
Action: Mouse scrolled (665, 207) with delta (0, 0)
Screenshot: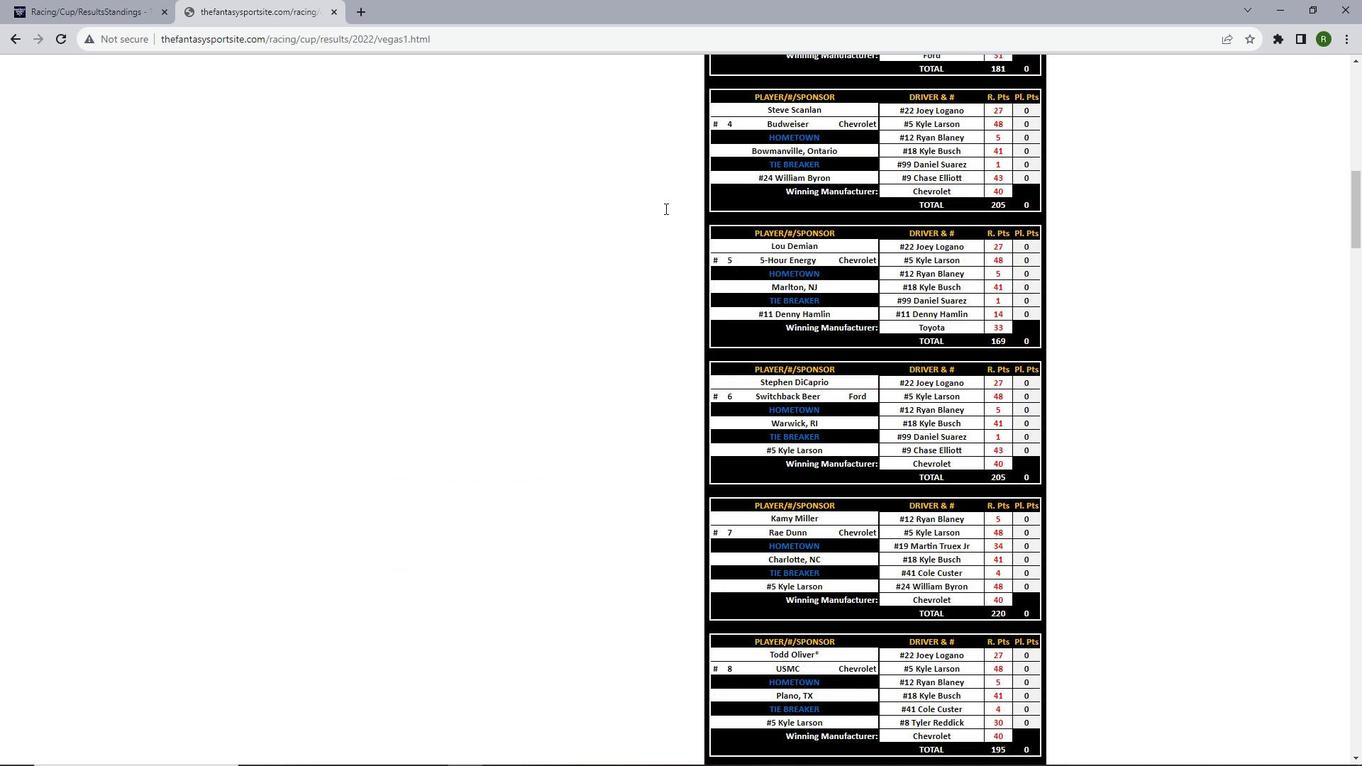 
Action: Mouse scrolled (665, 207) with delta (0, 0)
Screenshot: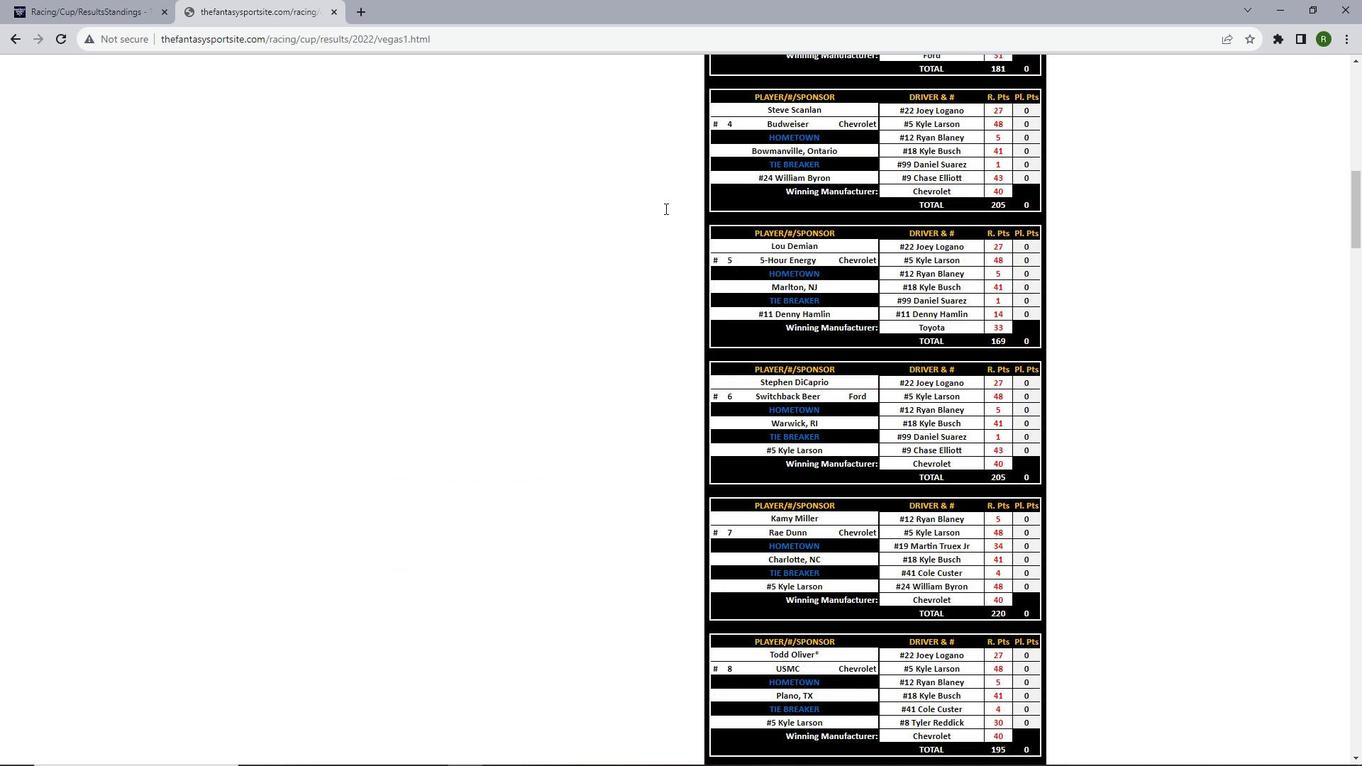 
Action: Mouse scrolled (665, 207) with delta (0, 0)
Screenshot: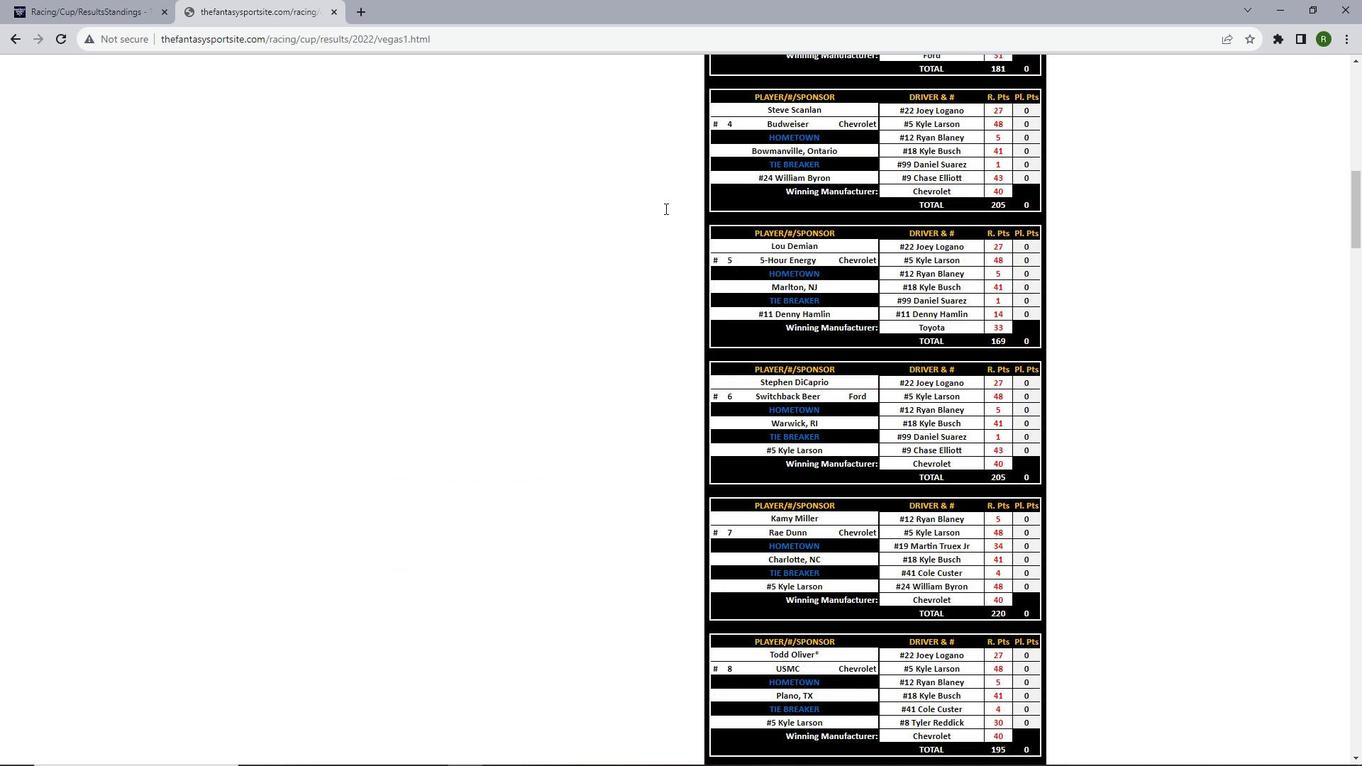 
Action: Mouse moved to (663, 208)
Screenshot: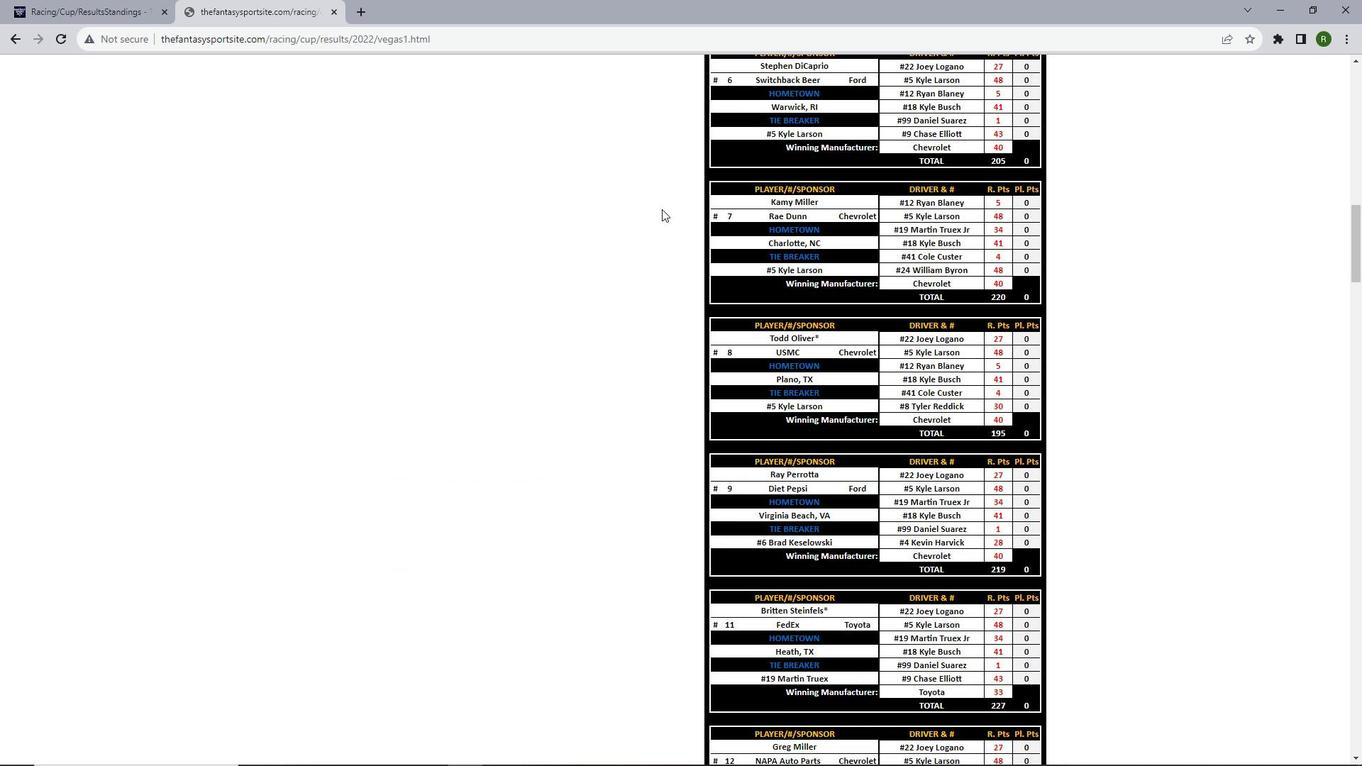 
Action: Mouse scrolled (663, 207) with delta (0, 0)
Screenshot: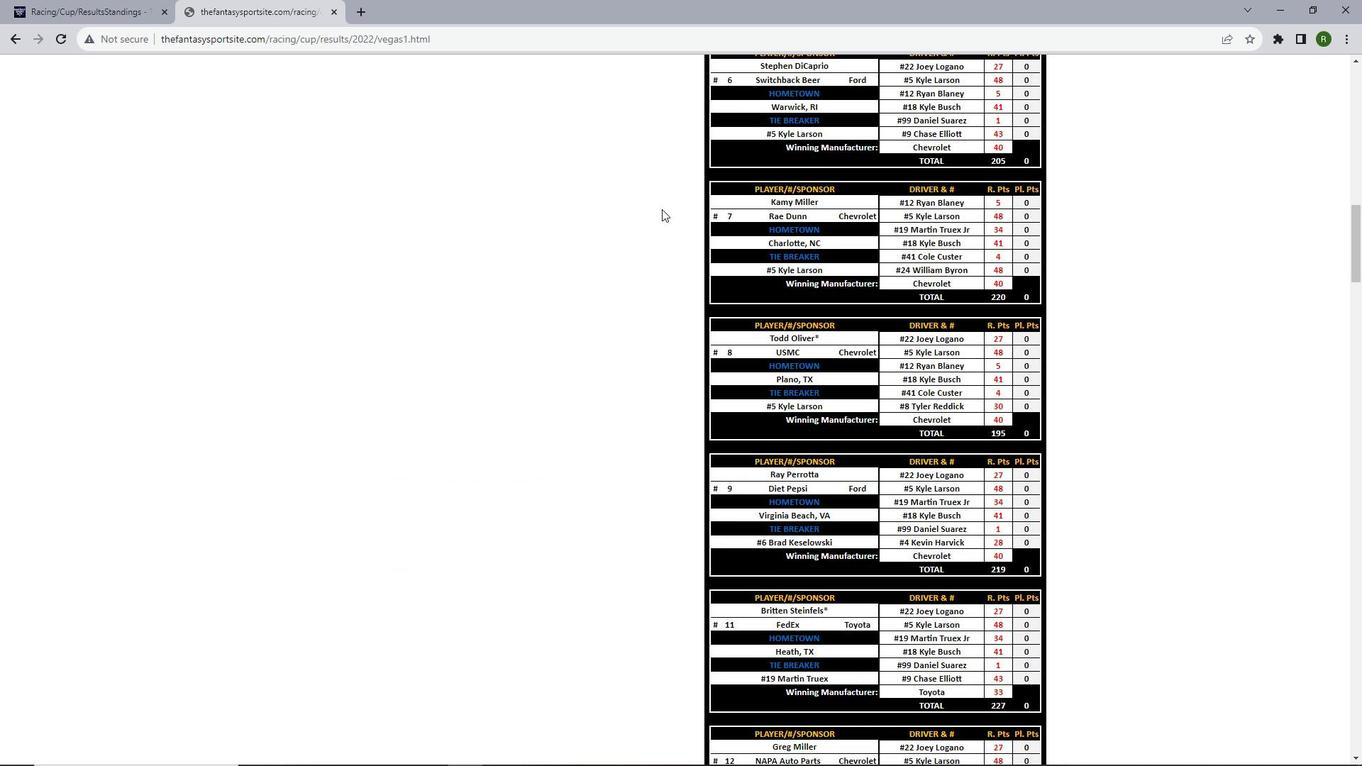 
Action: Mouse moved to (662, 209)
Screenshot: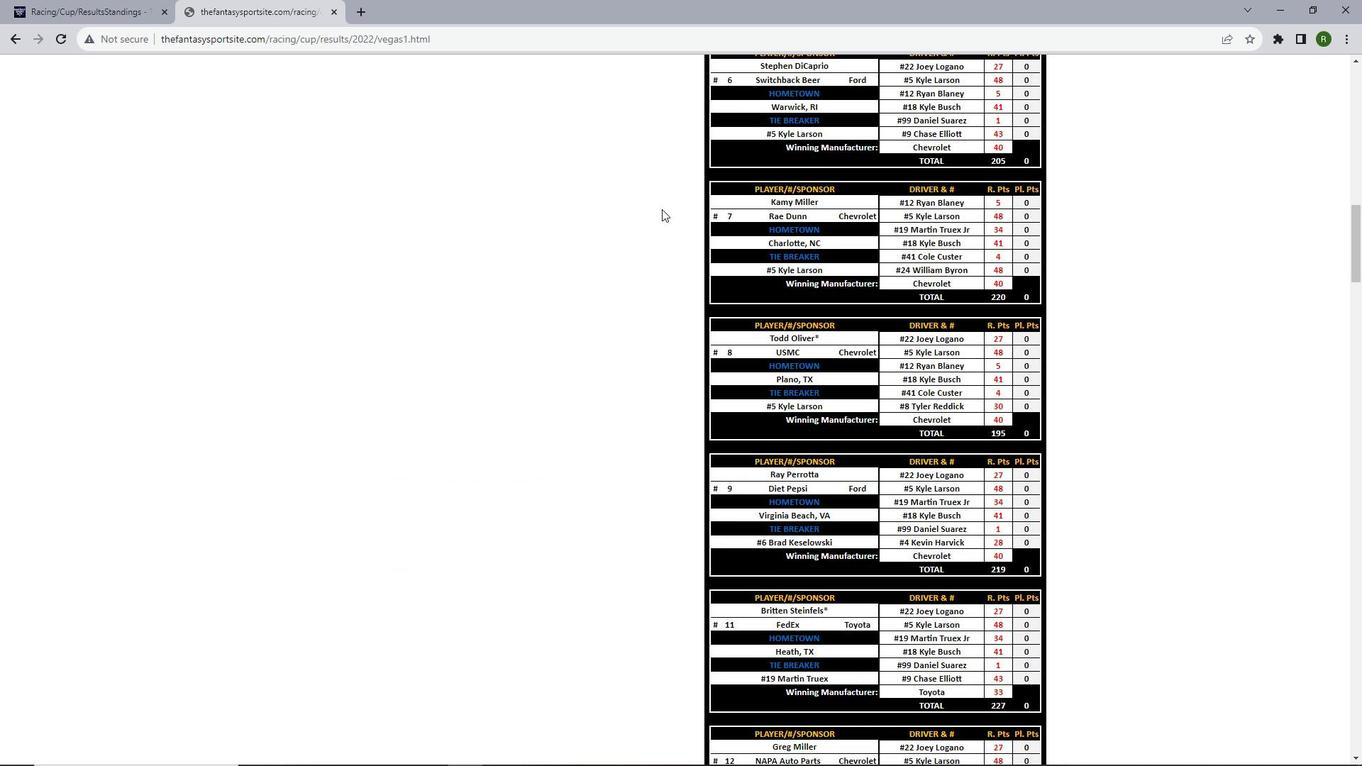 
Action: Mouse scrolled (662, 208) with delta (0, 0)
Screenshot: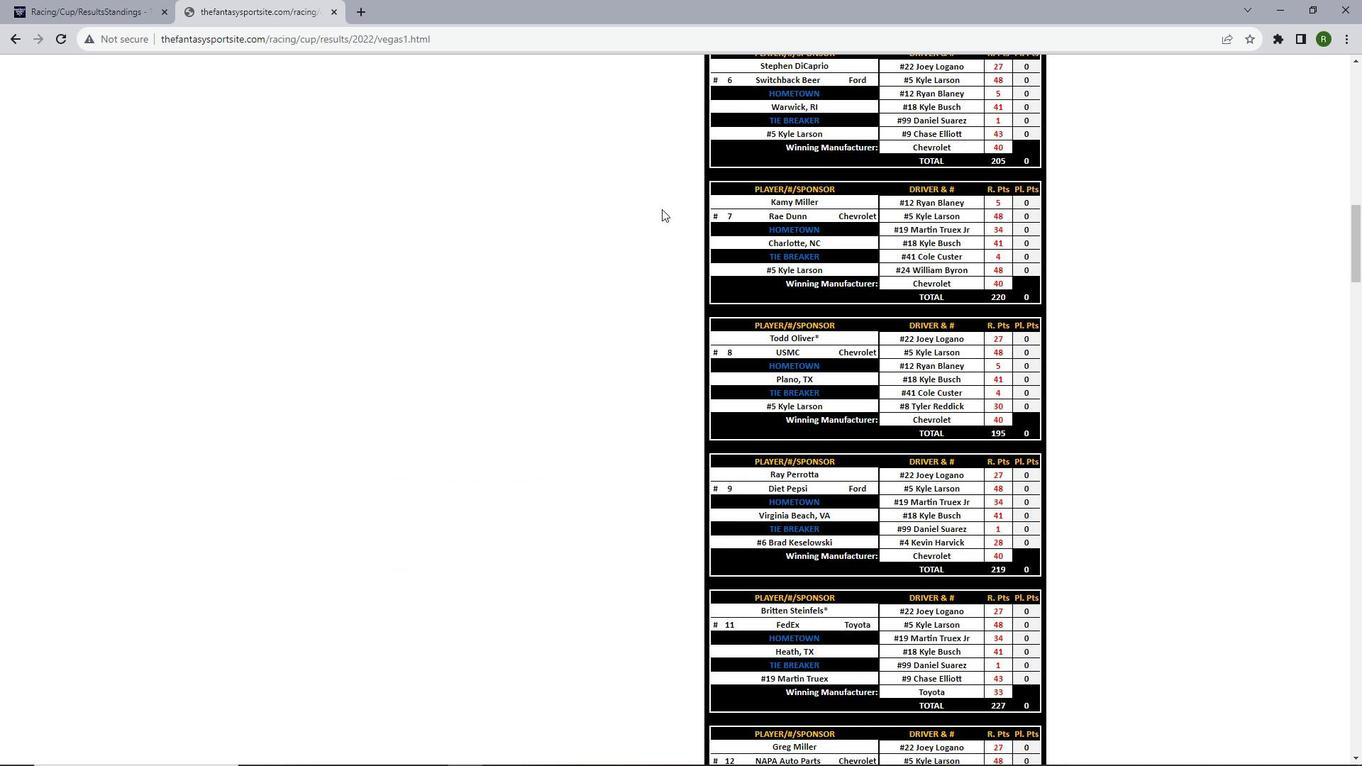 
Action: Mouse scrolled (662, 208) with delta (0, 0)
Screenshot: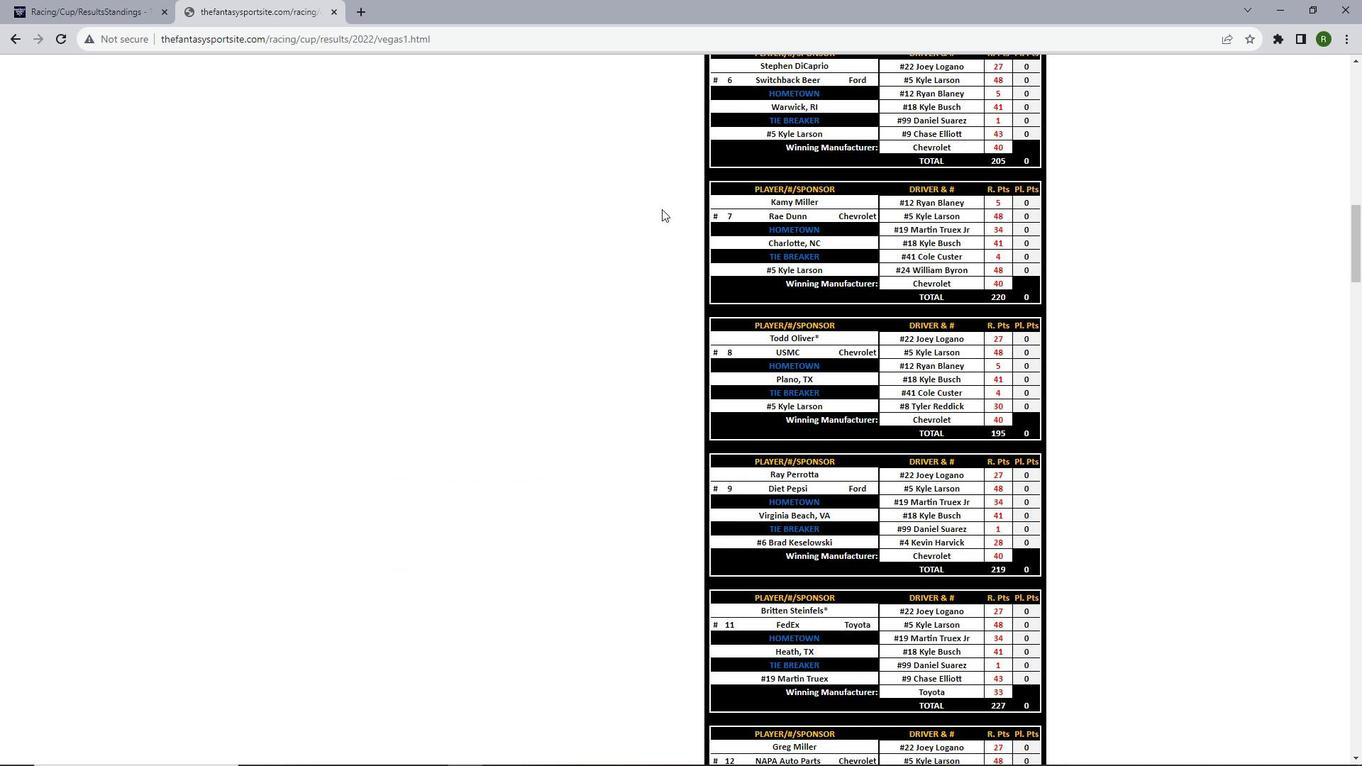 
Action: Mouse scrolled (662, 208) with delta (0, 0)
Screenshot: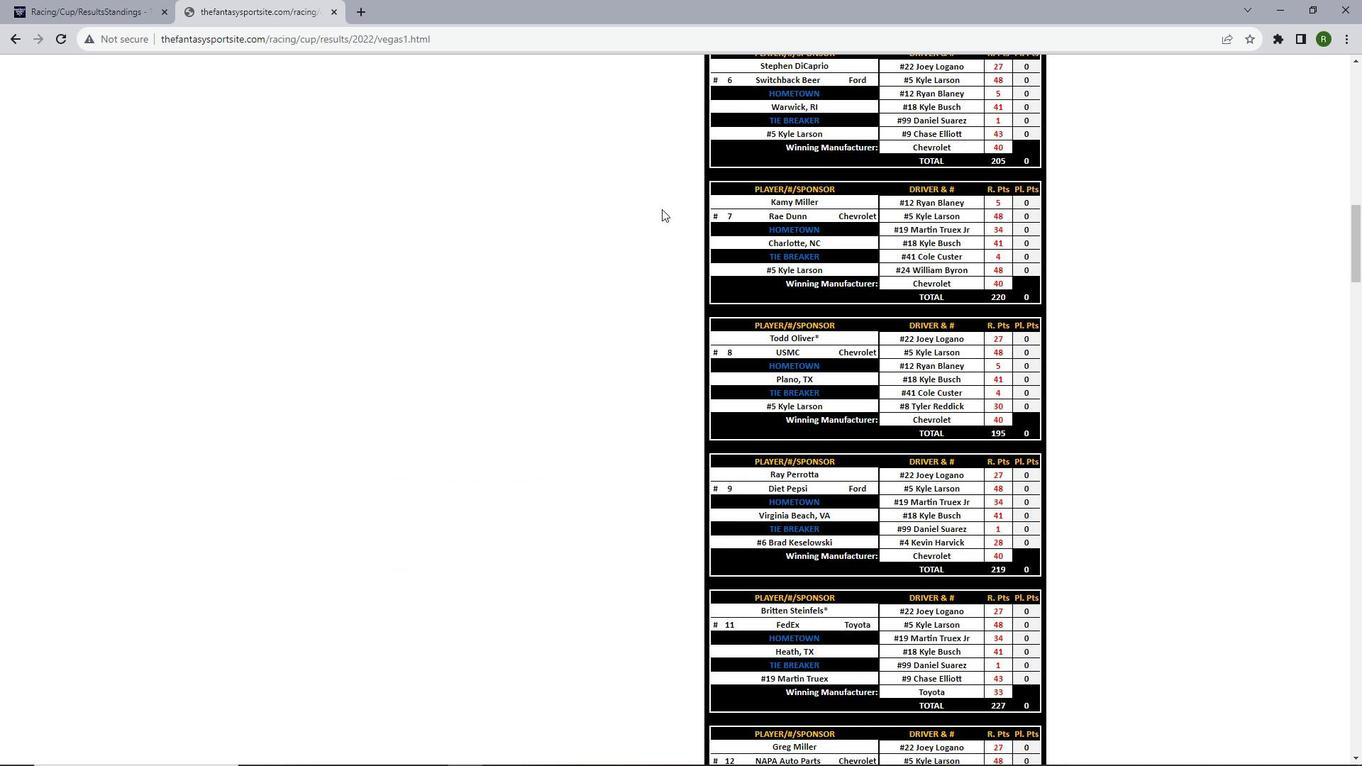 
Action: Mouse scrolled (662, 208) with delta (0, 0)
Screenshot: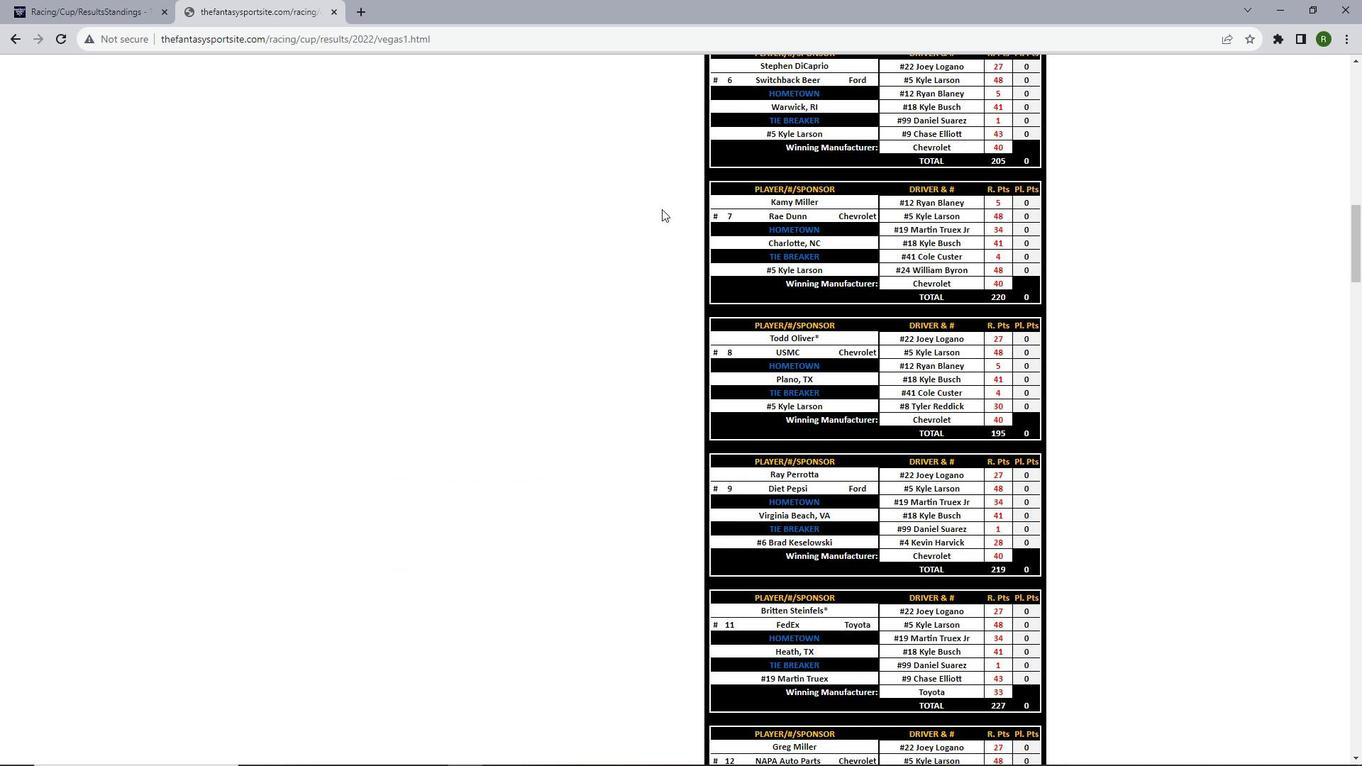
Action: Mouse moved to (662, 209)
Screenshot: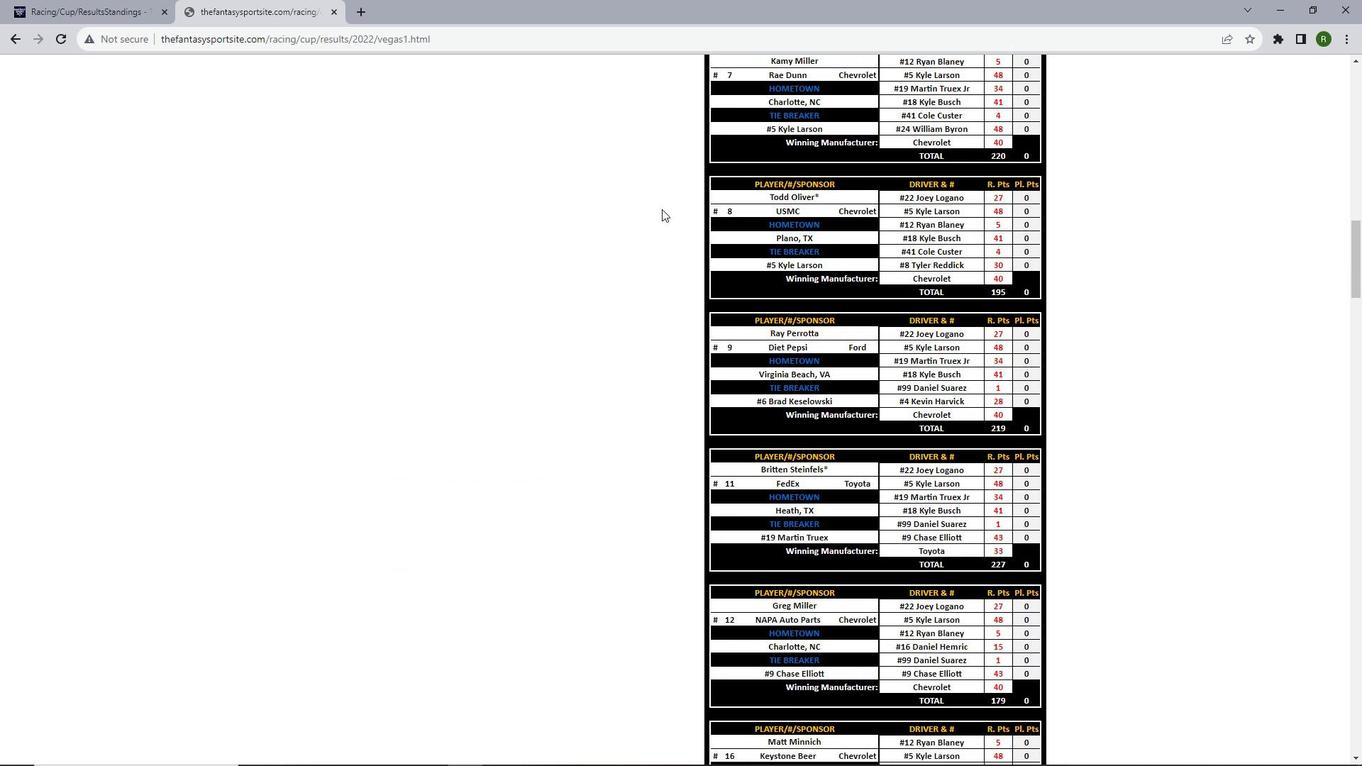 
Action: Mouse scrolled (662, 208) with delta (0, 0)
Screenshot: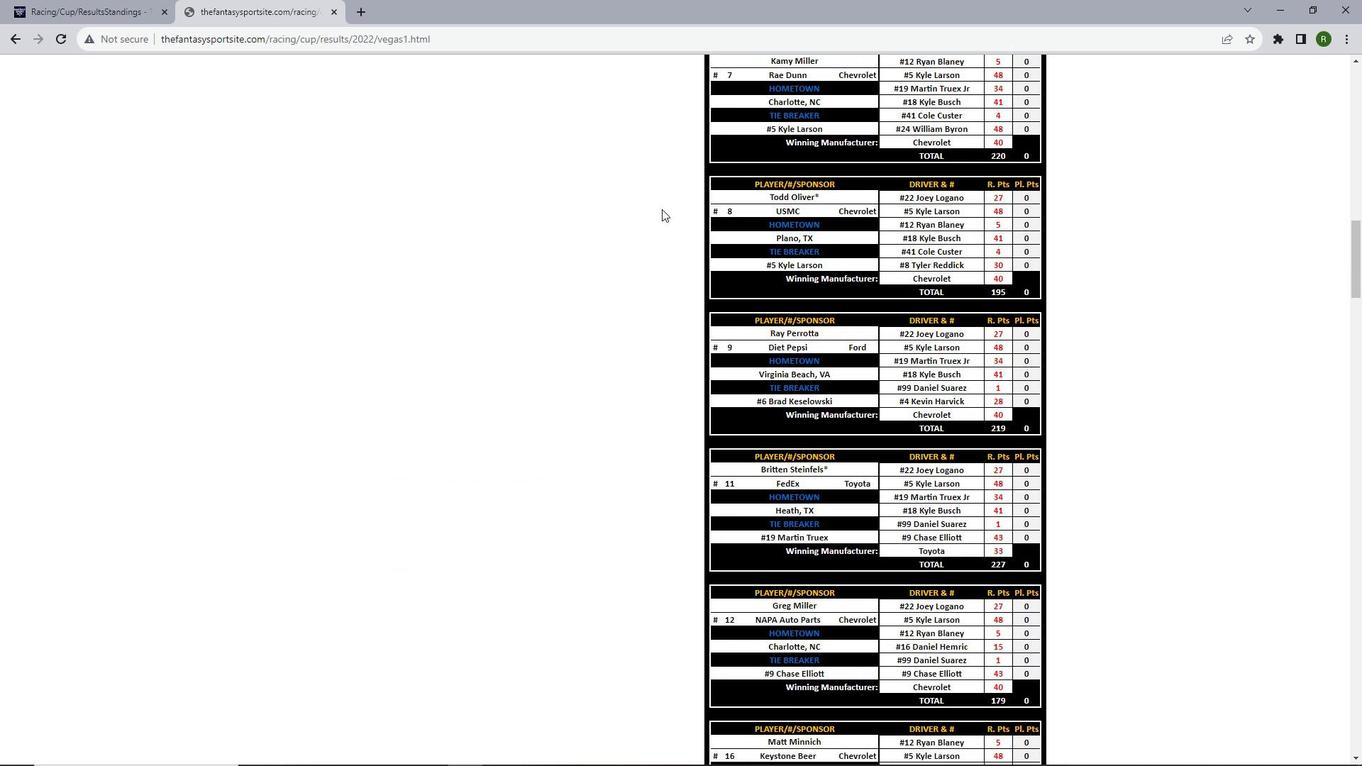 
Action: Mouse scrolled (662, 208) with delta (0, 0)
Screenshot: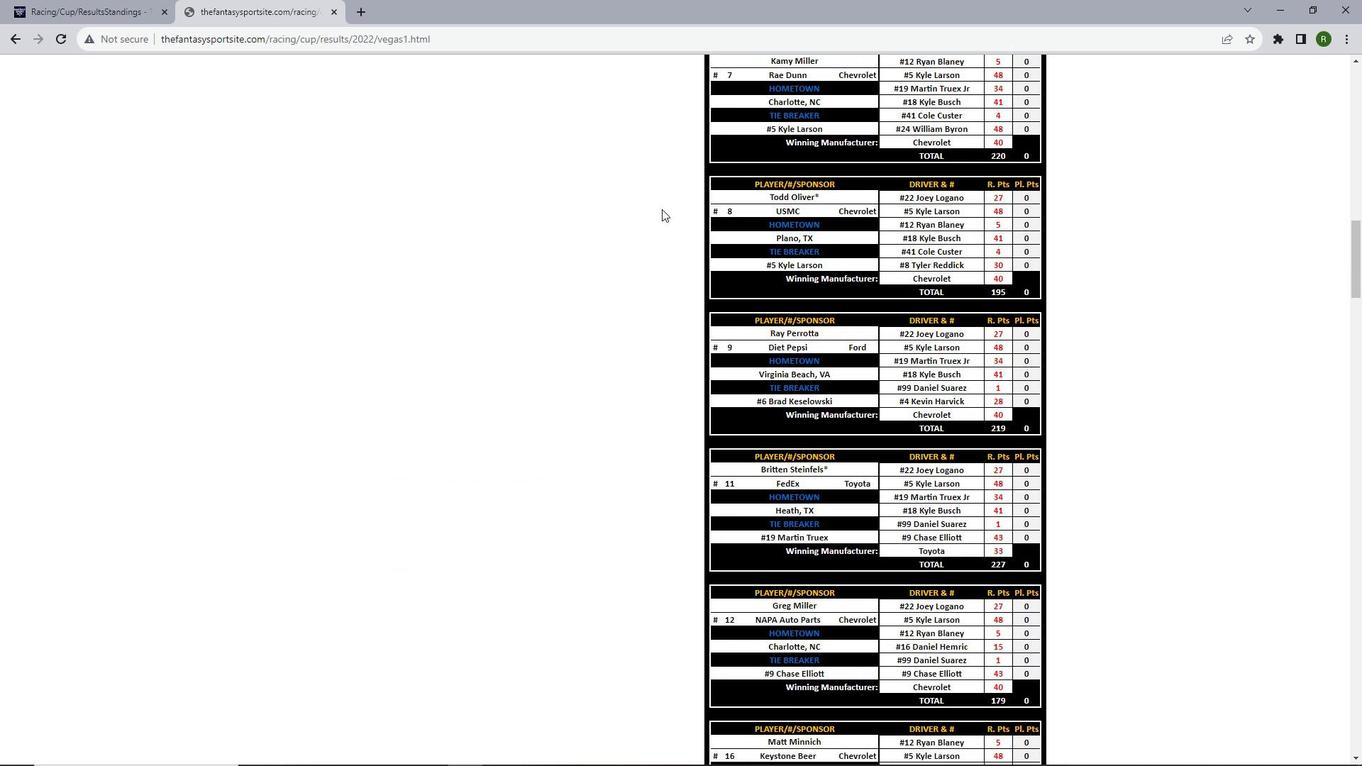 
Action: Mouse scrolled (662, 208) with delta (0, 0)
Screenshot: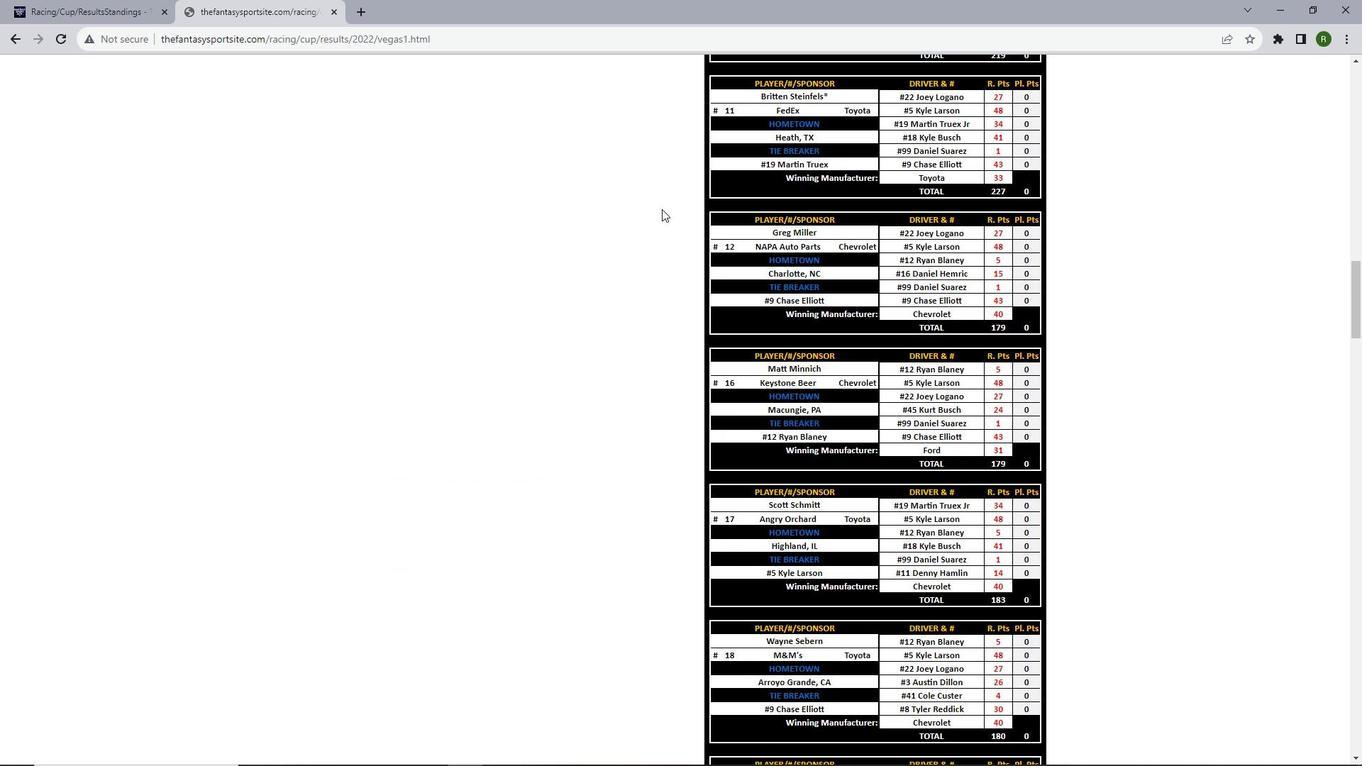 
Action: Mouse scrolled (662, 207) with delta (0, -1)
Screenshot: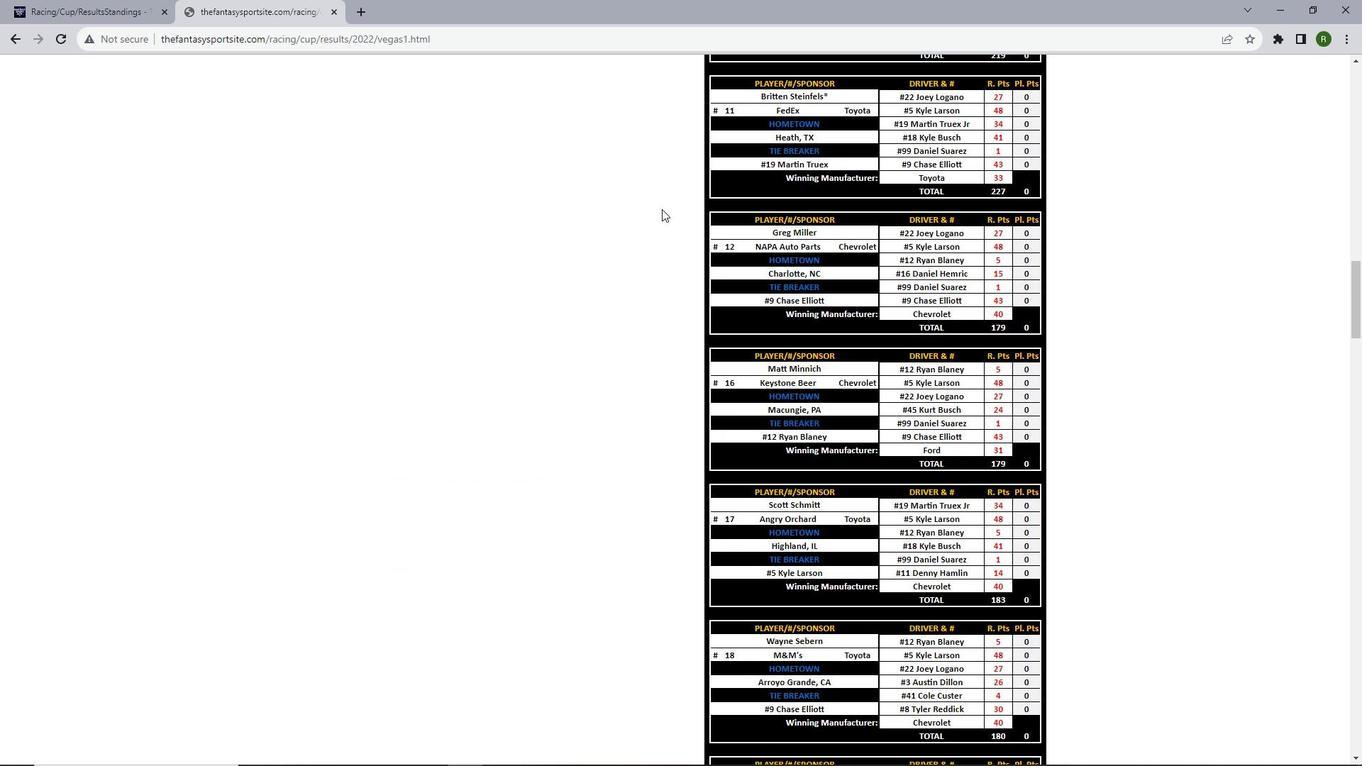 
Action: Mouse scrolled (662, 208) with delta (0, 0)
Screenshot: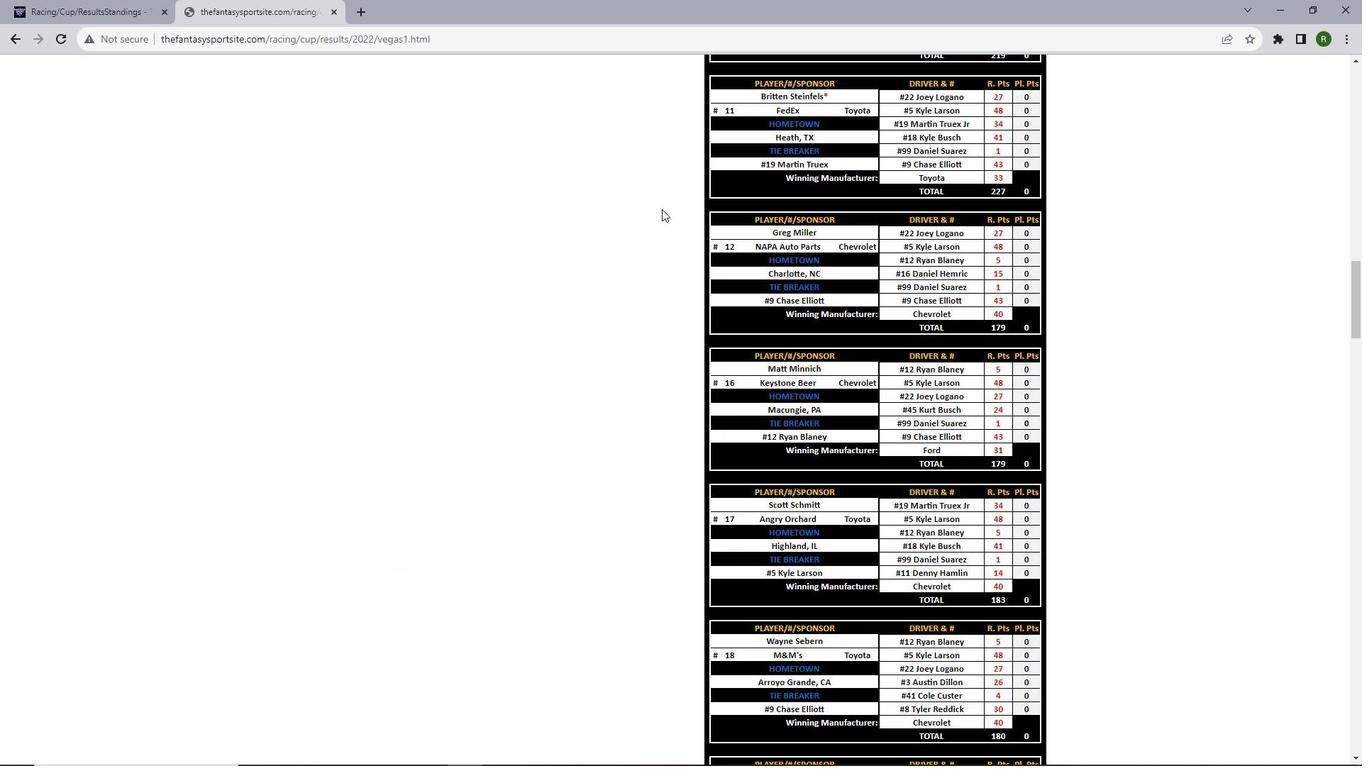 
Action: Mouse scrolled (662, 208) with delta (0, 0)
Screenshot: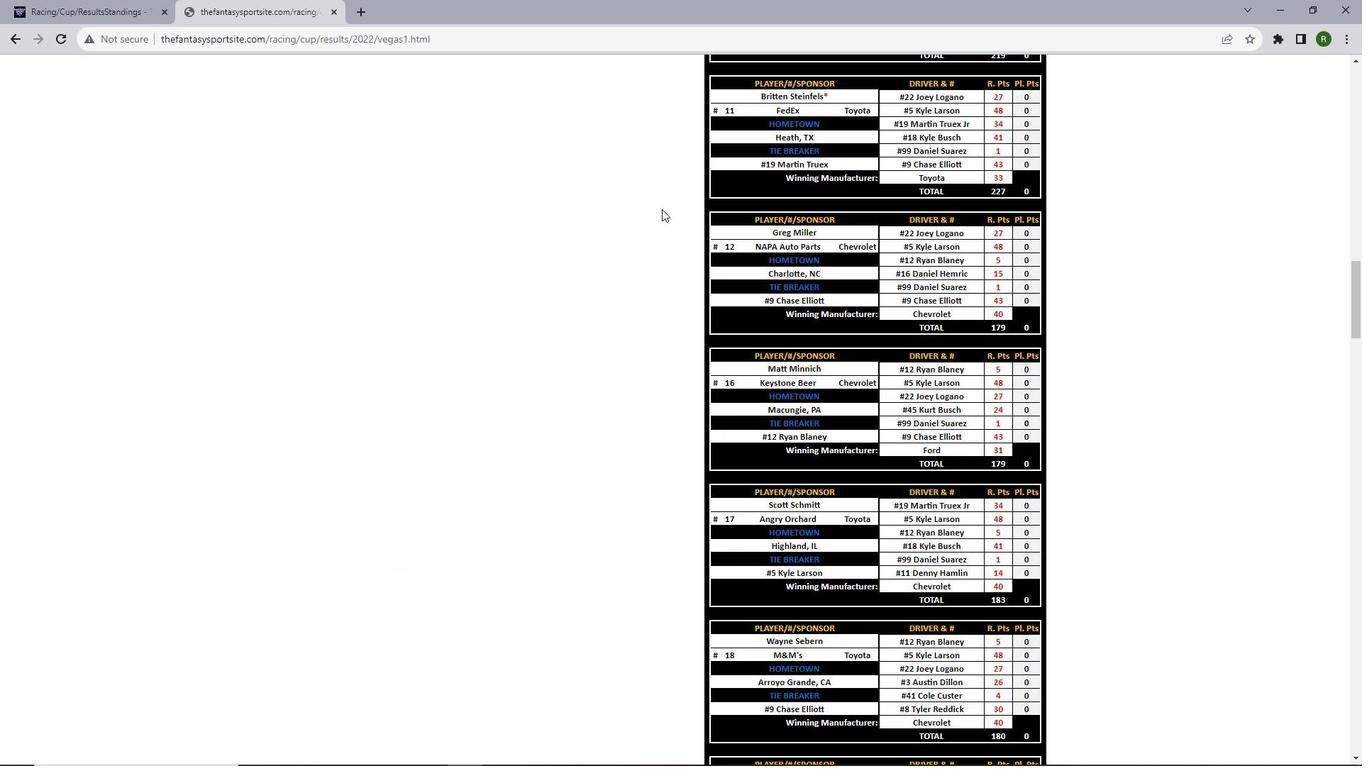 
Action: Mouse scrolled (662, 208) with delta (0, 0)
Screenshot: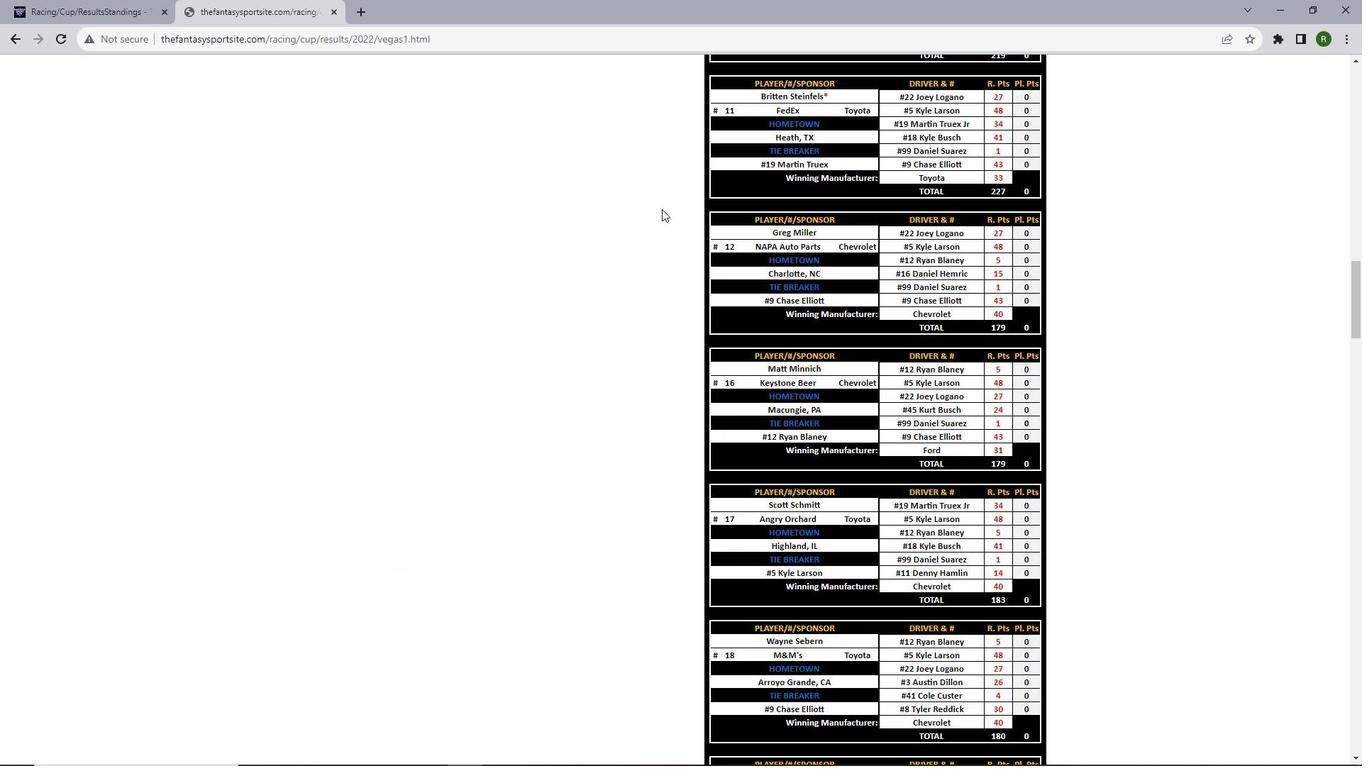 
Action: Mouse scrolled (662, 208) with delta (0, 0)
Screenshot: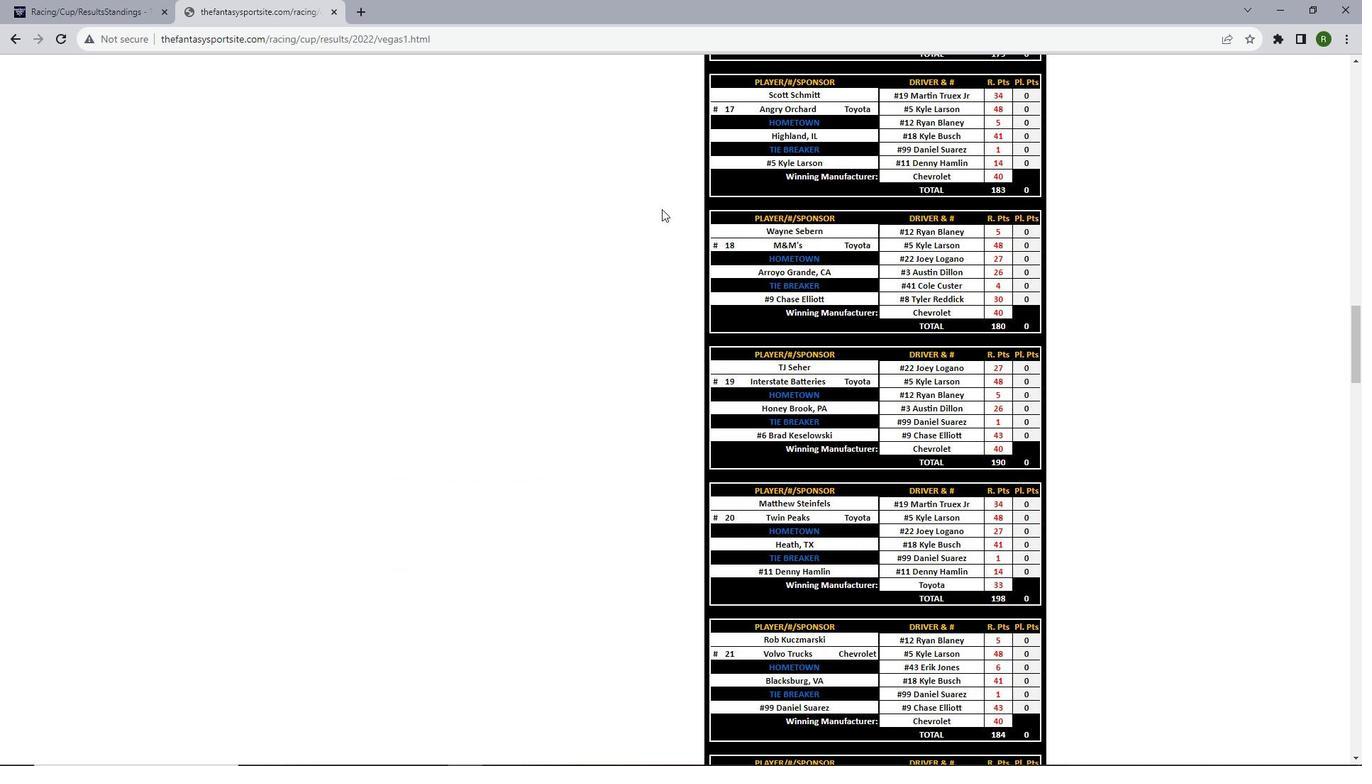 
Action: Mouse scrolled (662, 207) with delta (0, -1)
Screenshot: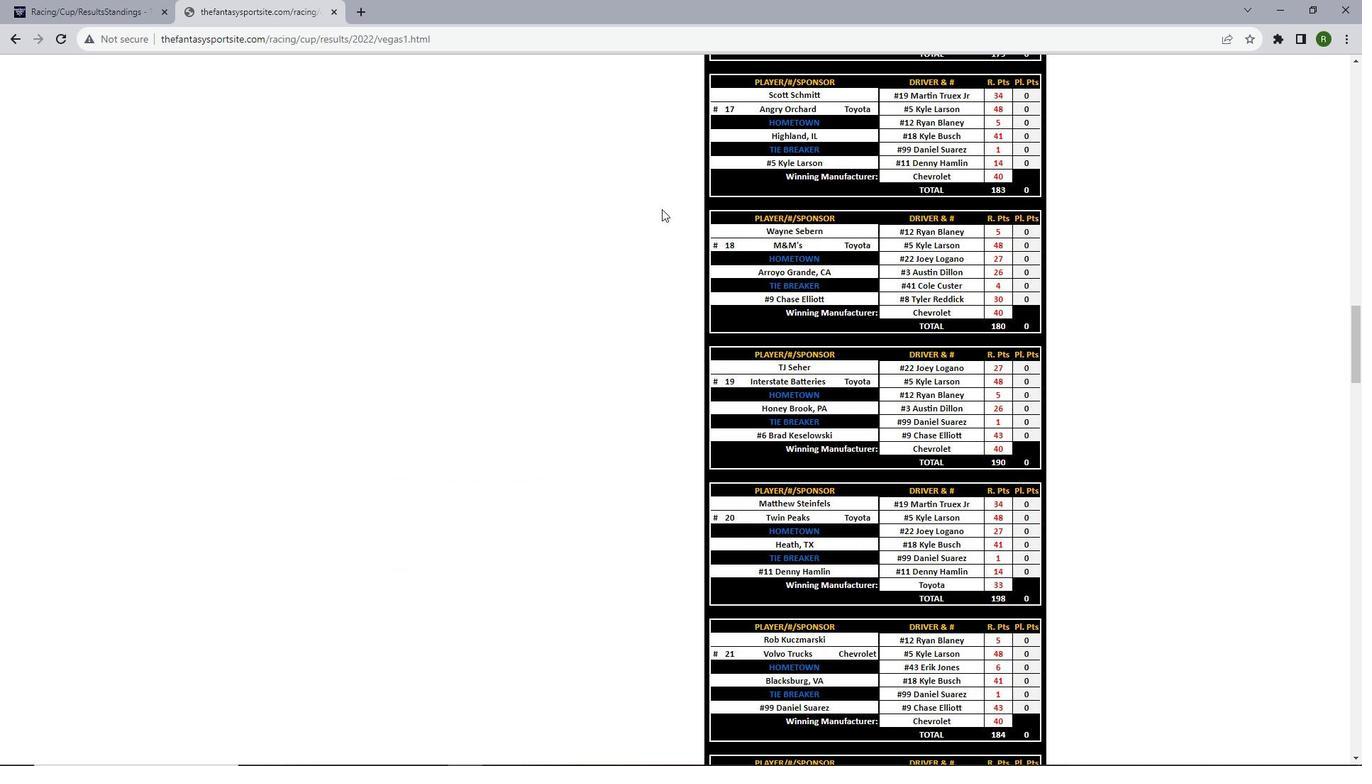 
Action: Mouse scrolled (662, 208) with delta (0, 0)
Screenshot: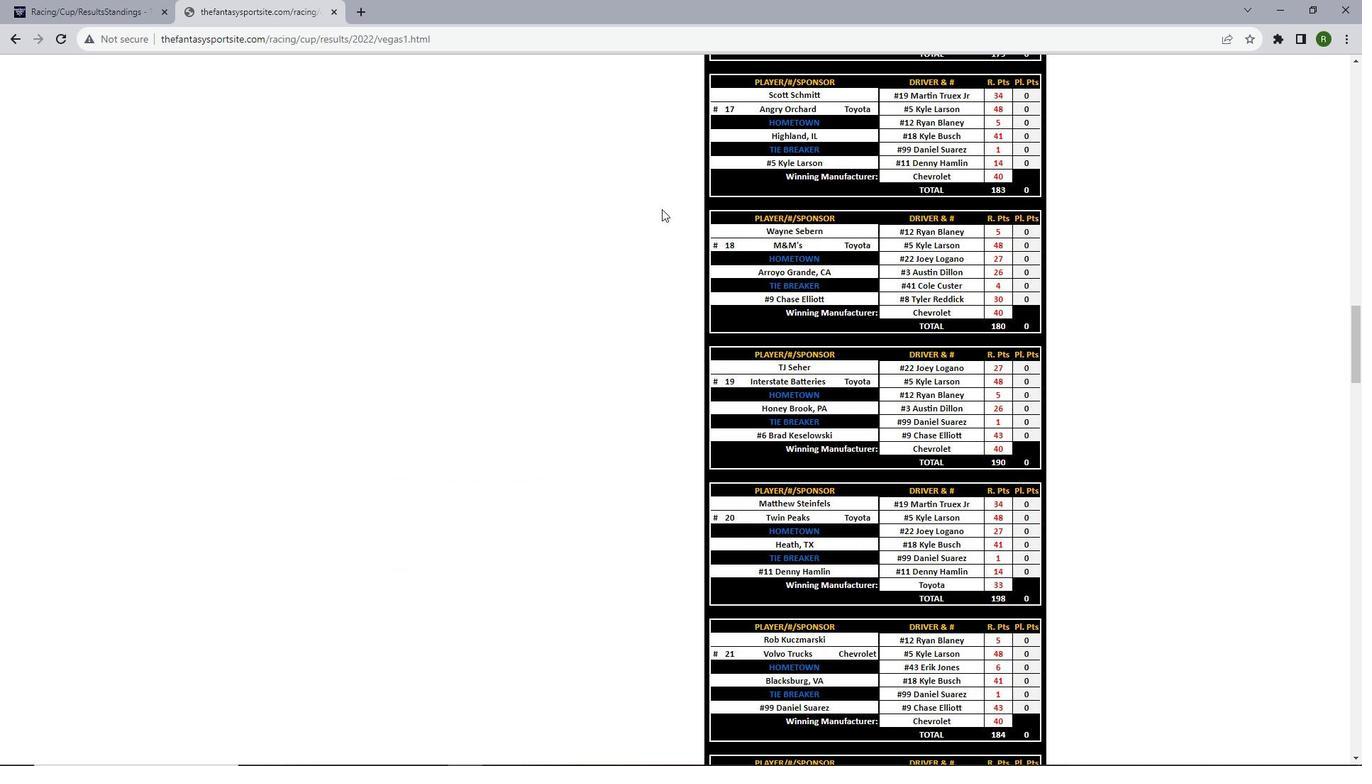 
Action: Mouse scrolled (662, 208) with delta (0, 0)
Screenshot: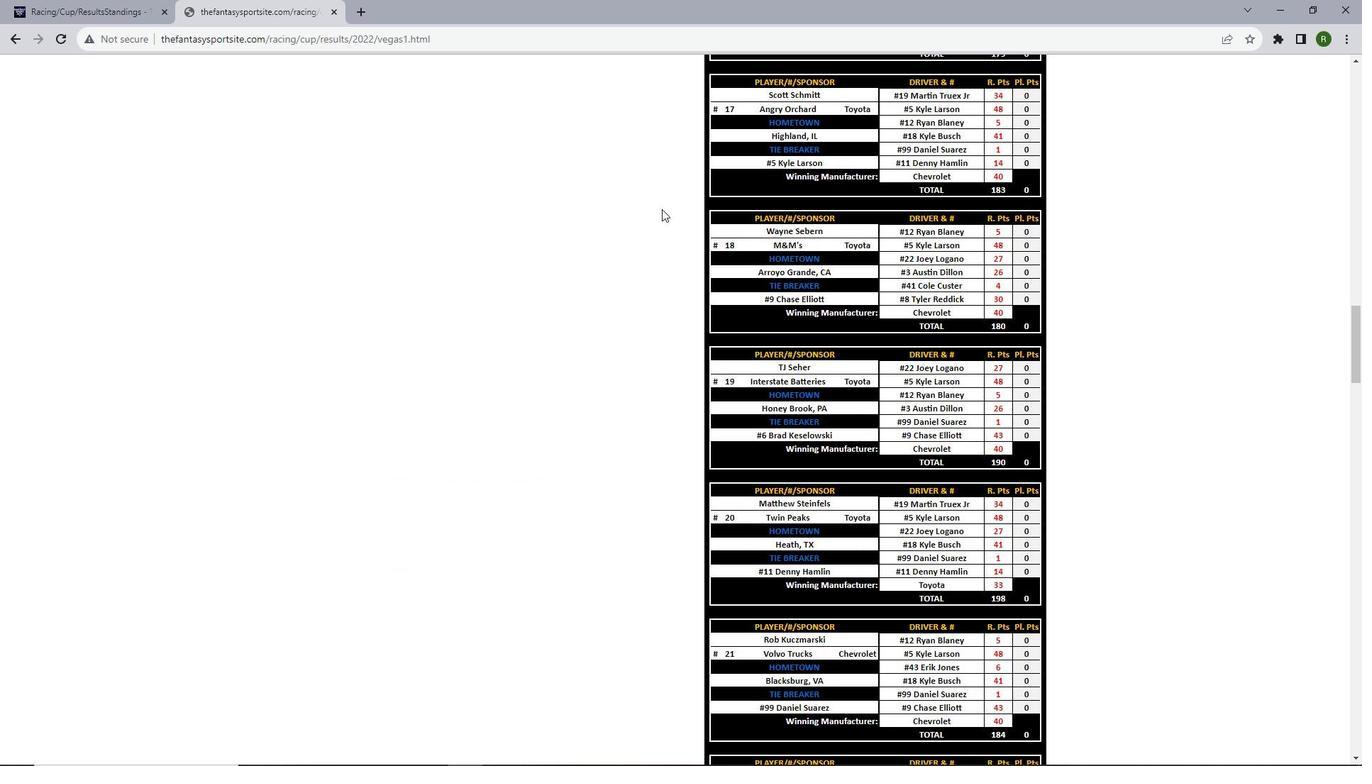 
Action: Mouse scrolled (662, 208) with delta (0, 0)
Screenshot: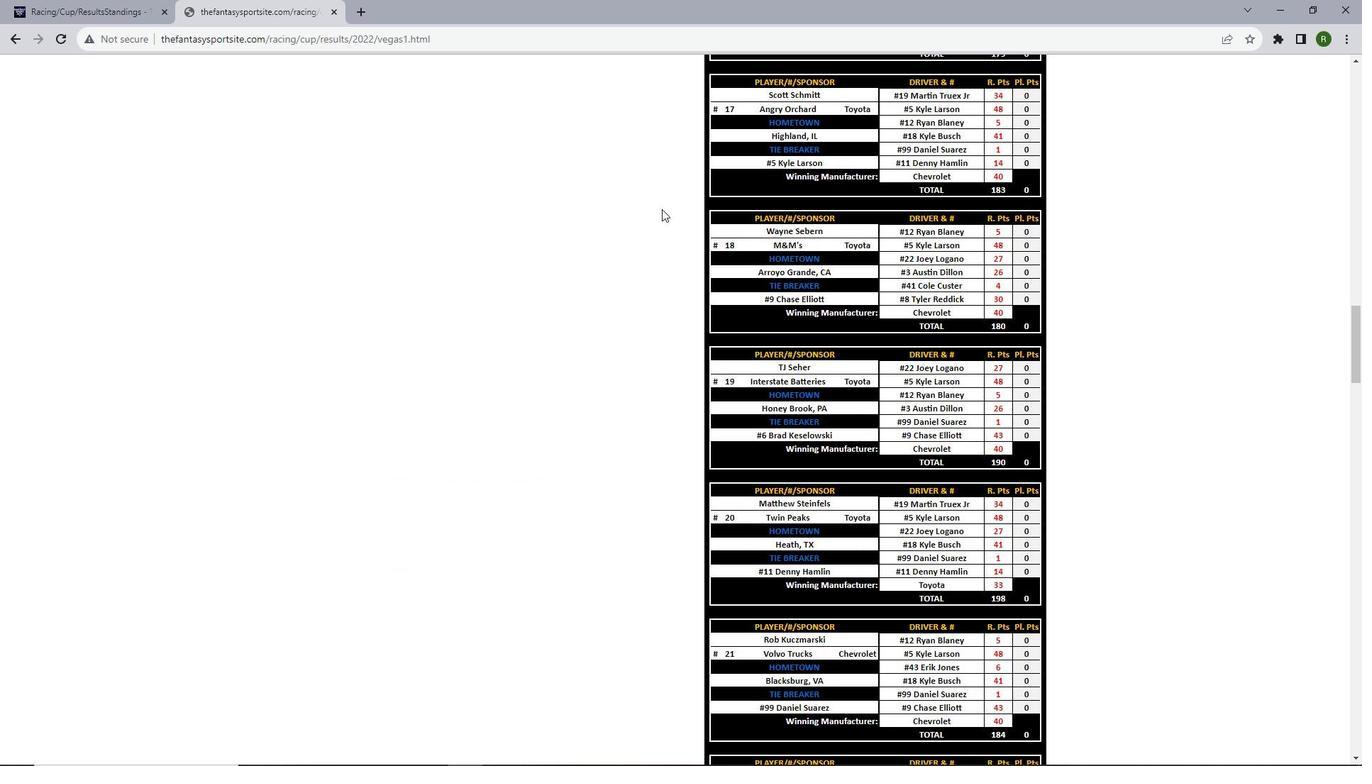 
Action: Mouse scrolled (662, 208) with delta (0, 0)
Screenshot: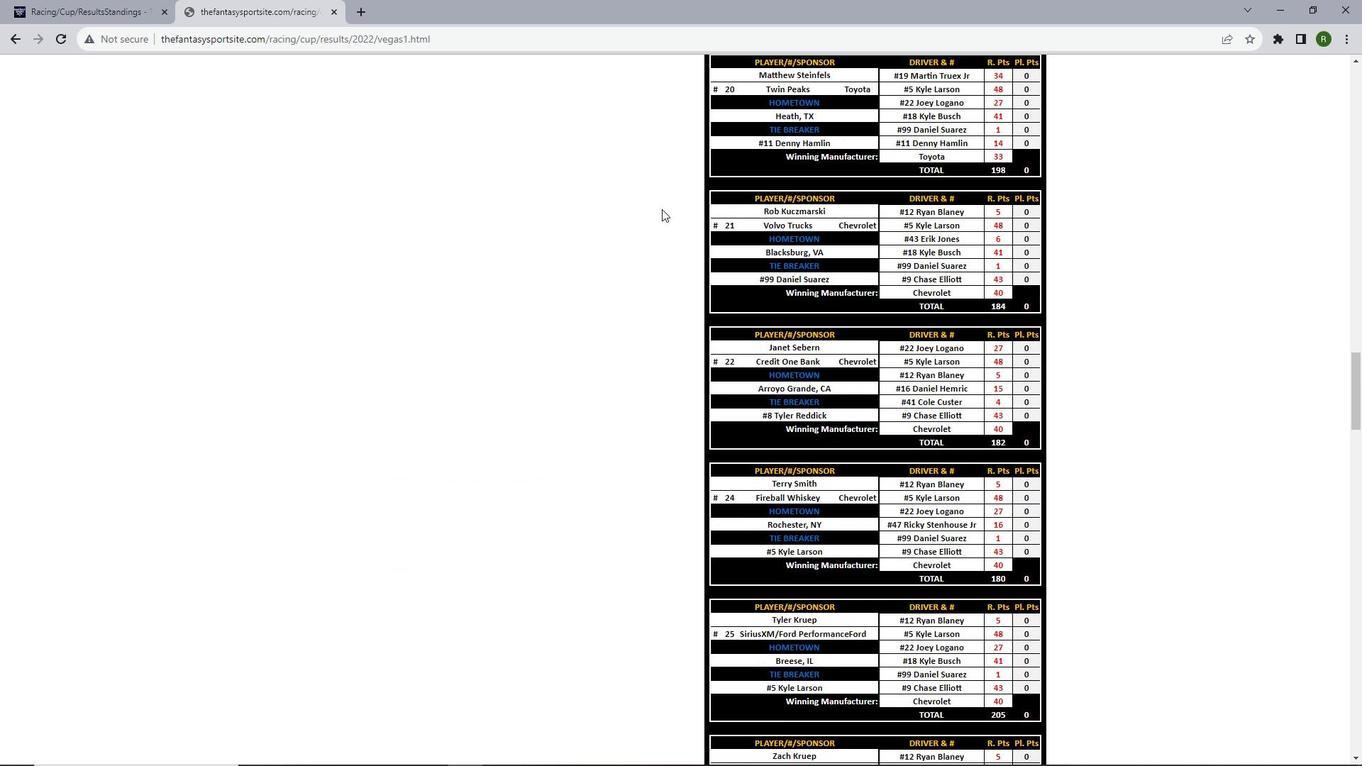 
Action: Mouse scrolled (662, 207) with delta (0, -1)
Screenshot: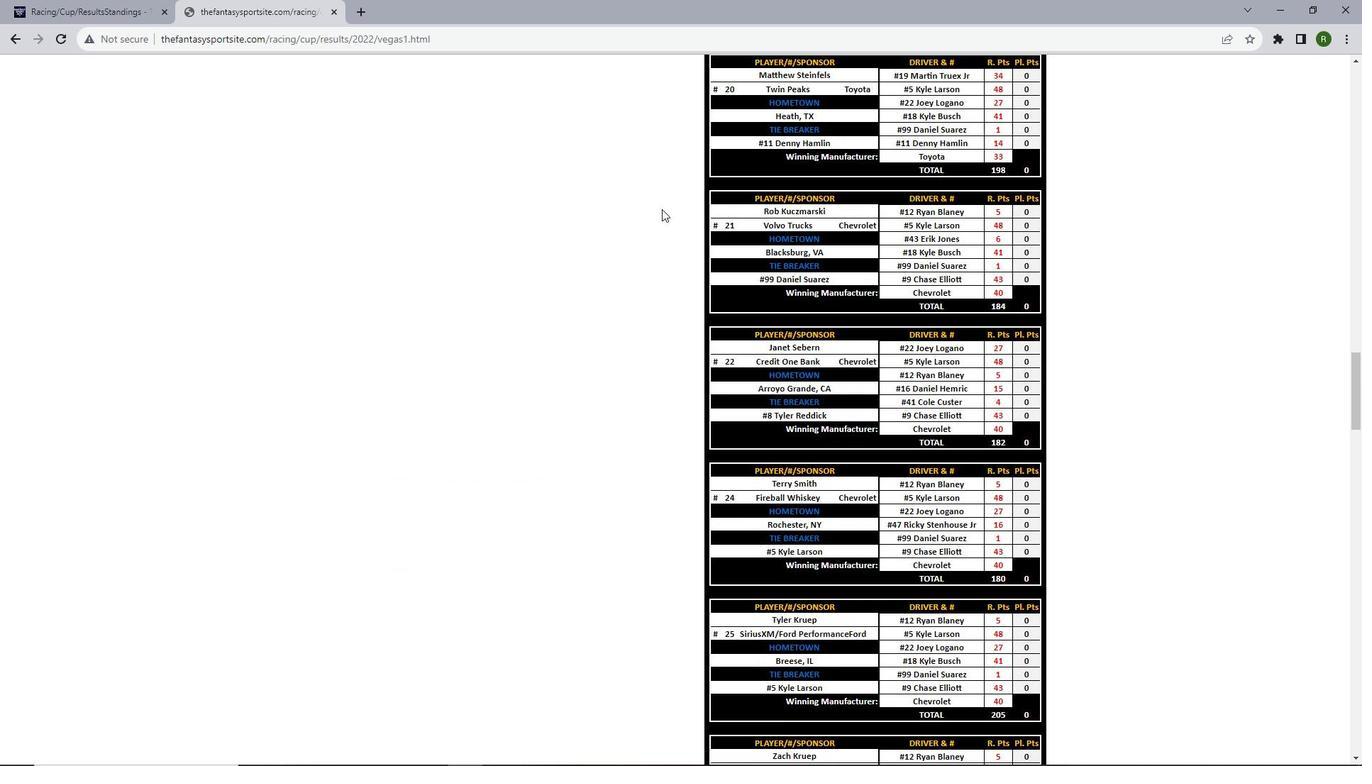 
Action: Mouse scrolled (662, 207) with delta (0, -1)
Screenshot: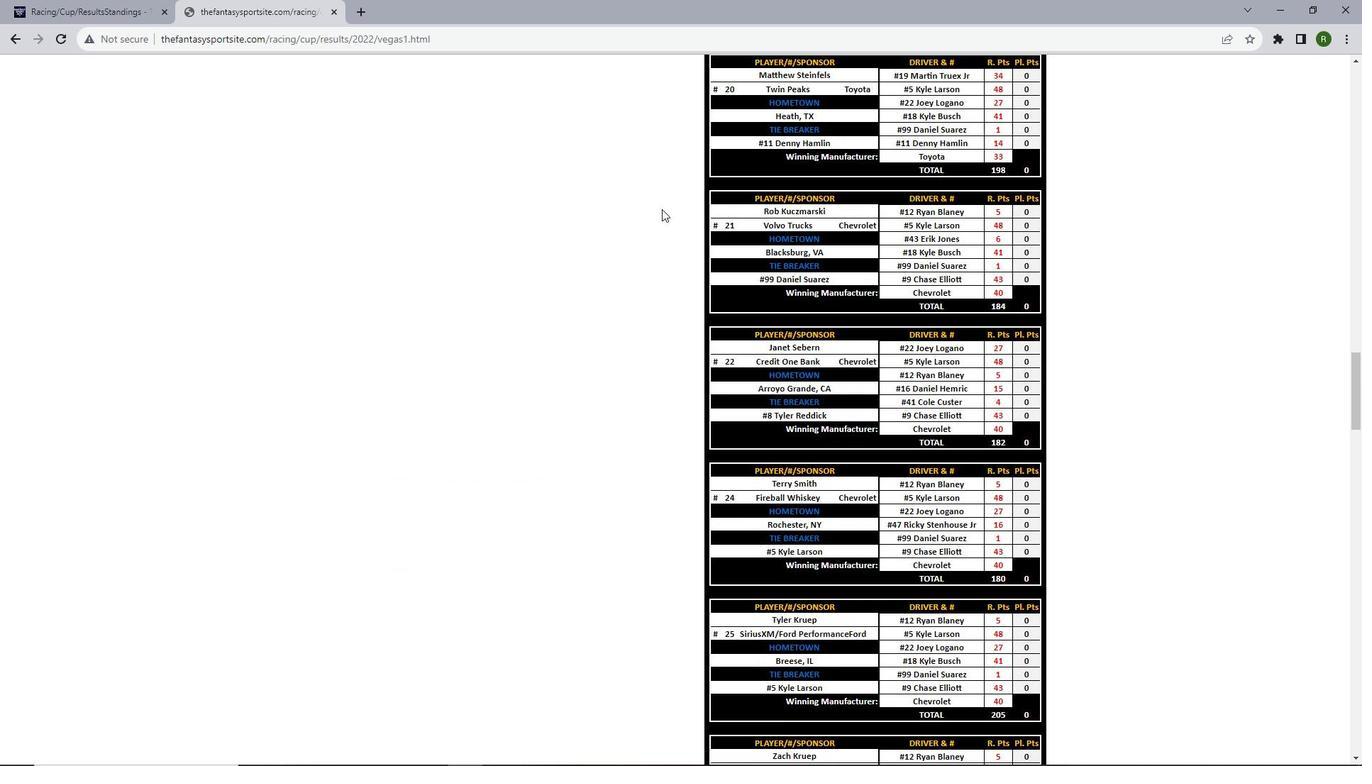 
Action: Mouse scrolled (662, 208) with delta (0, 0)
Screenshot: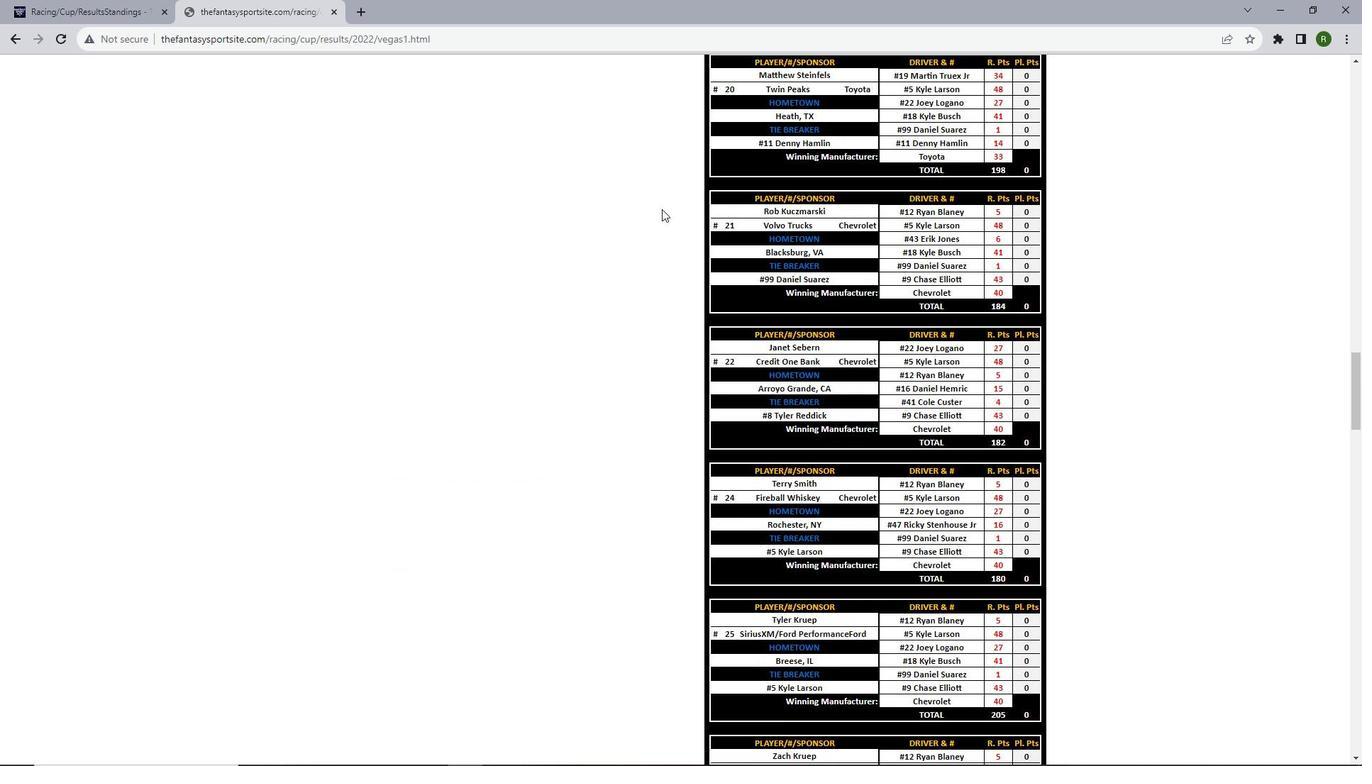 
Action: Mouse scrolled (662, 208) with delta (0, 0)
Screenshot: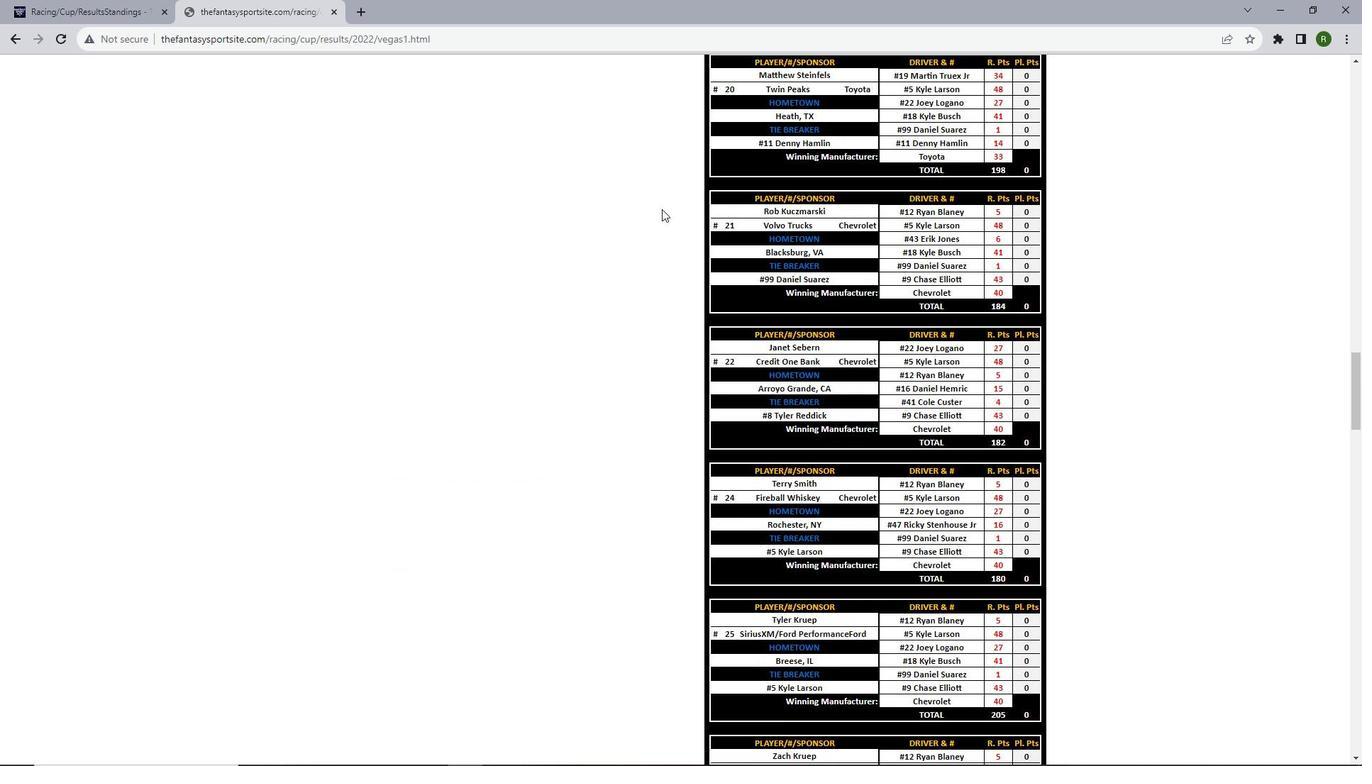 
Action: Mouse moved to (662, 210)
Screenshot: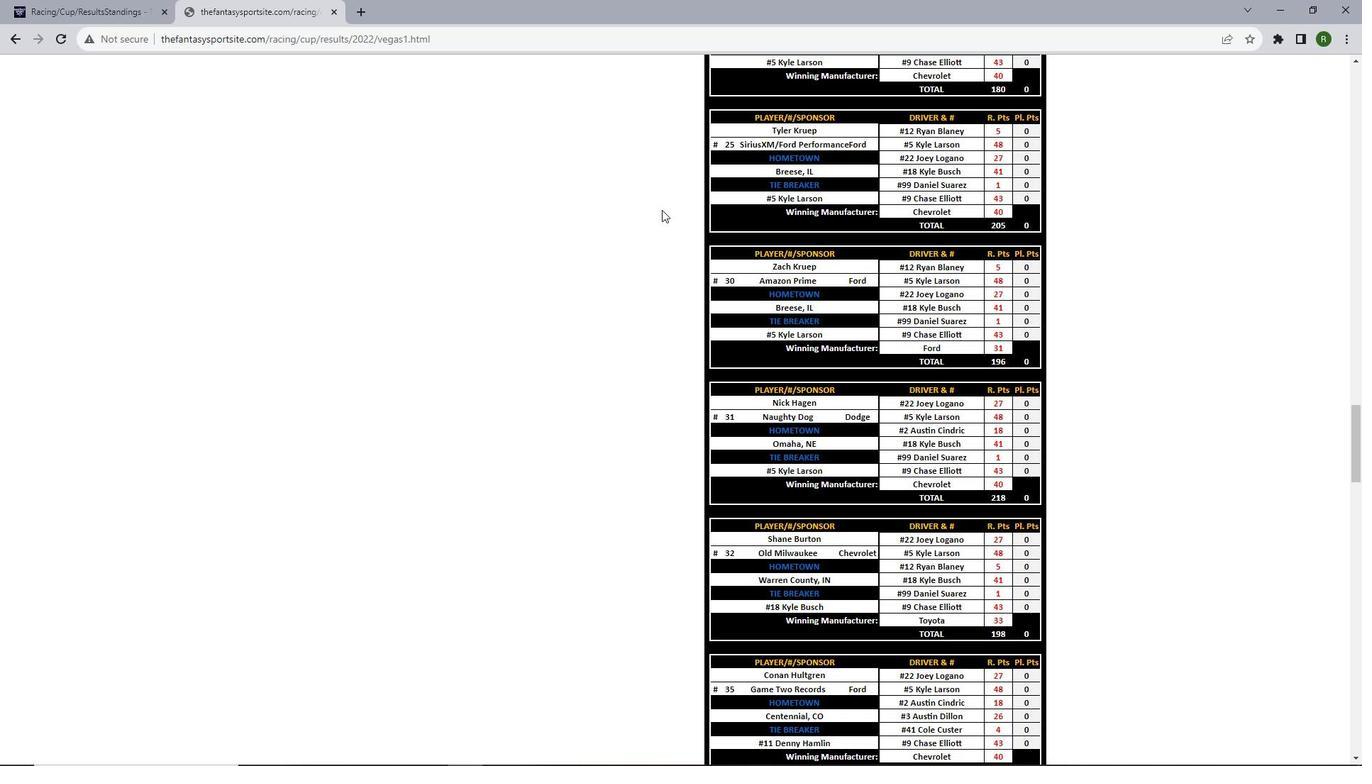 
Action: Mouse scrolled (662, 208) with delta (0, -1)
Screenshot: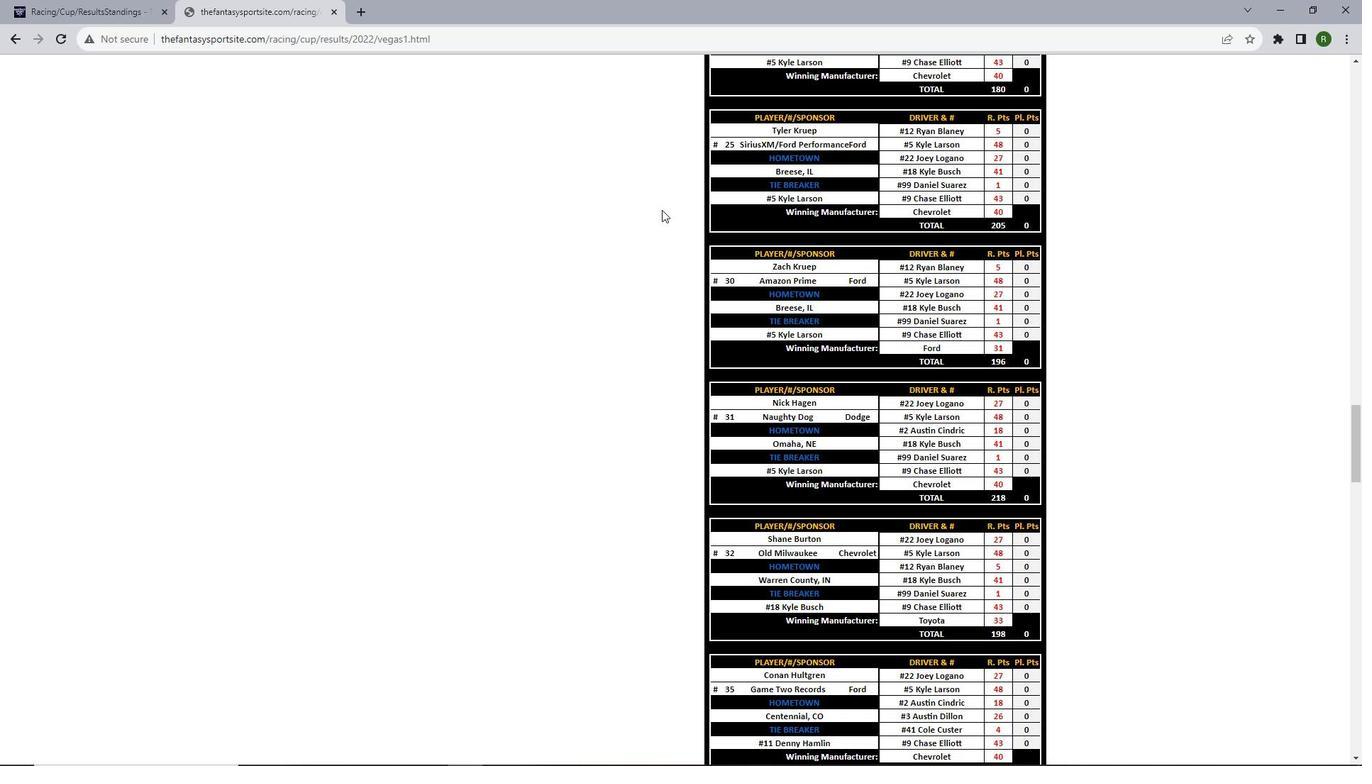 
Action: Mouse scrolled (662, 208) with delta (0, -1)
Screenshot: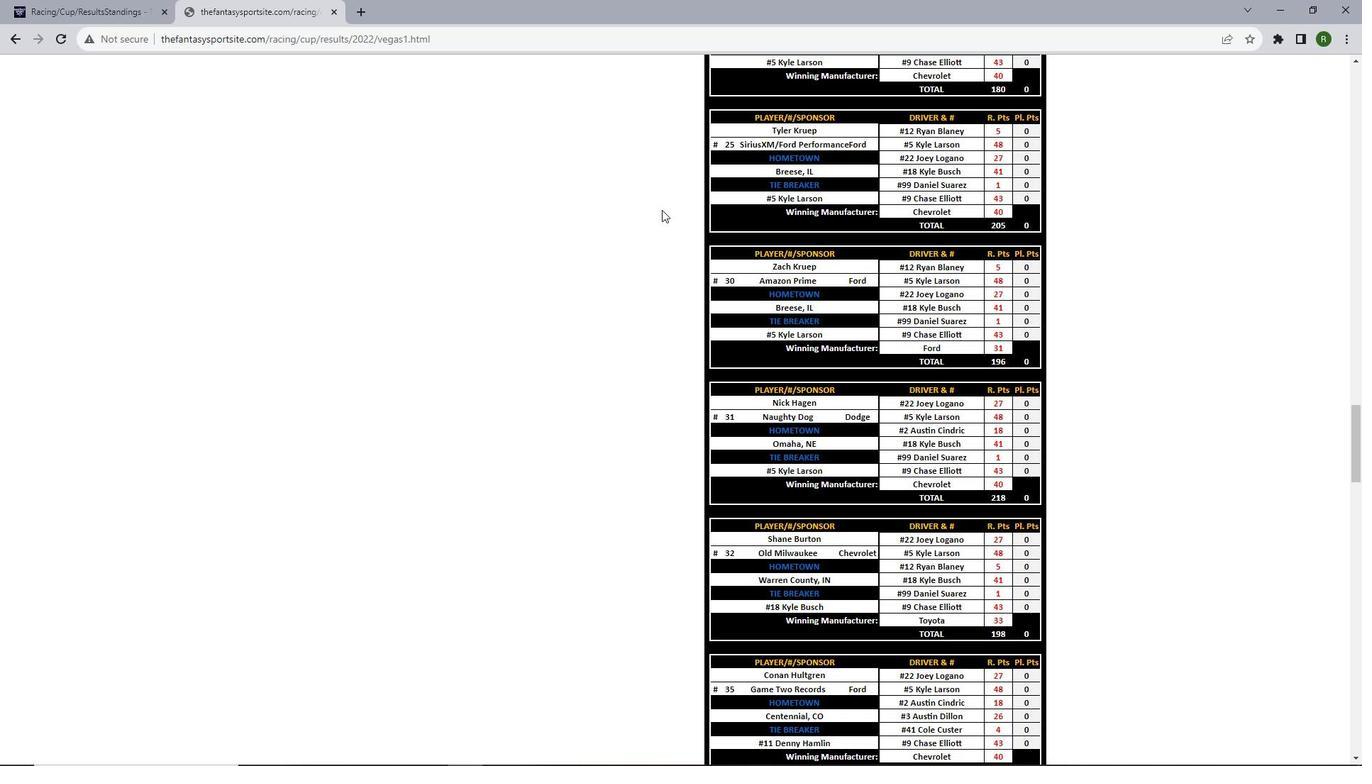 
Action: Mouse scrolled (662, 208) with delta (0, -1)
Screenshot: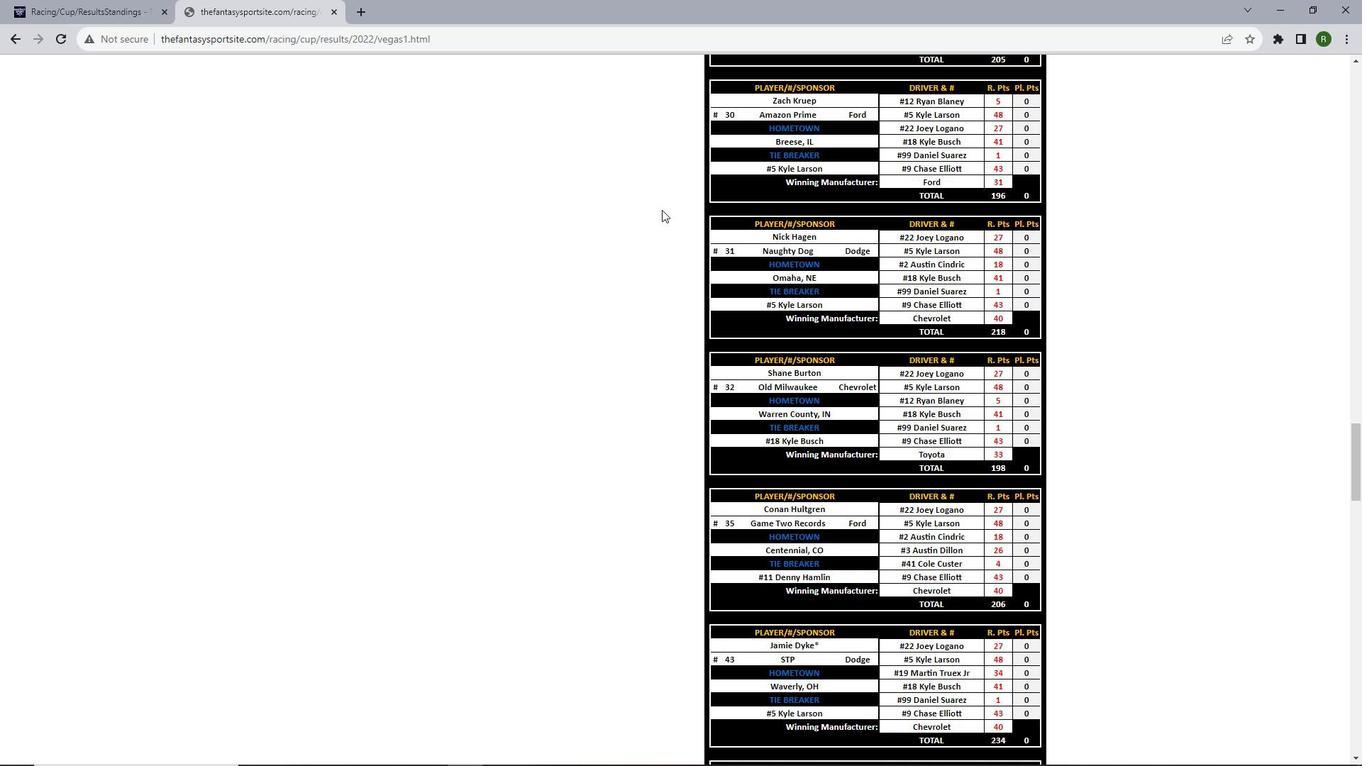 
Action: Mouse scrolled (662, 209) with delta (0, 0)
Screenshot: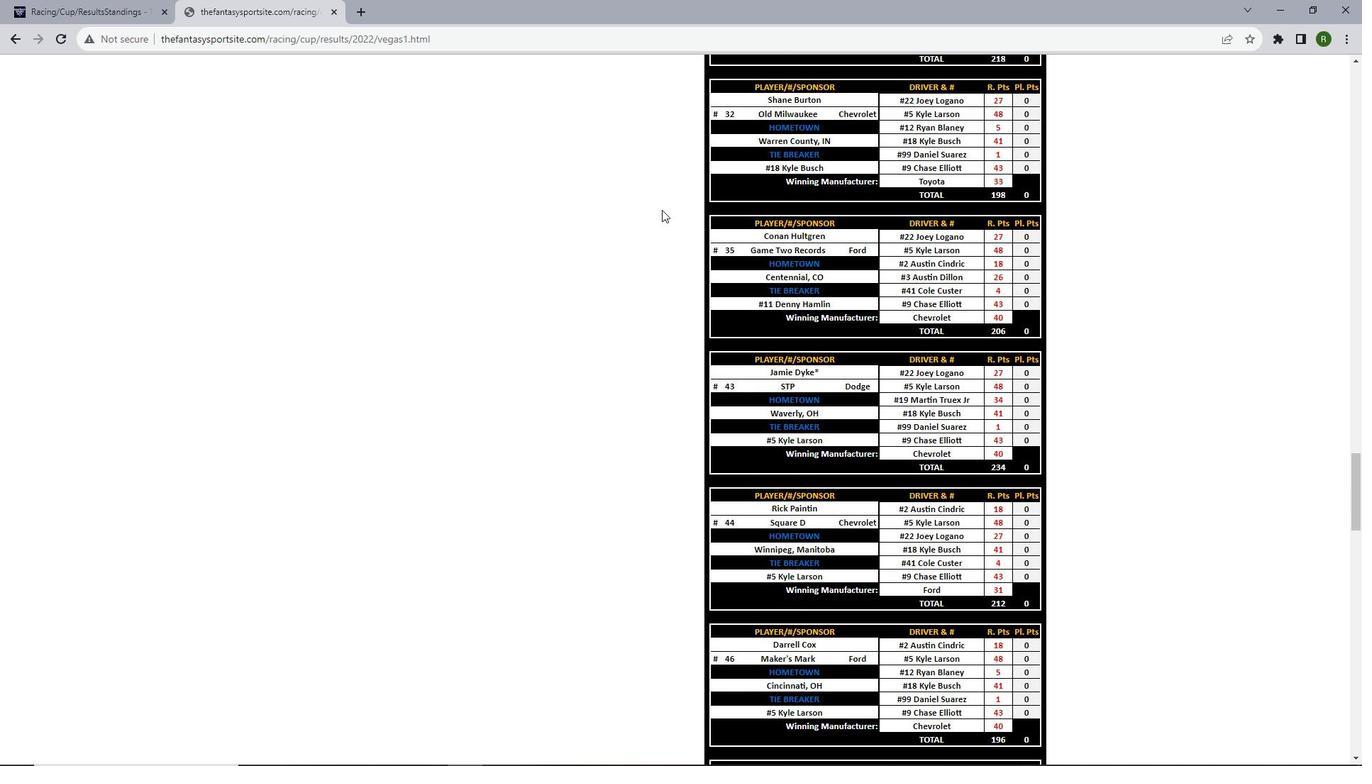 
Action: Mouse scrolled (662, 209) with delta (0, 0)
Screenshot: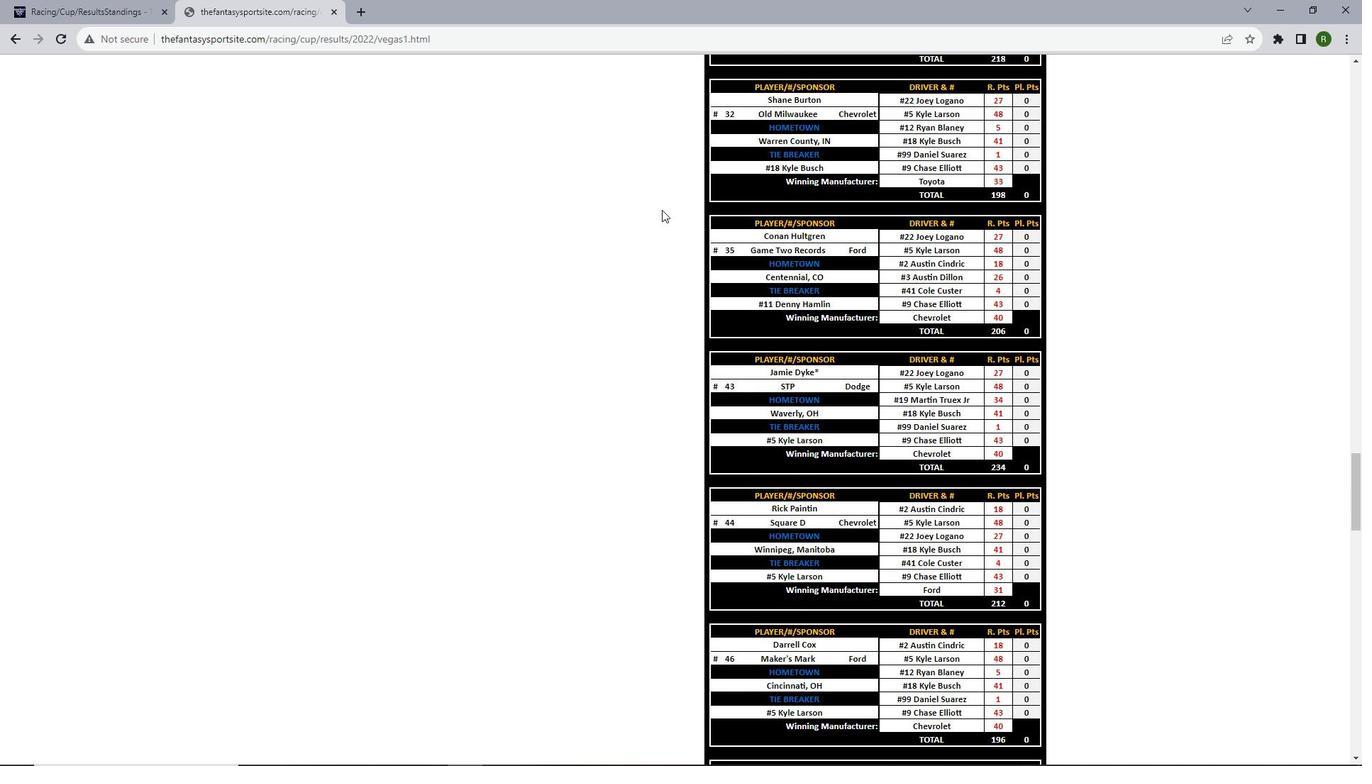 
Action: Mouse scrolled (662, 208) with delta (0, -1)
Screenshot: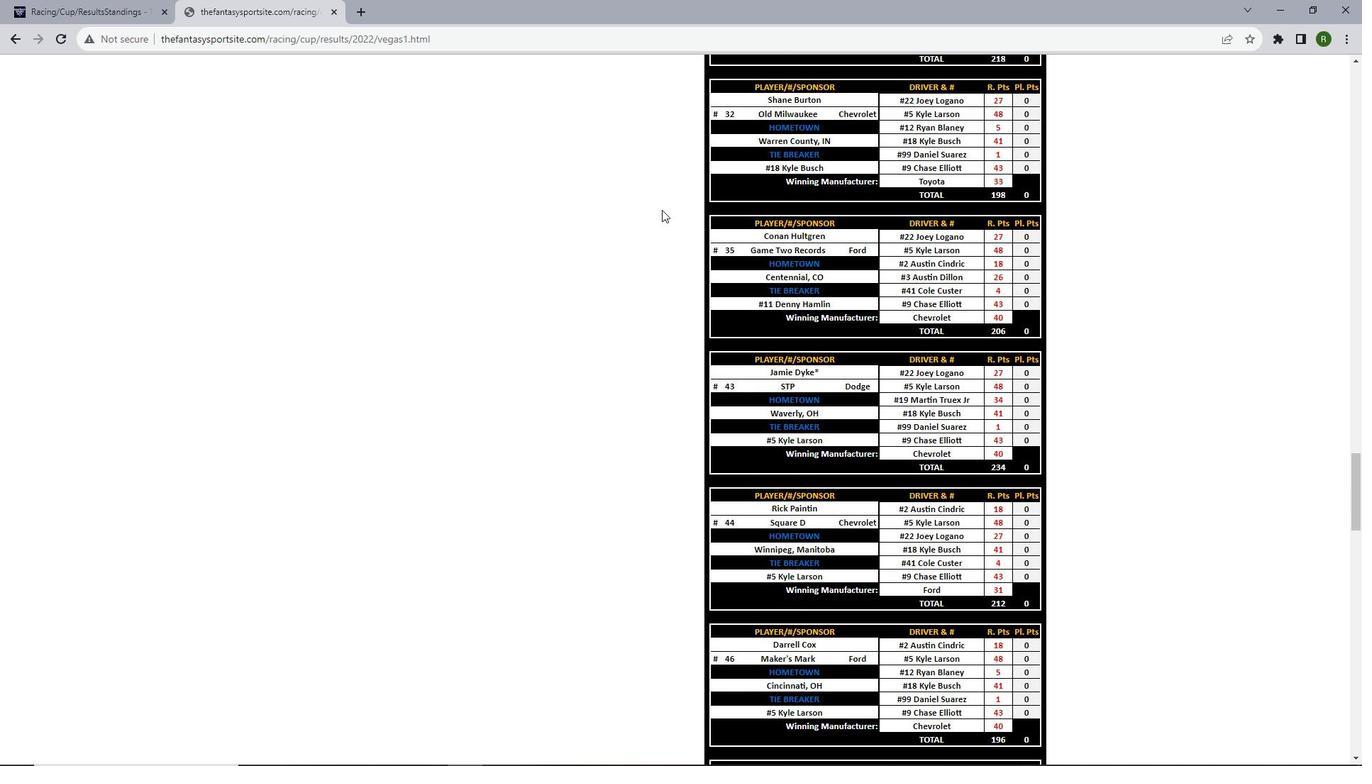 
Action: Mouse scrolled (662, 209) with delta (0, 0)
Screenshot: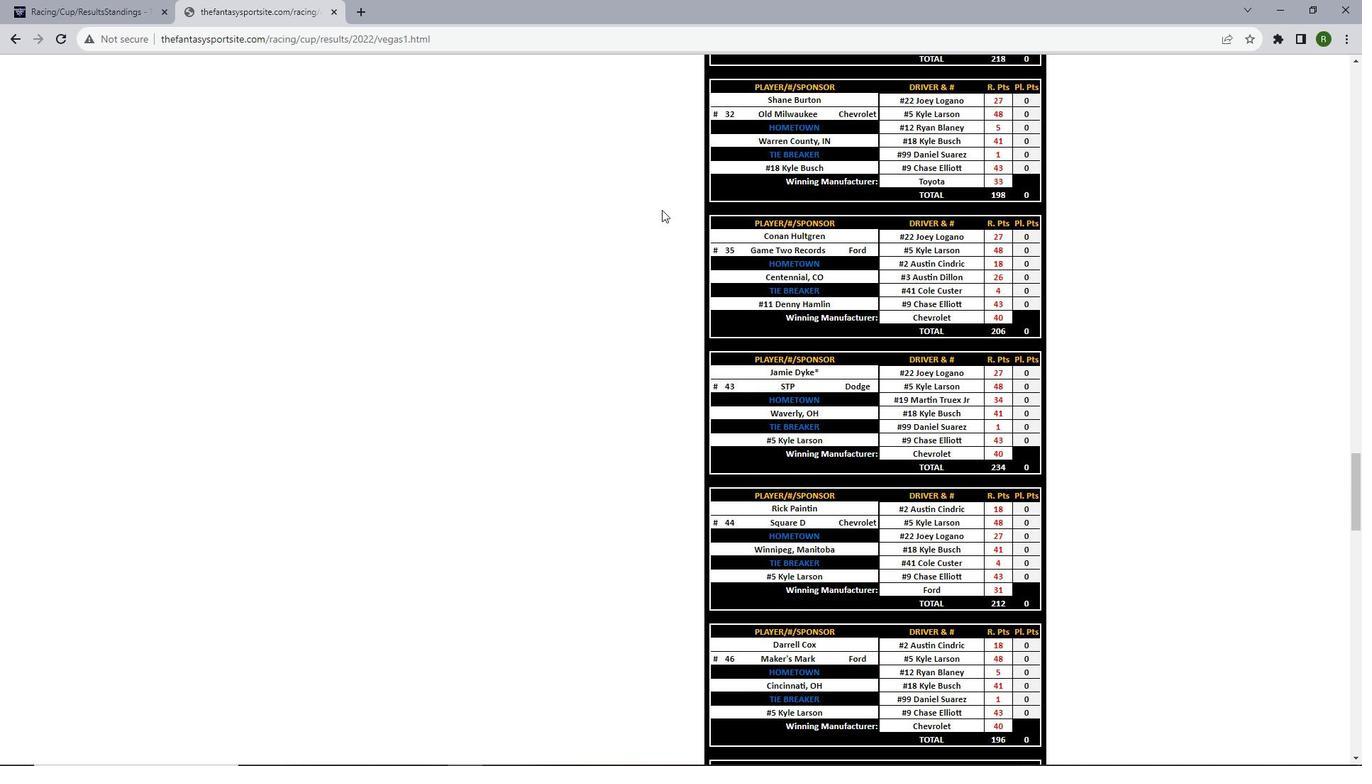 
Action: Mouse scrolled (662, 209) with delta (0, 0)
Screenshot: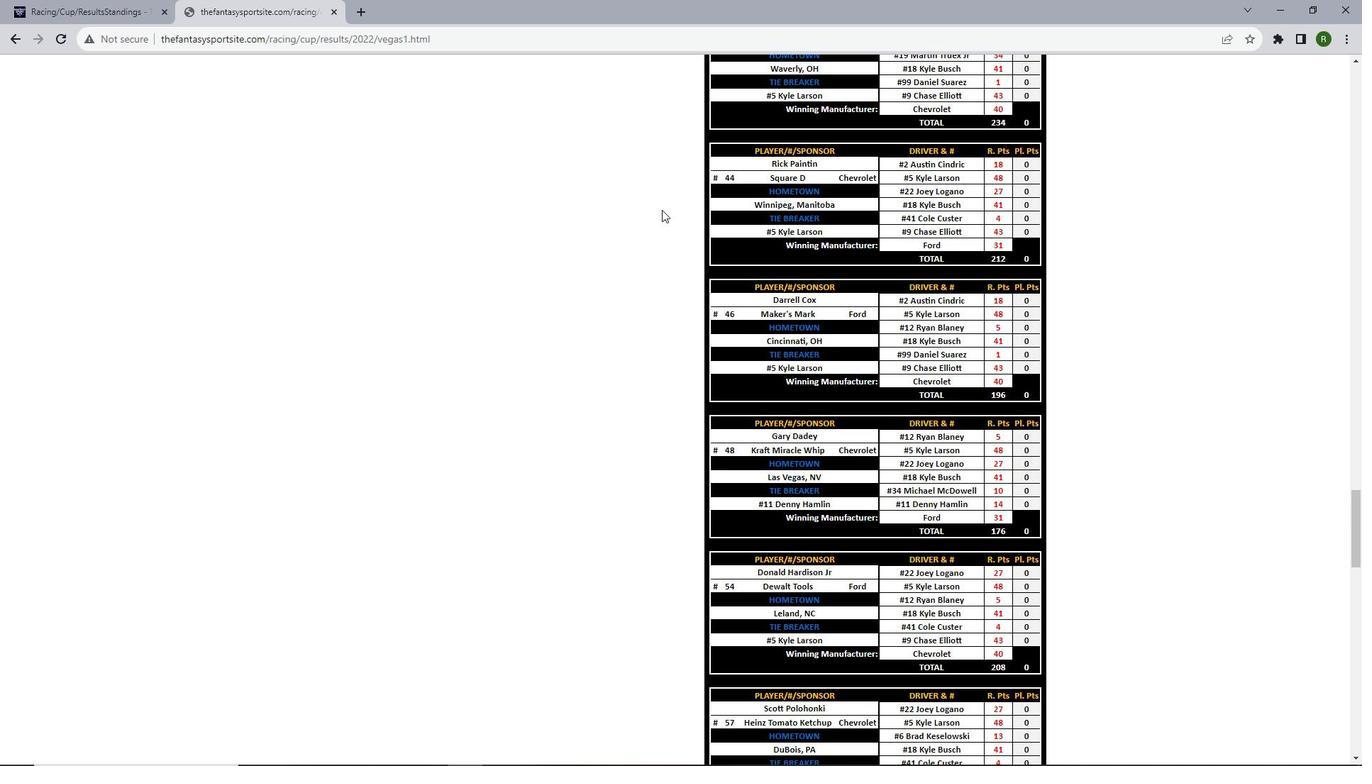 
Action: Mouse scrolled (662, 208) with delta (0, -1)
Screenshot: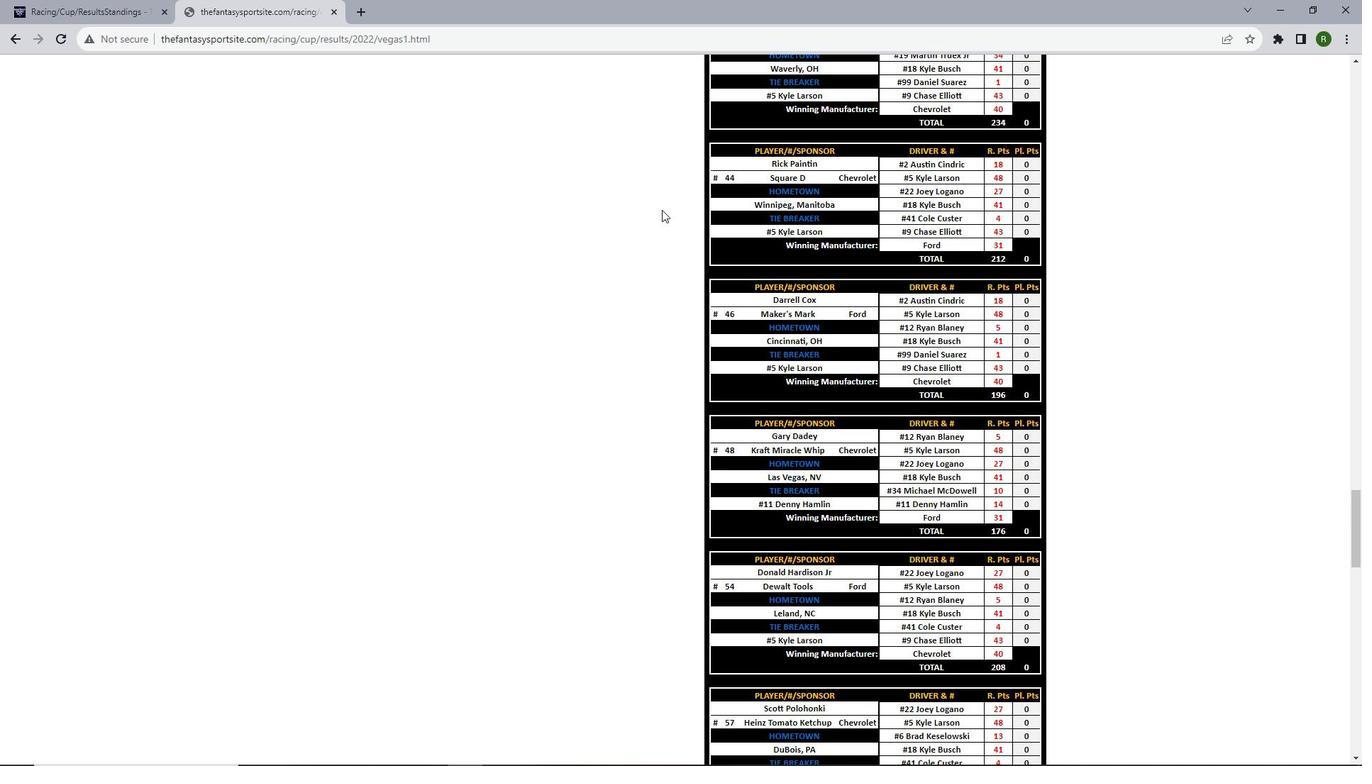
Action: Mouse scrolled (662, 209) with delta (0, 0)
Screenshot: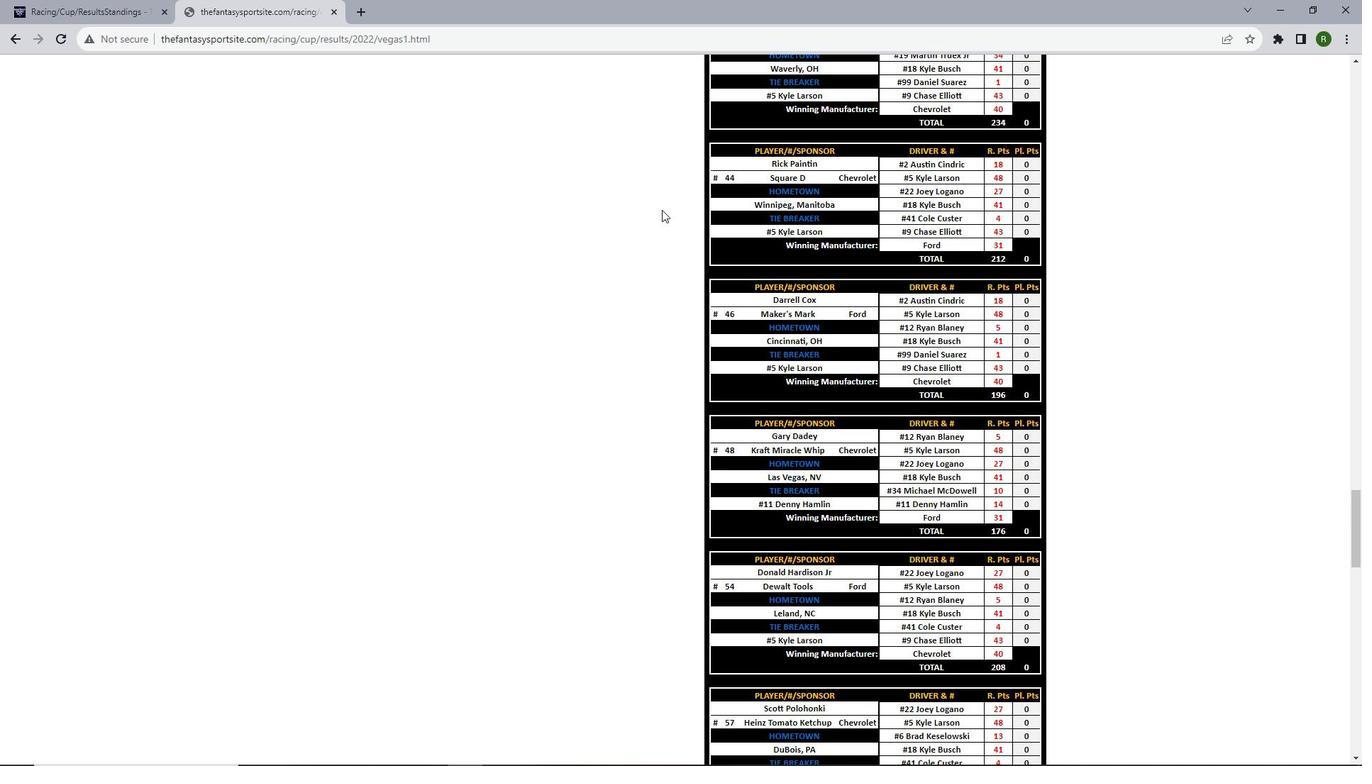 
Action: Mouse scrolled (662, 209) with delta (0, 0)
Screenshot: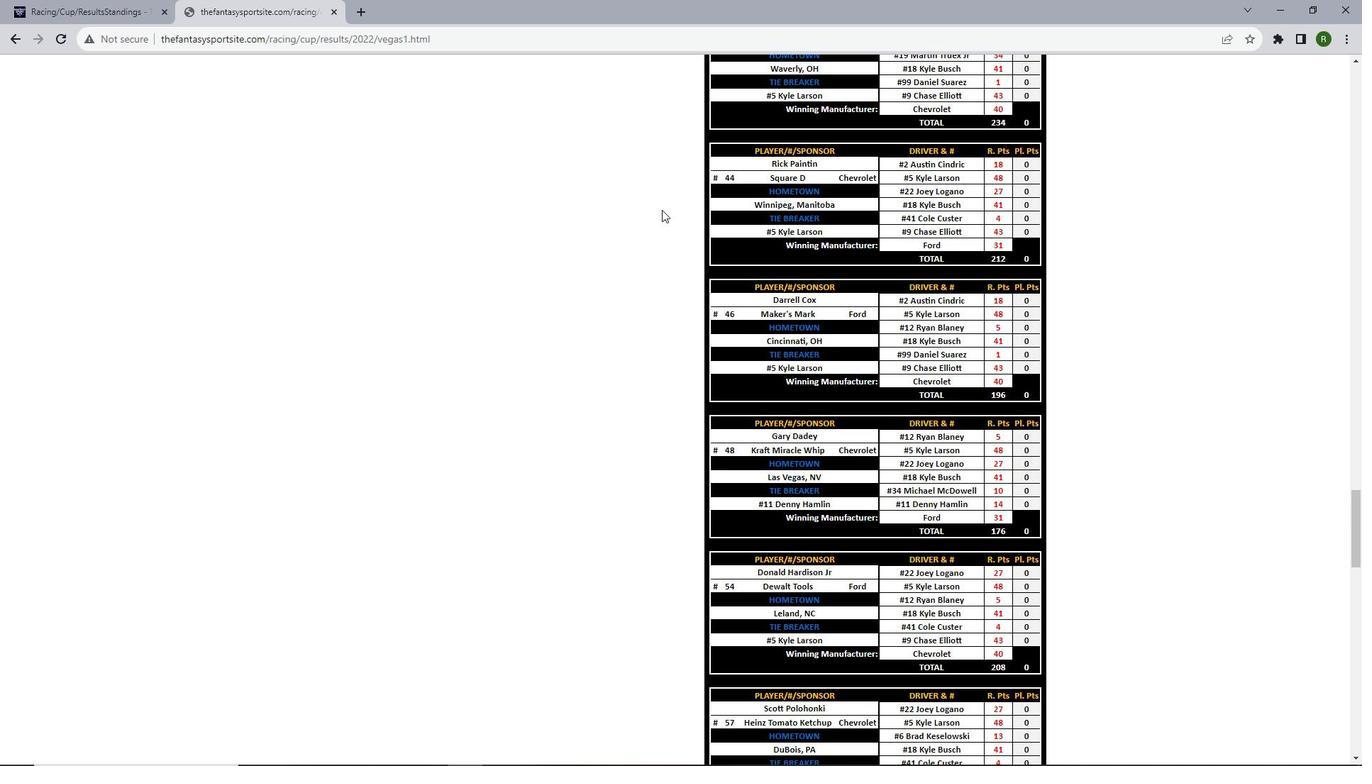 
Action: Mouse scrolled (662, 209) with delta (0, 0)
Screenshot: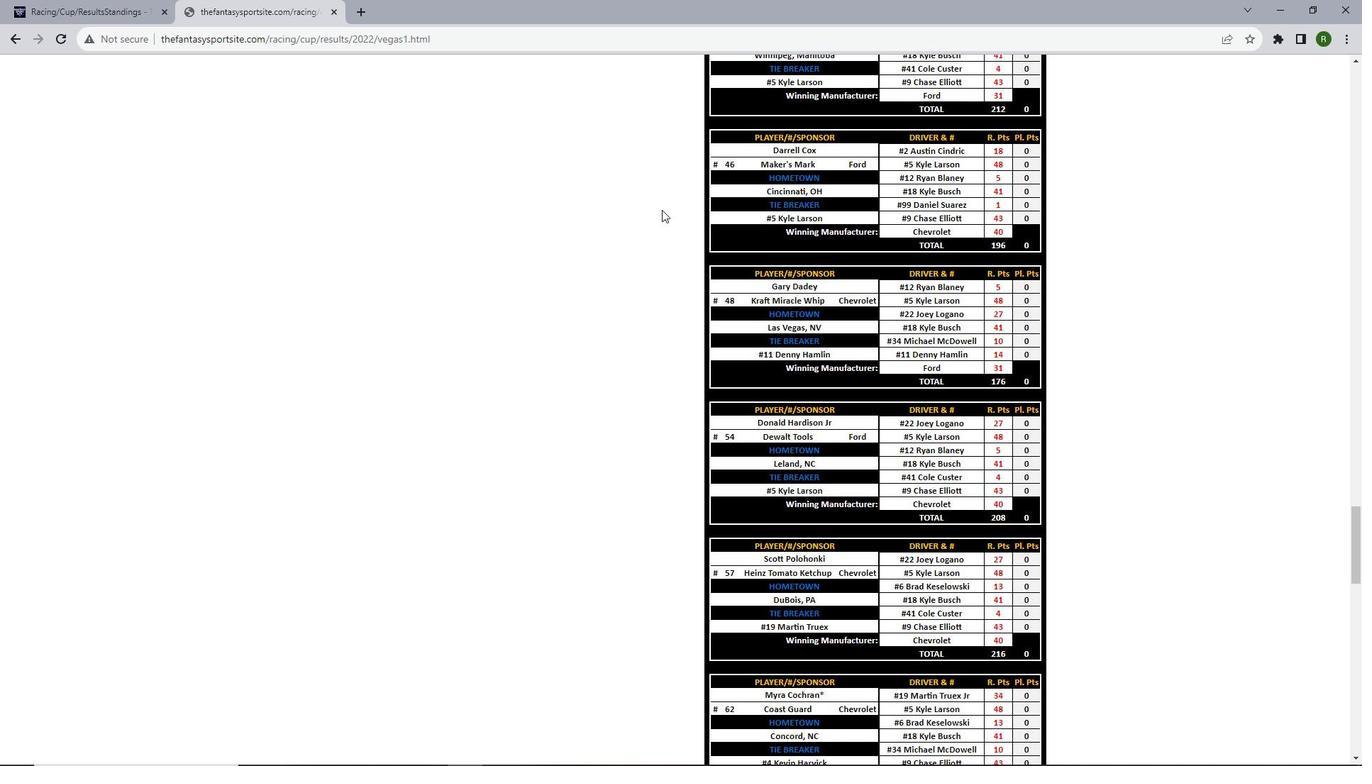 
Action: Mouse scrolled (662, 209) with delta (0, 0)
Screenshot: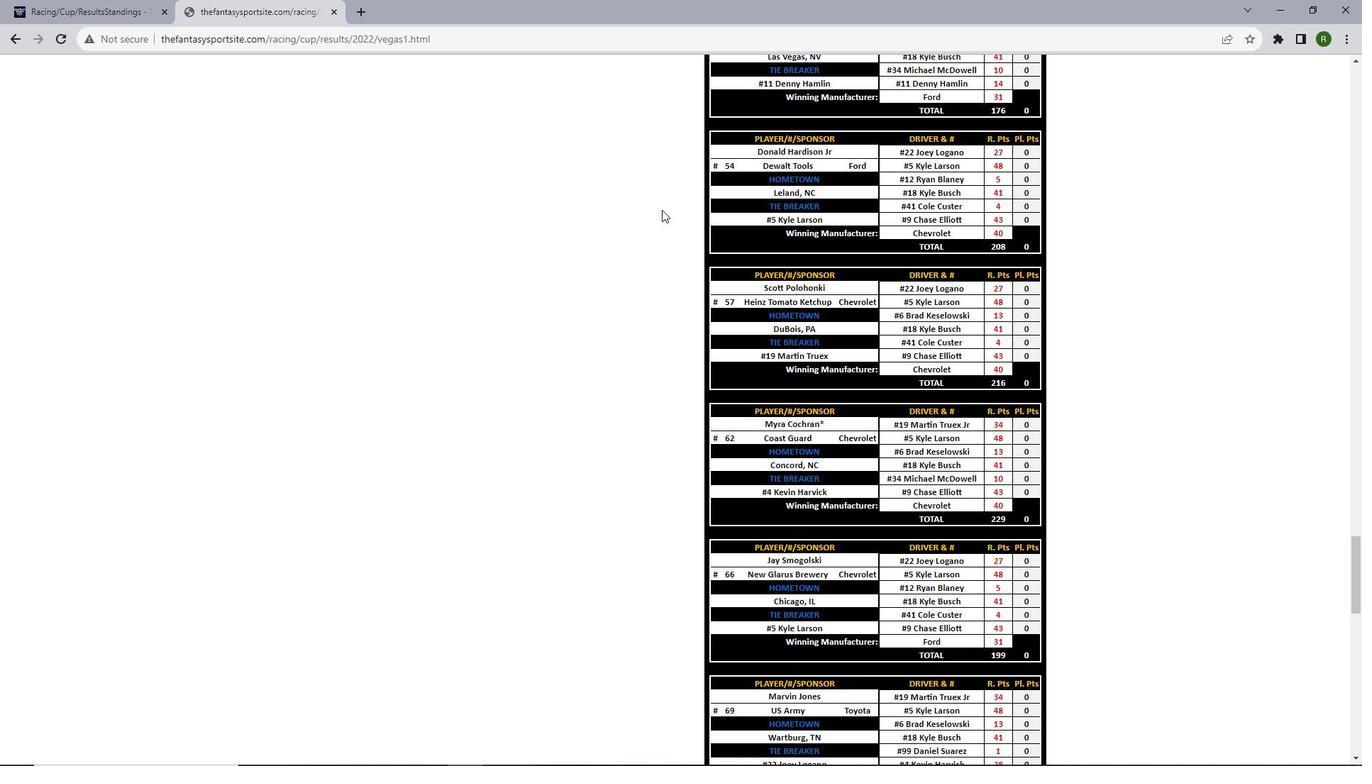
Action: Mouse scrolled (662, 208) with delta (0, -1)
Screenshot: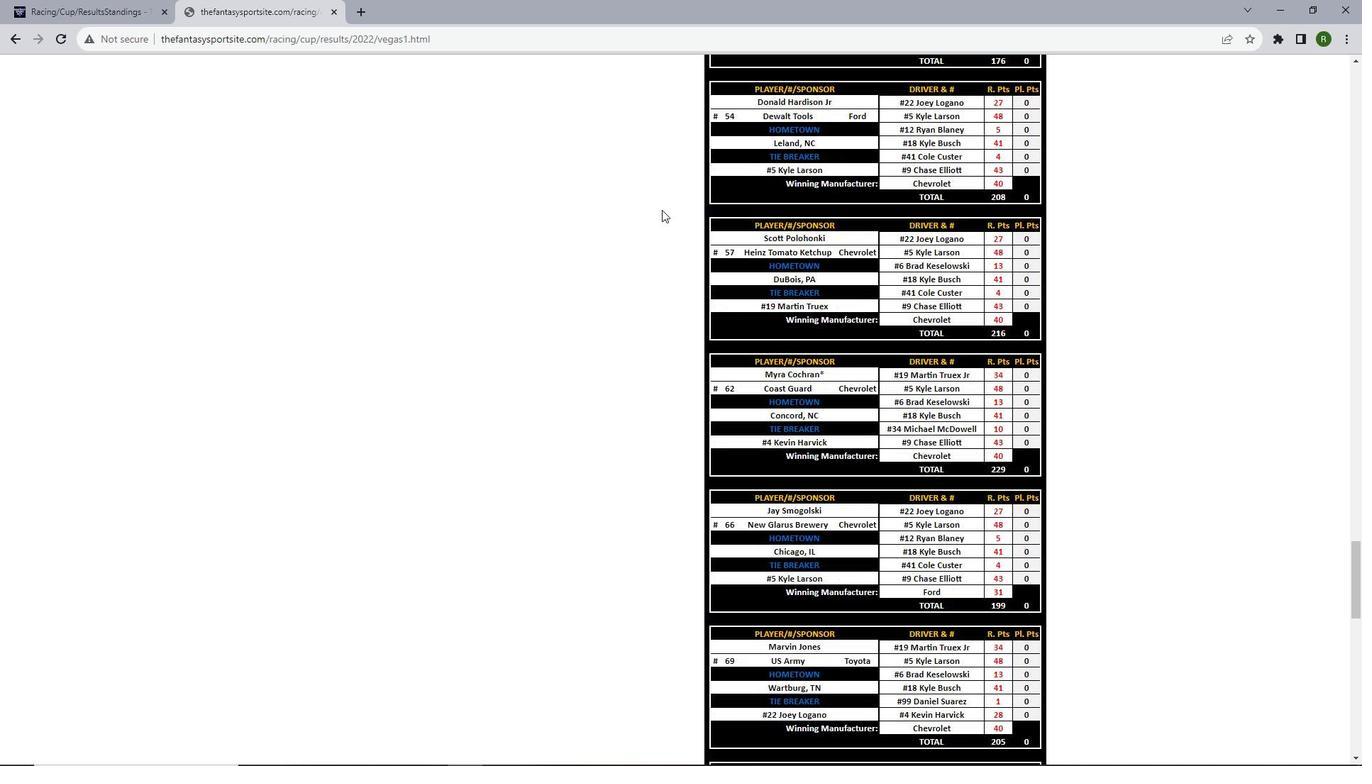 
Action: Mouse scrolled (662, 208) with delta (0, -1)
Screenshot: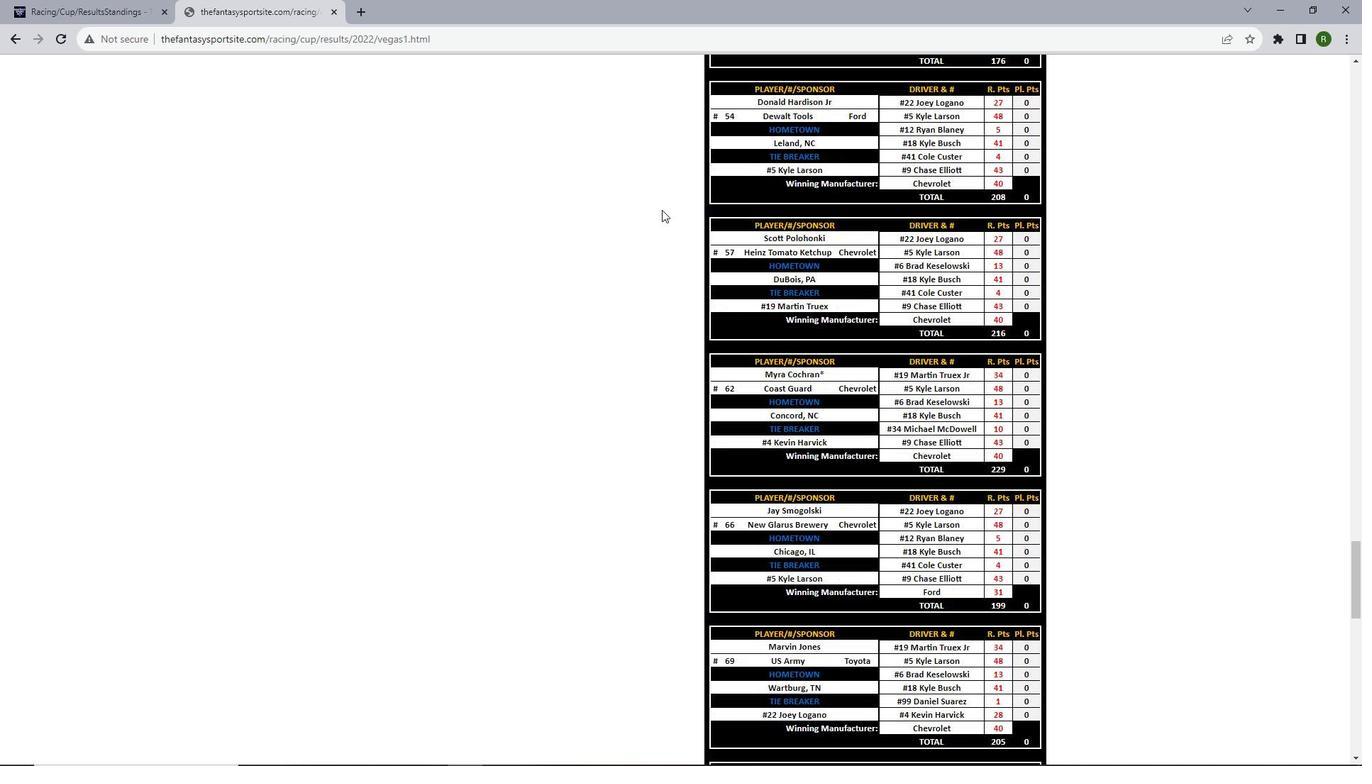 
Action: Mouse scrolled (662, 209) with delta (0, 0)
Screenshot: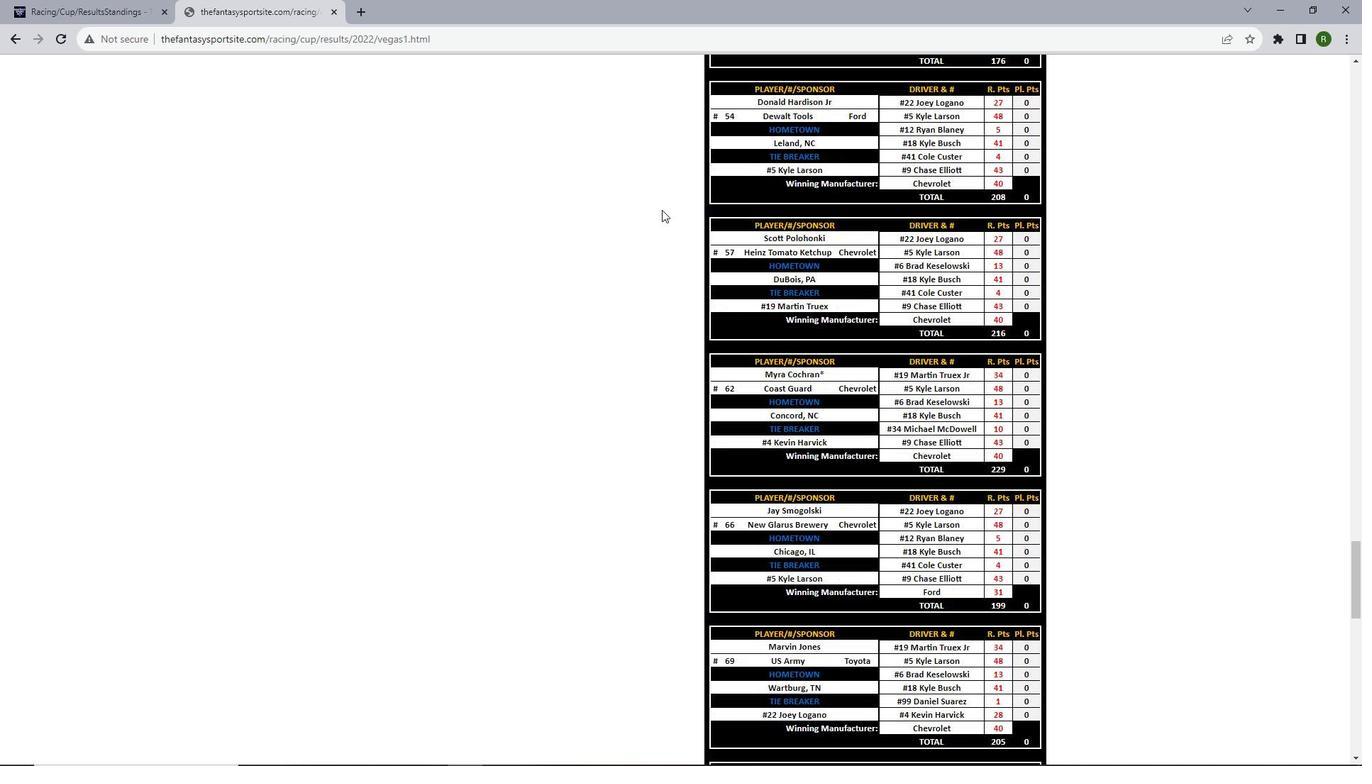 
Action: Mouse scrolled (662, 209) with delta (0, 0)
Screenshot: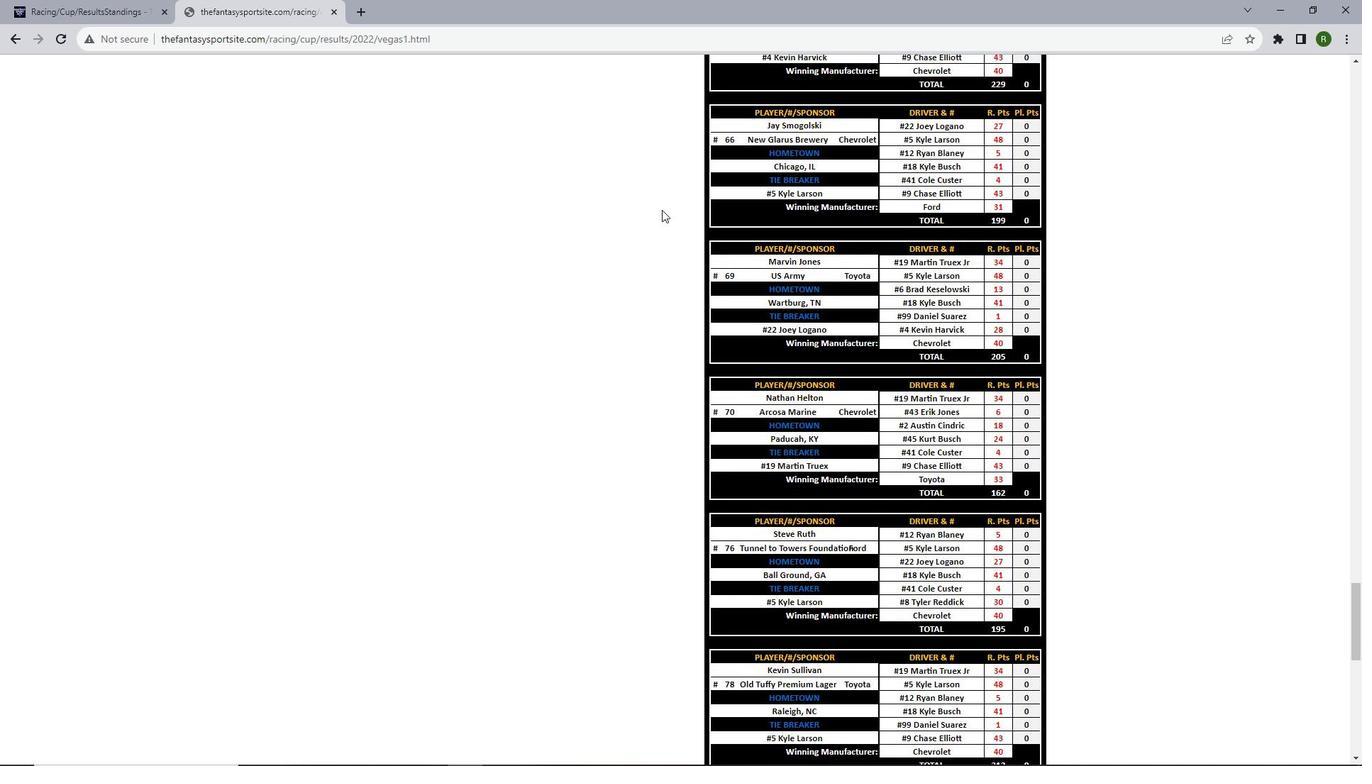 
Action: Mouse scrolled (662, 209) with delta (0, 0)
Screenshot: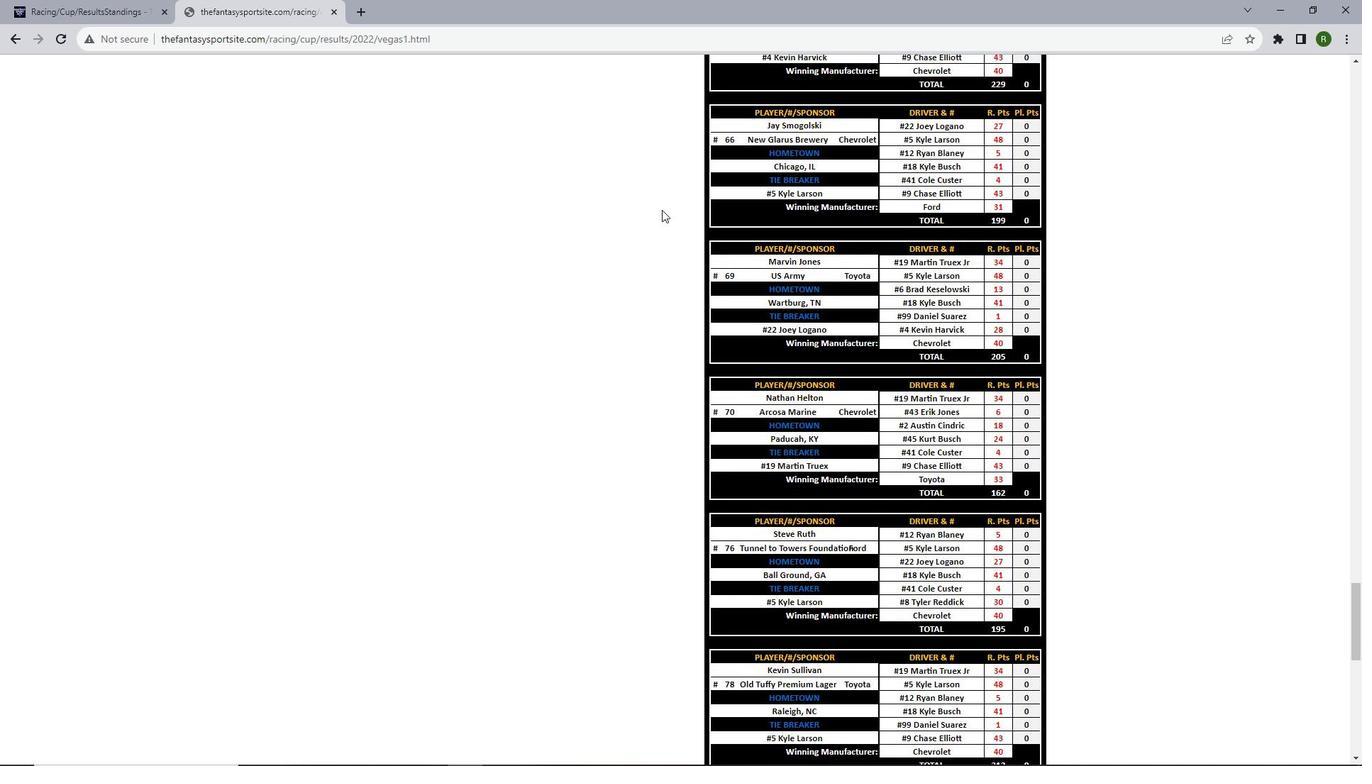 
Action: Mouse scrolled (662, 208) with delta (0, -1)
Screenshot: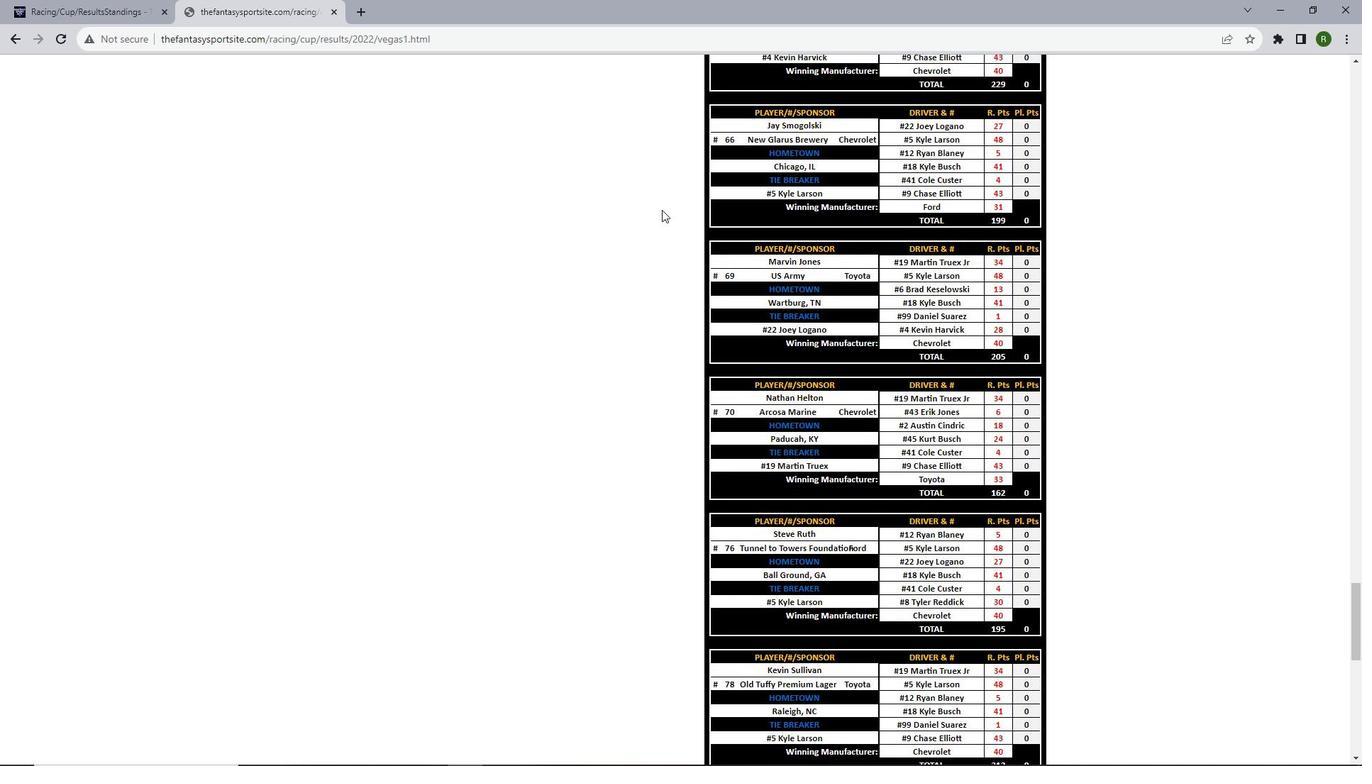 
Action: Mouse scrolled (662, 209) with delta (0, 0)
Screenshot: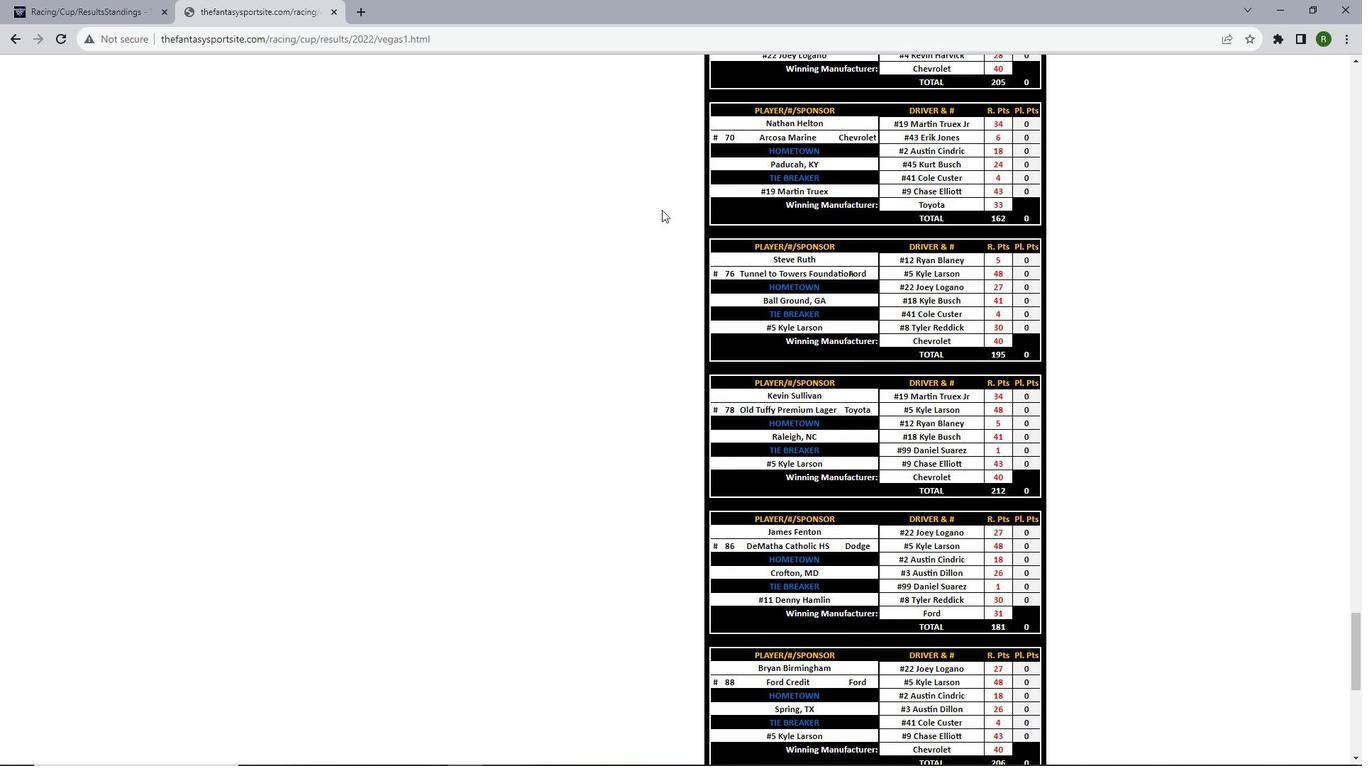 
Action: Mouse scrolled (662, 208) with delta (0, -1)
Screenshot: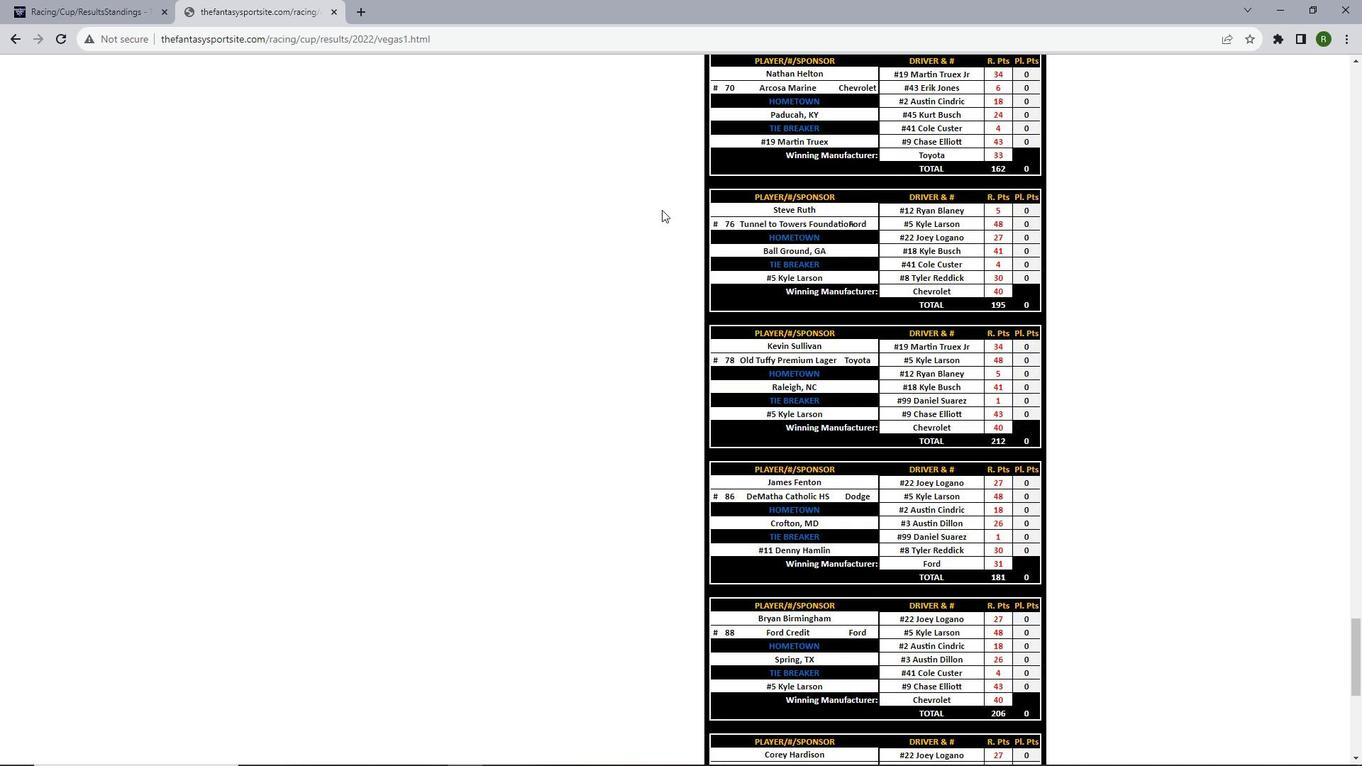 
Action: Mouse scrolled (662, 209) with delta (0, 0)
Screenshot: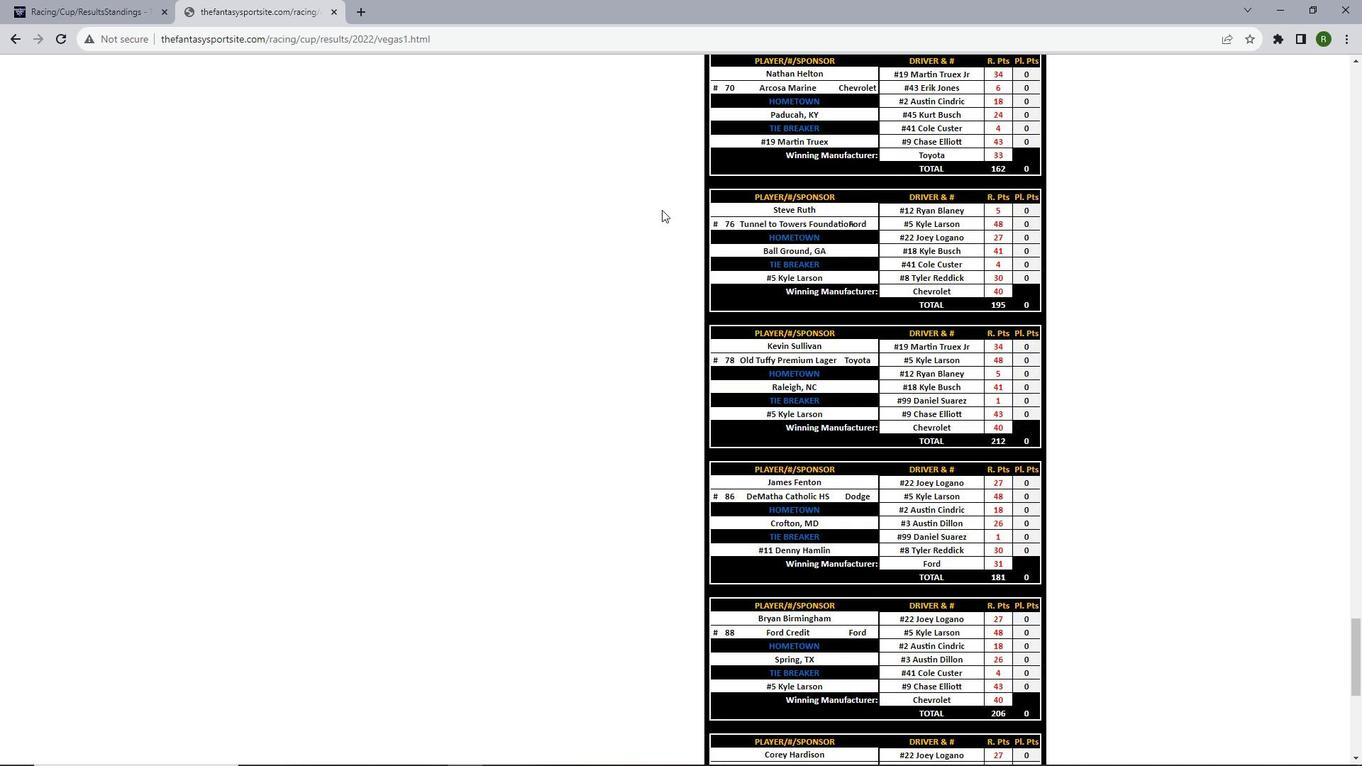 
Action: Mouse scrolled (662, 208) with delta (0, -1)
Screenshot: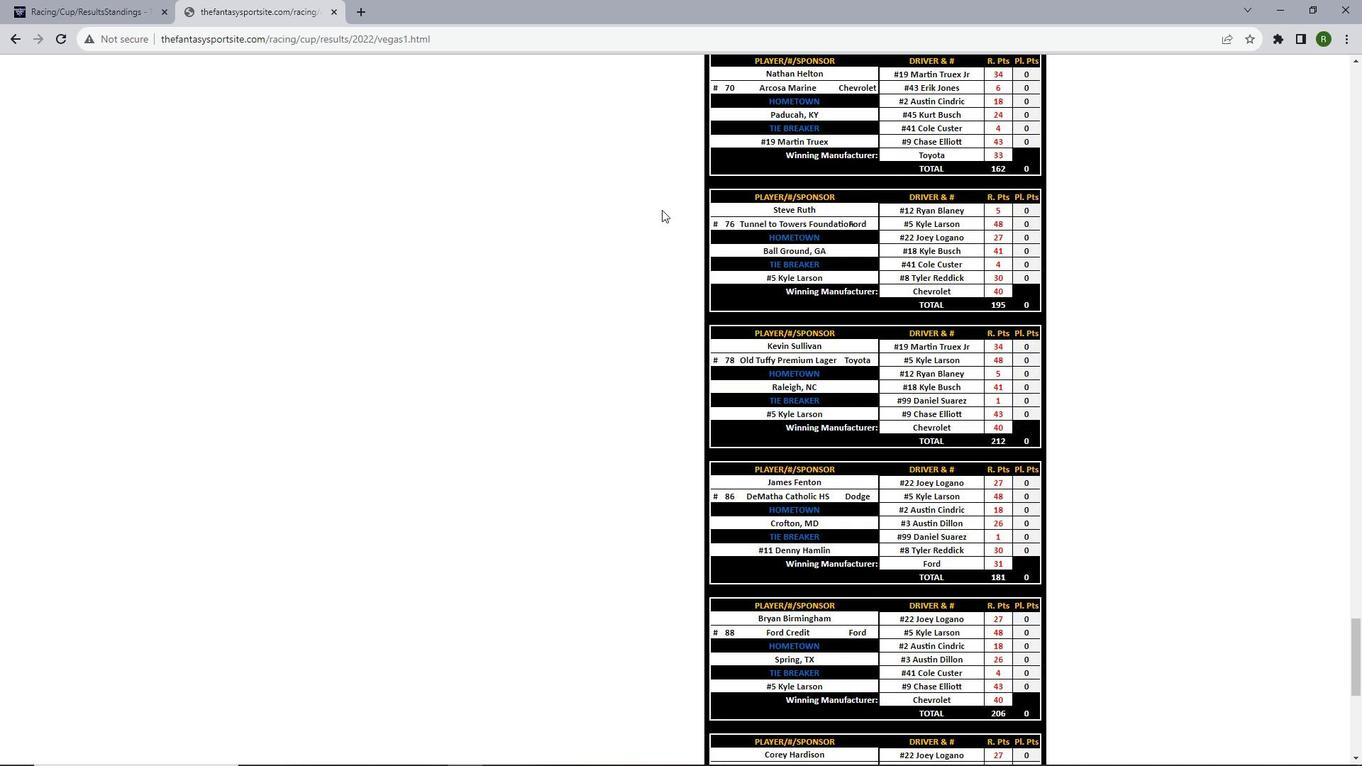
Action: Mouse scrolled (662, 209) with delta (0, 0)
Screenshot: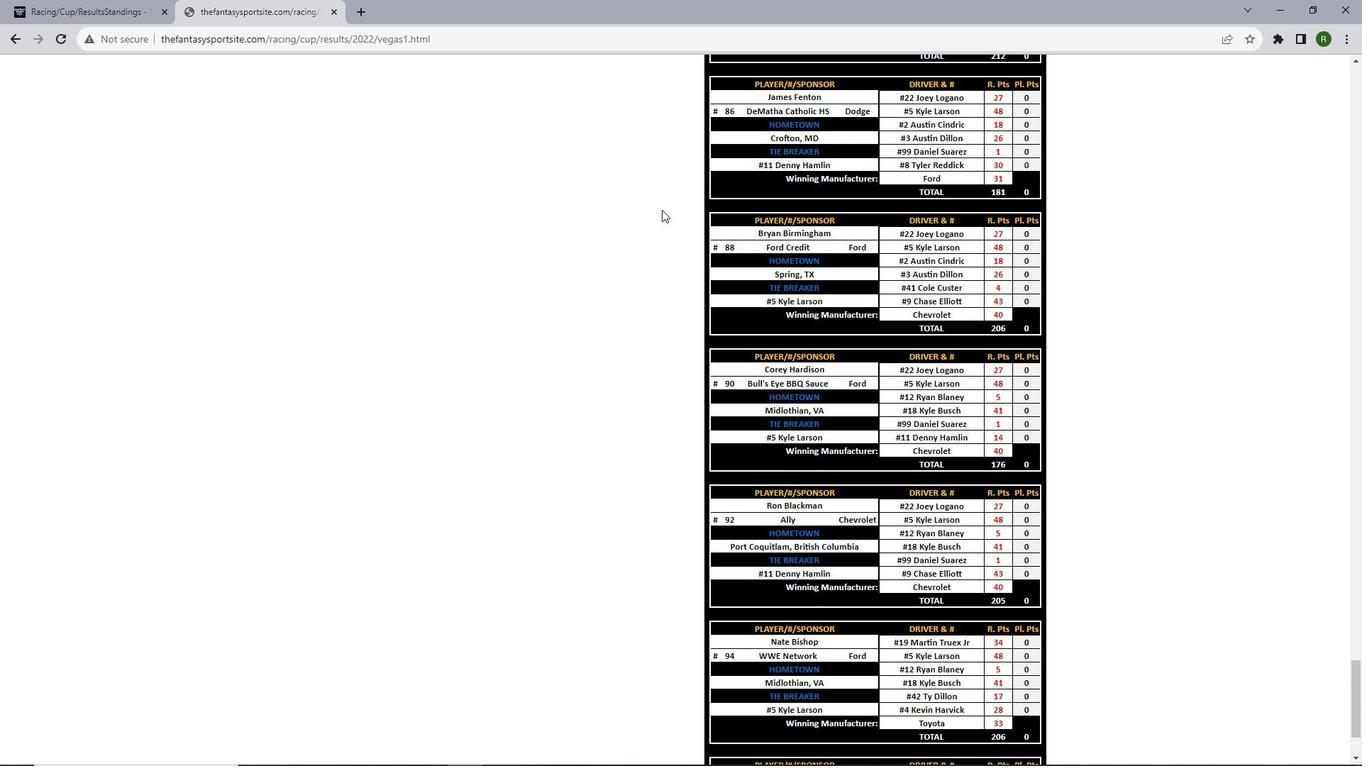 
Action: Mouse scrolled (662, 209) with delta (0, 0)
Screenshot: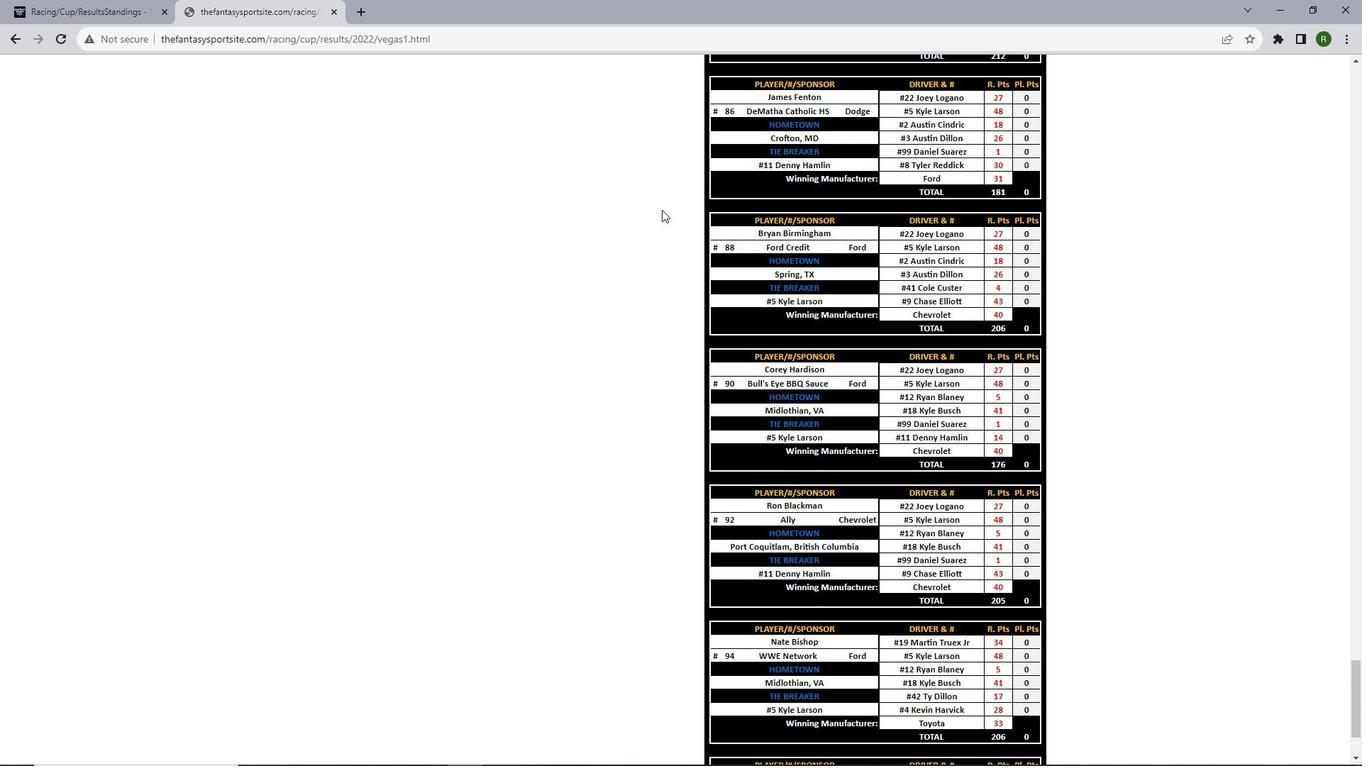 
Action: Mouse scrolled (662, 209) with delta (0, 0)
Screenshot: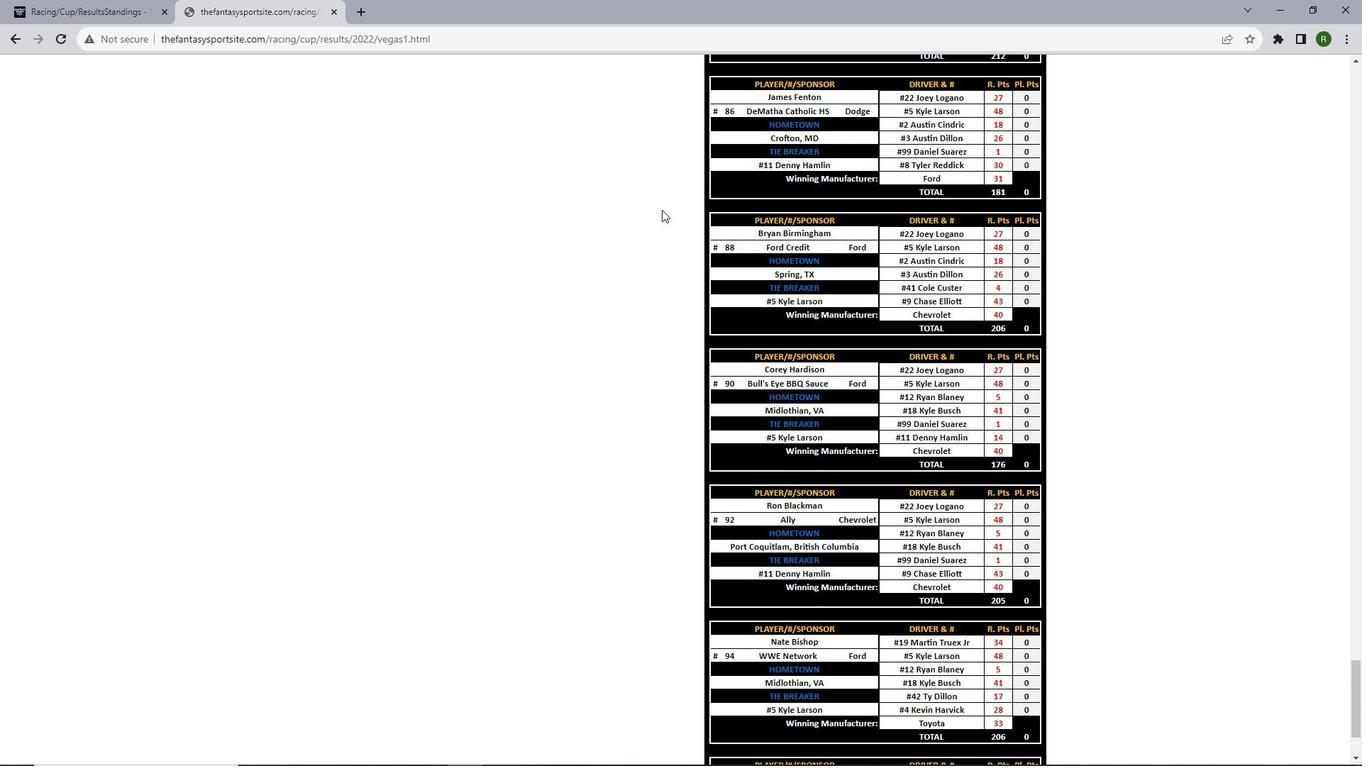 
Action: Mouse scrolled (662, 208) with delta (0, -1)
Screenshot: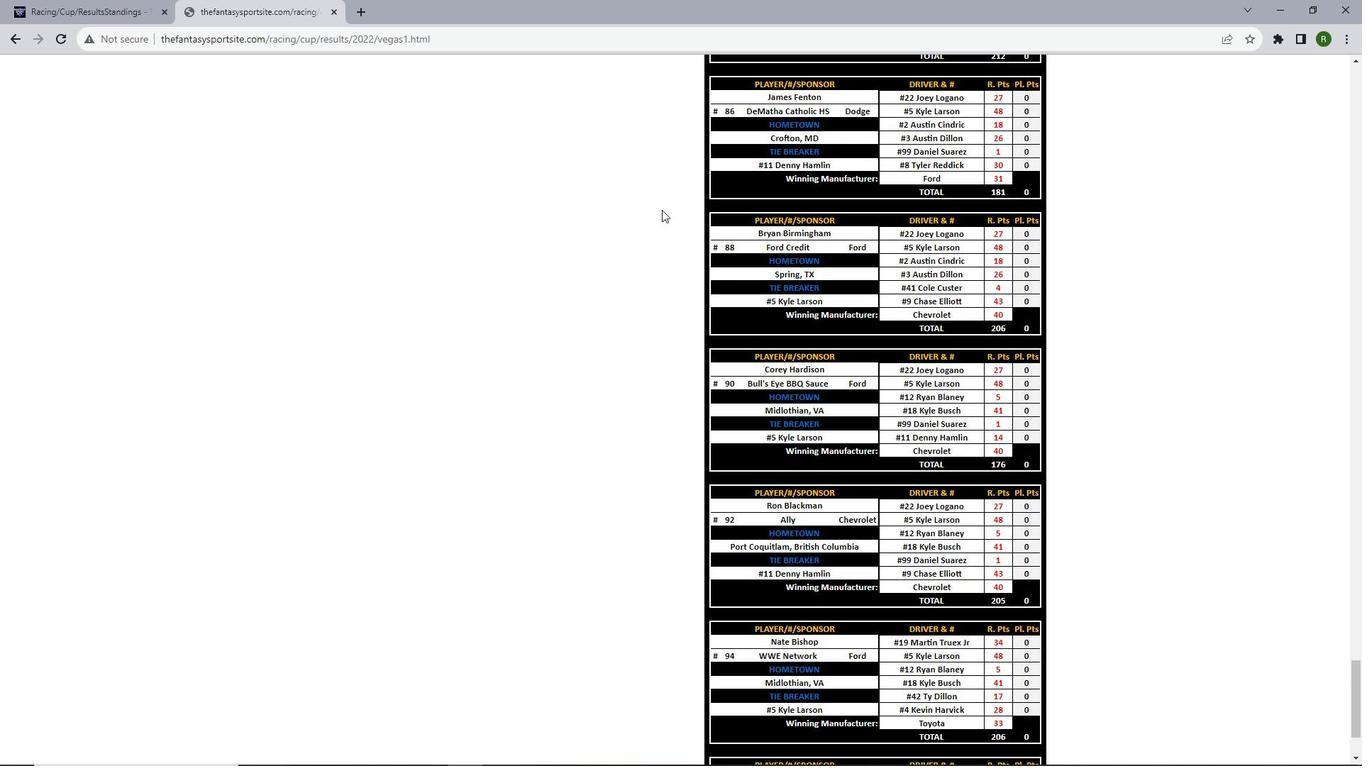 
Action: Mouse scrolled (662, 209) with delta (0, 0)
Screenshot: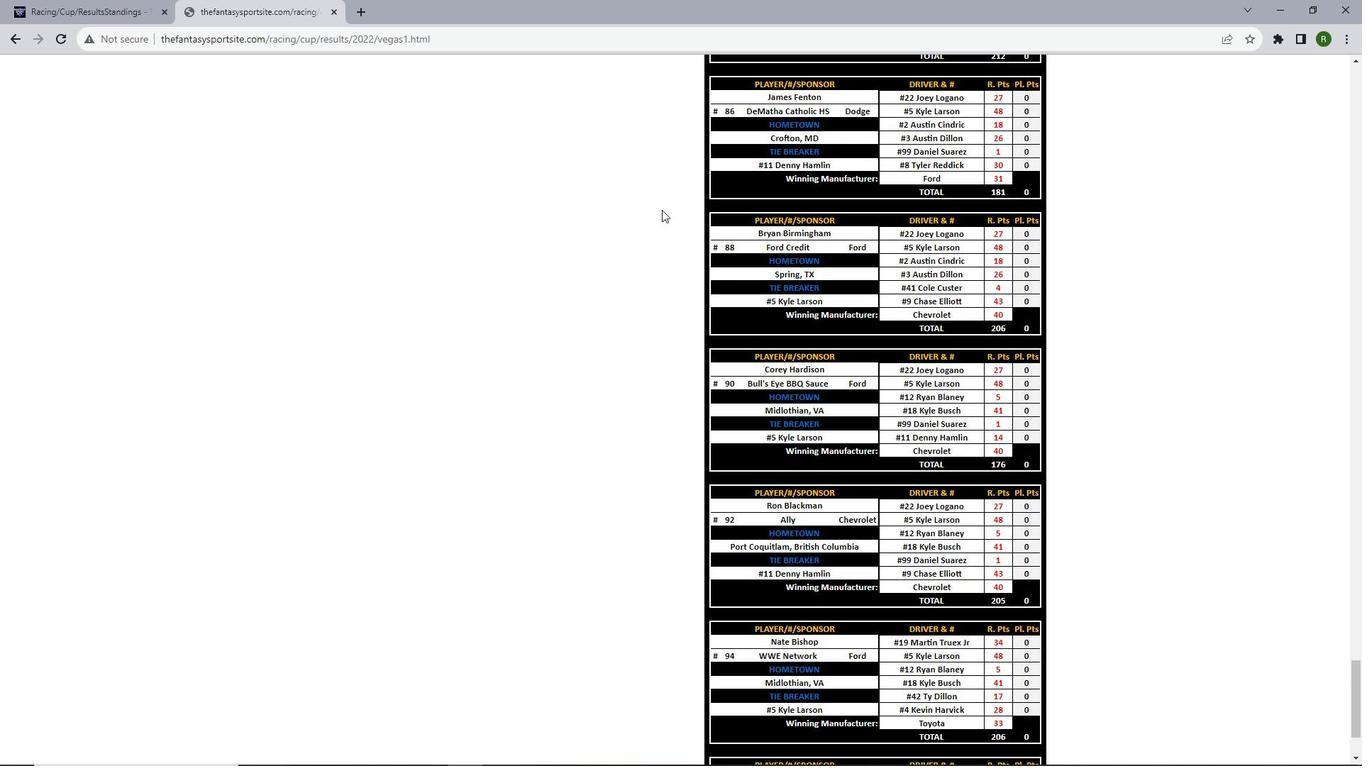 
Action: Mouse scrolled (662, 209) with delta (0, 0)
Screenshot: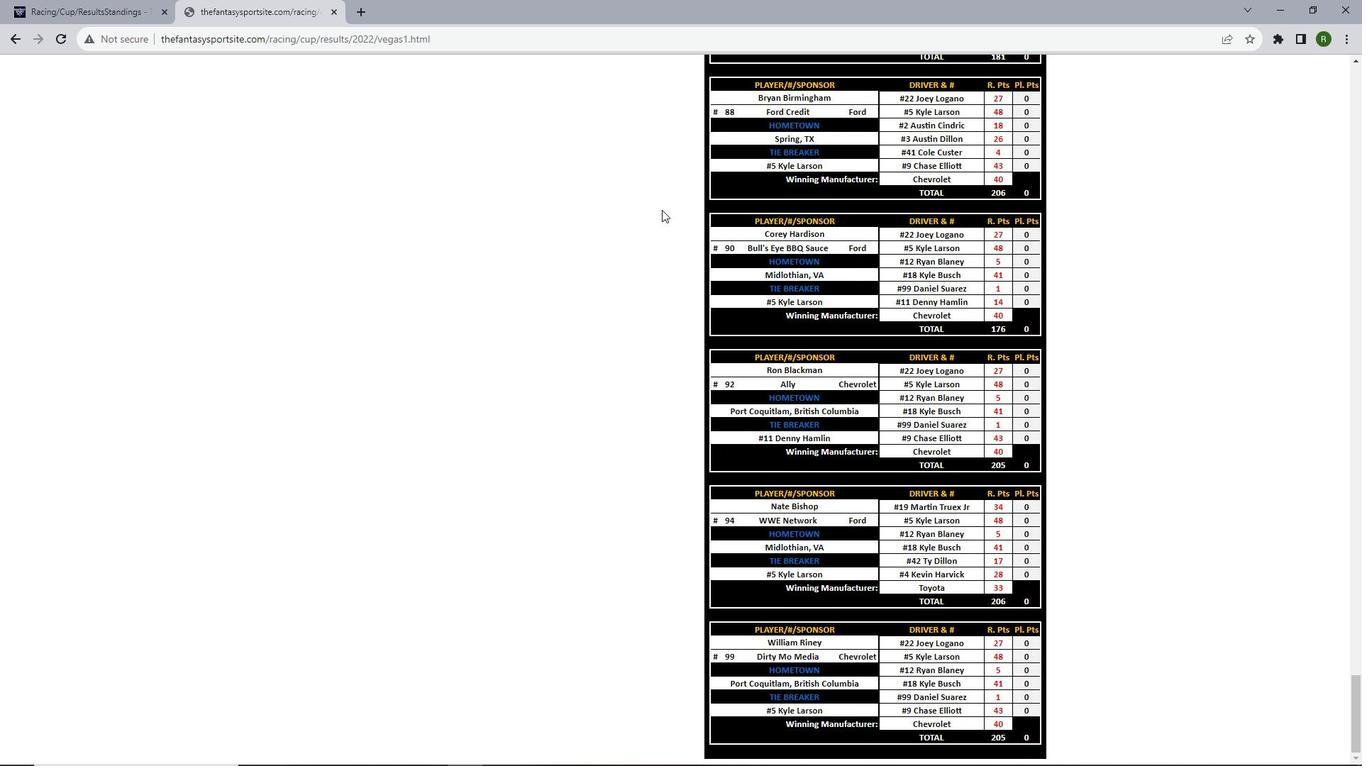 
Action: Mouse scrolled (662, 208) with delta (0, -1)
Screenshot: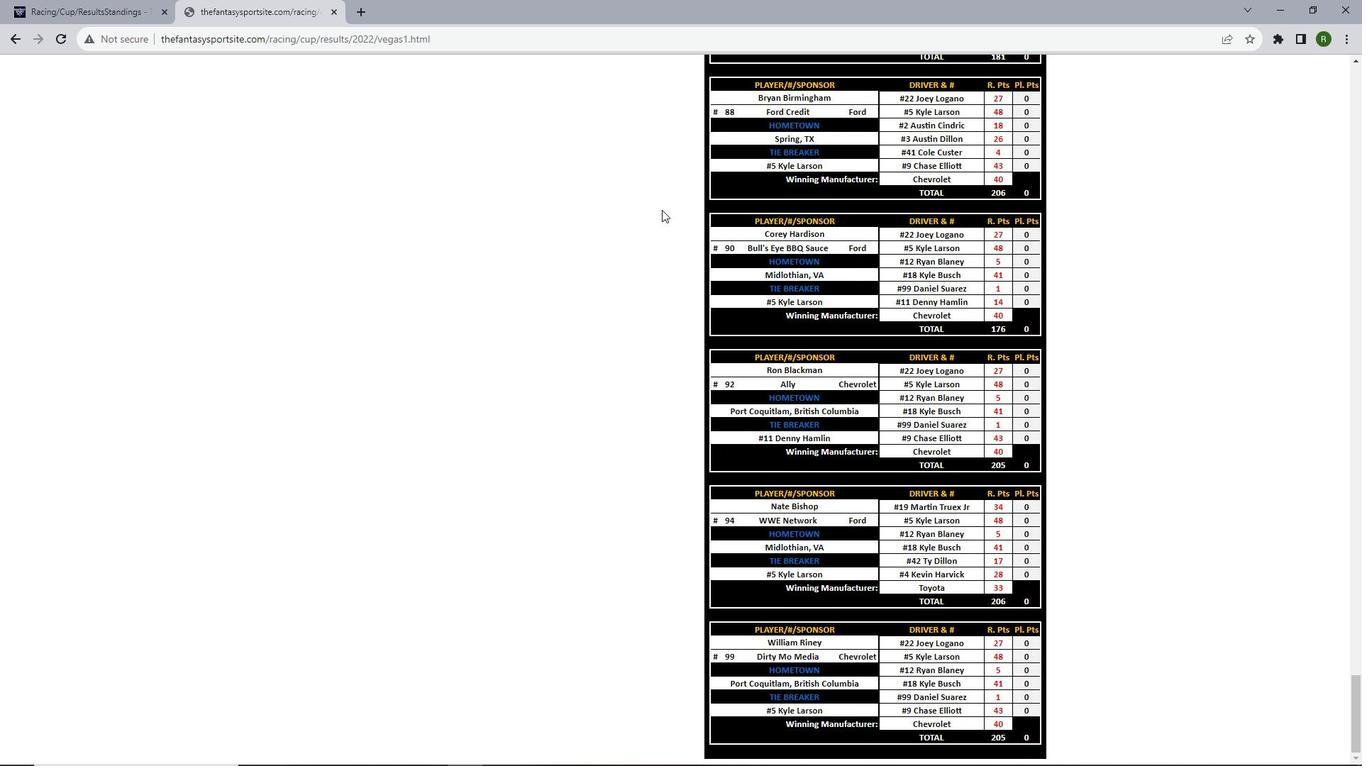 
Action: Mouse scrolled (662, 209) with delta (0, 0)
Screenshot: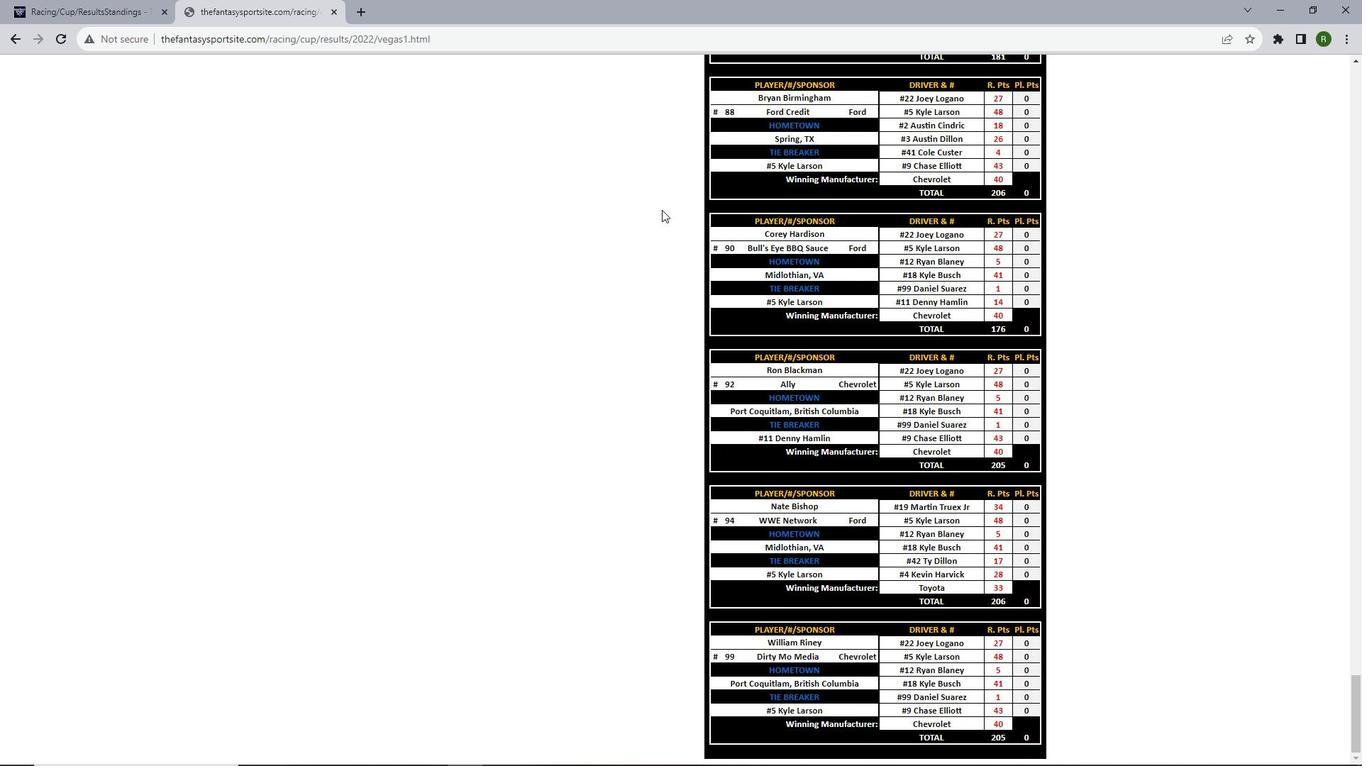 
